 Task: Forward email as attachment with the signature Amy Taylor with the subject Question regarding a project from softage.1@softage.net to softage.2@softage.net with the message Can you please provide more information about the new HR policies?
Action: Mouse moved to (1196, 96)
Screenshot: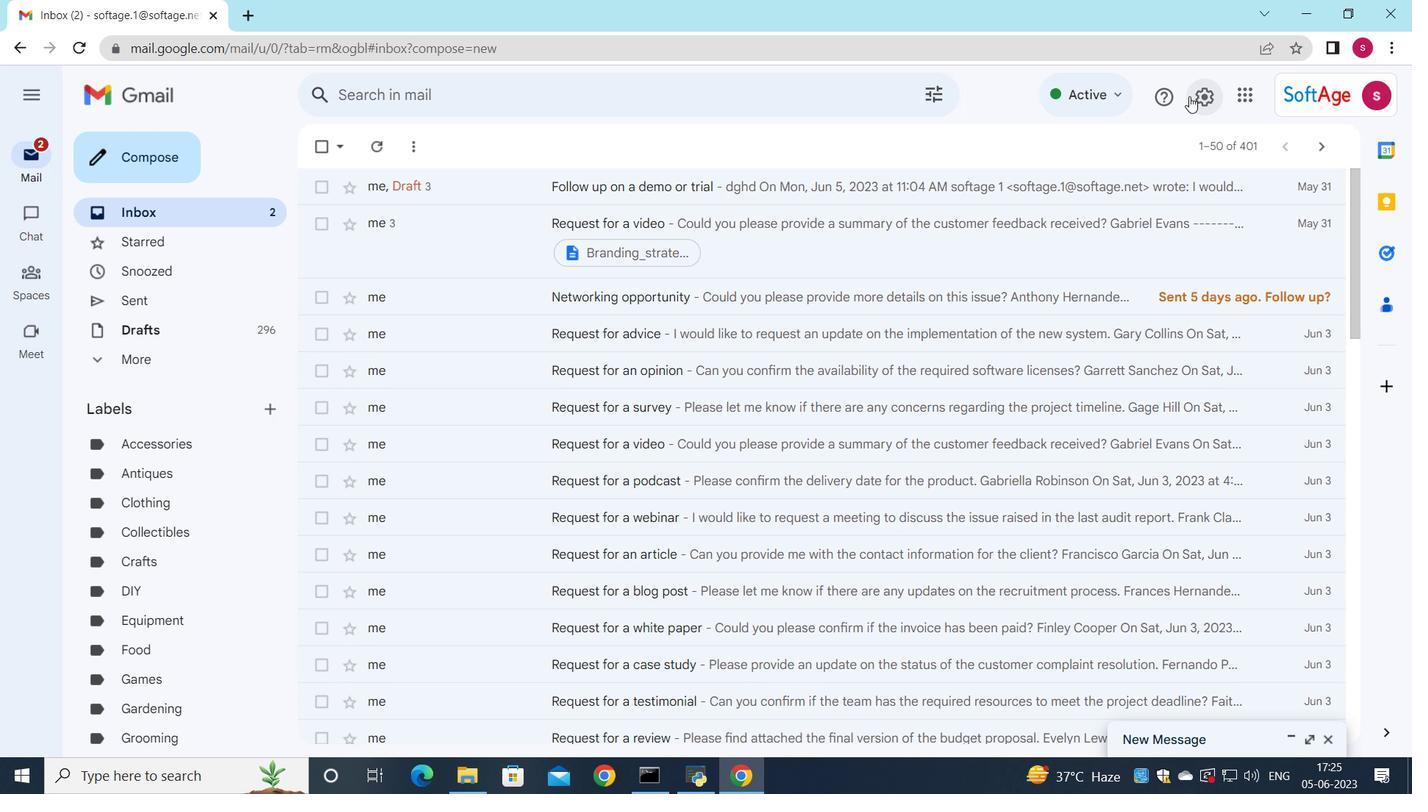 
Action: Mouse pressed left at (1196, 96)
Screenshot: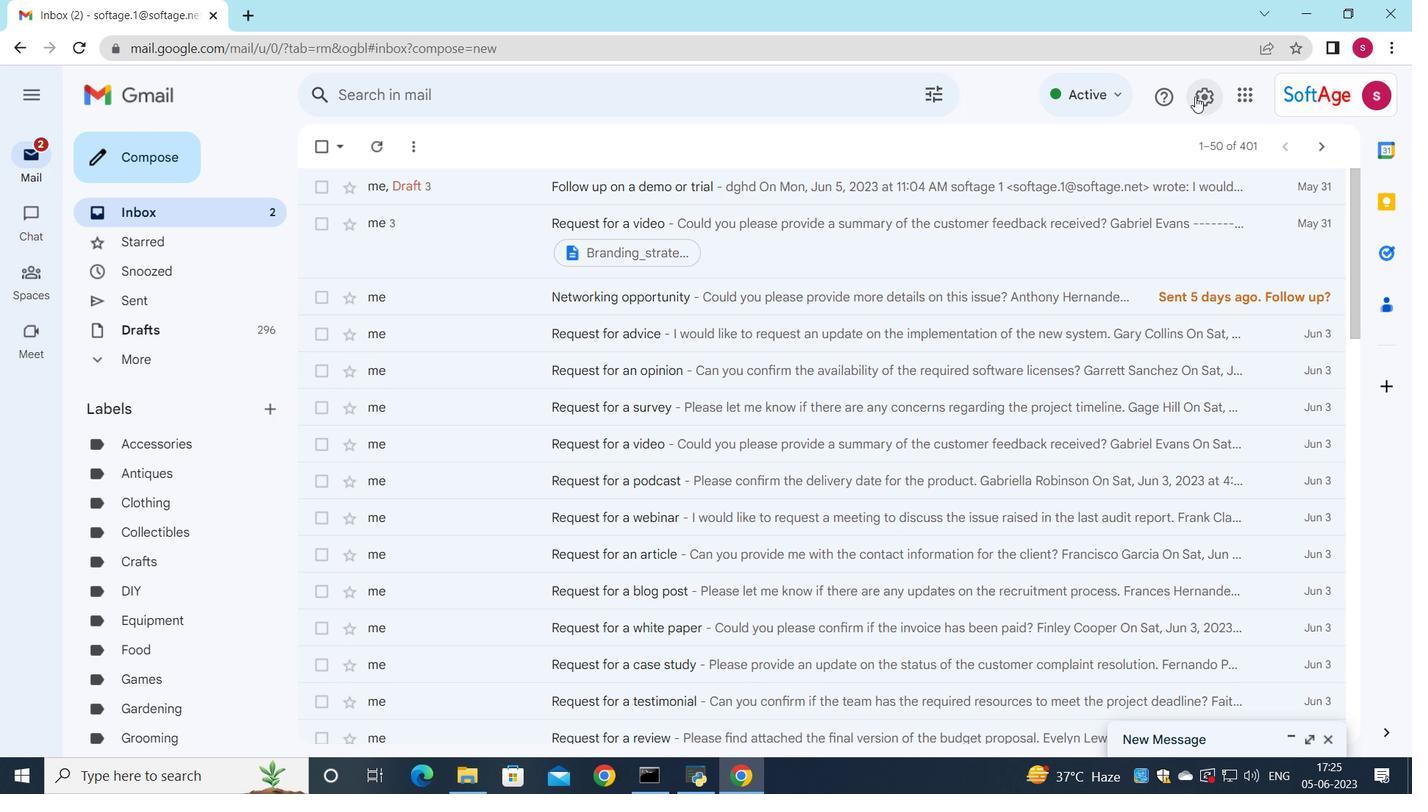 
Action: Mouse moved to (1188, 178)
Screenshot: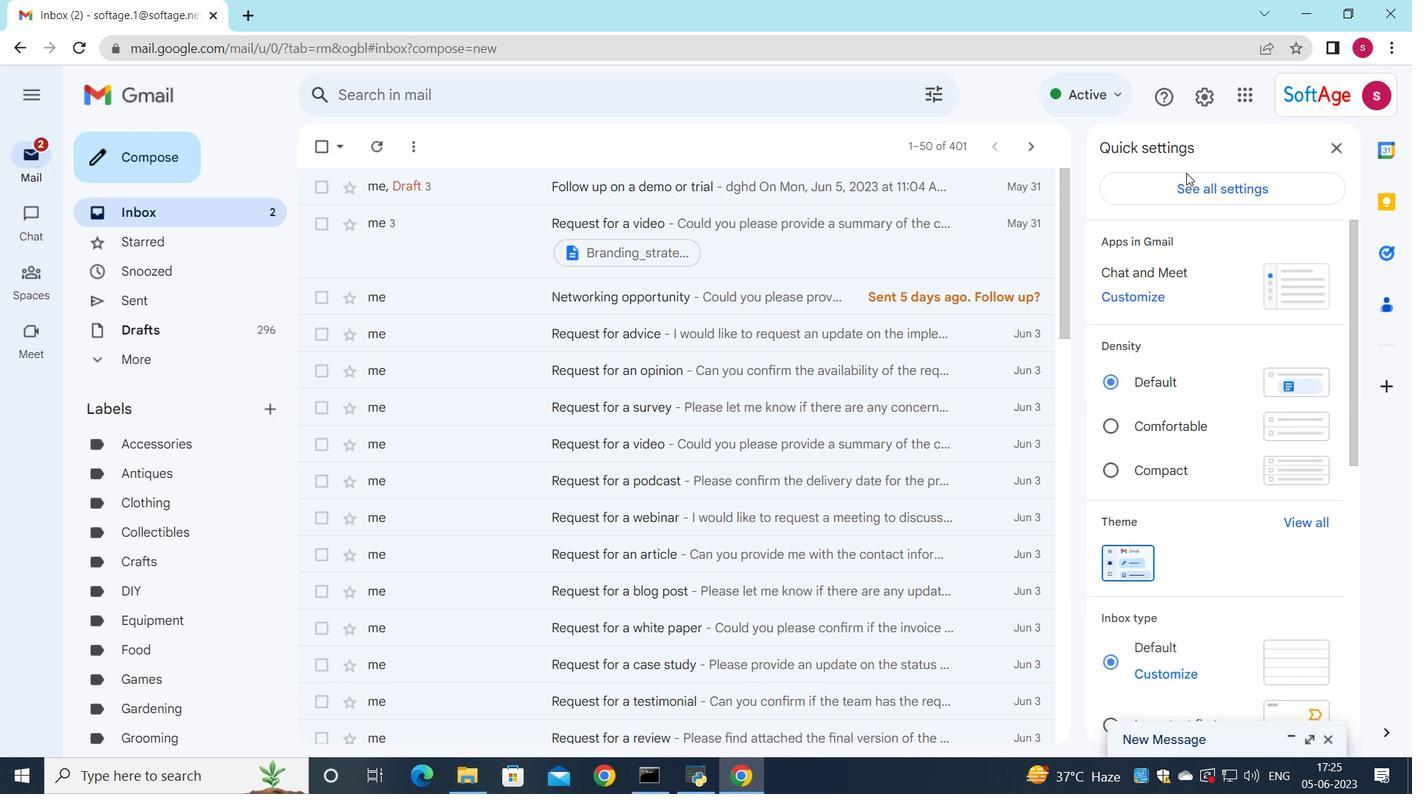 
Action: Mouse pressed left at (1188, 178)
Screenshot: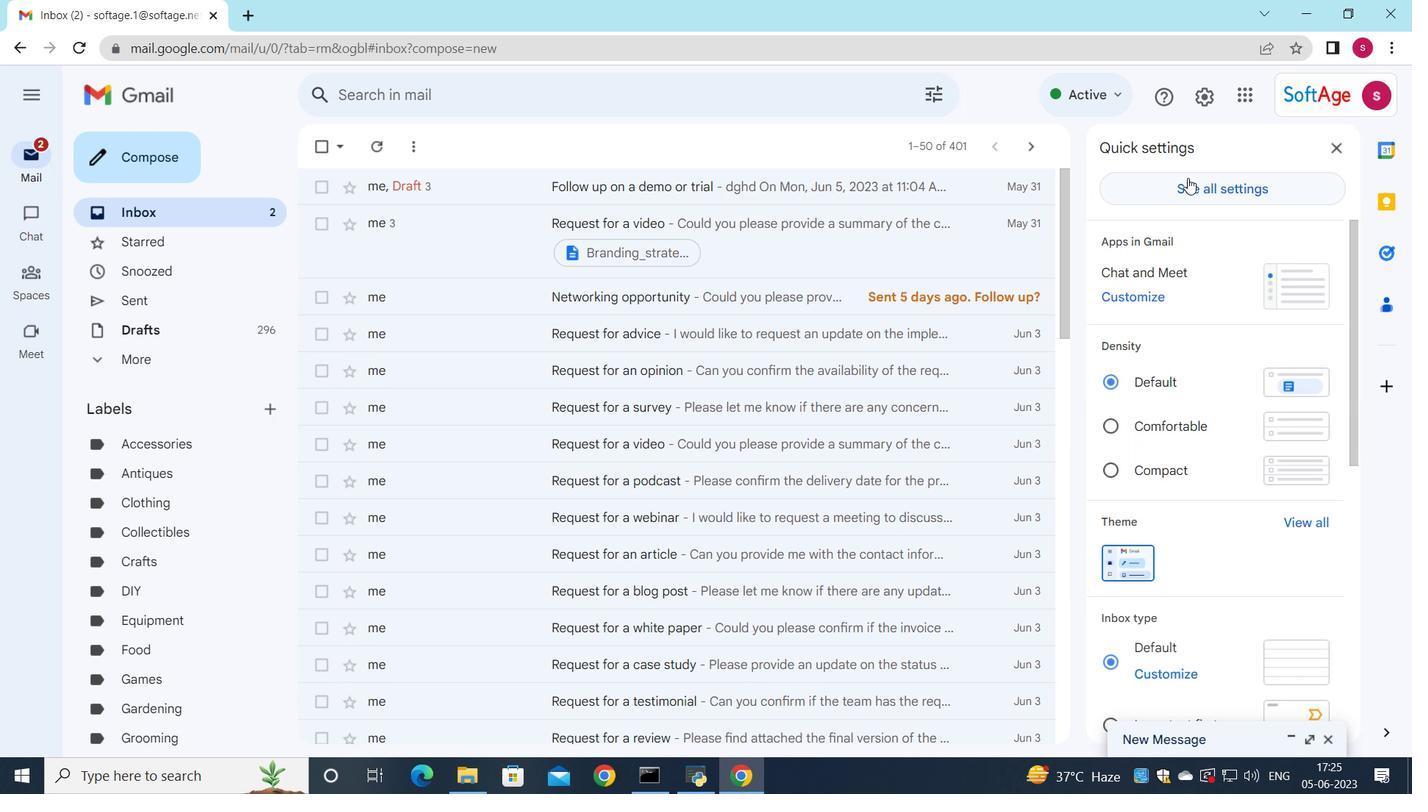 
Action: Mouse moved to (857, 362)
Screenshot: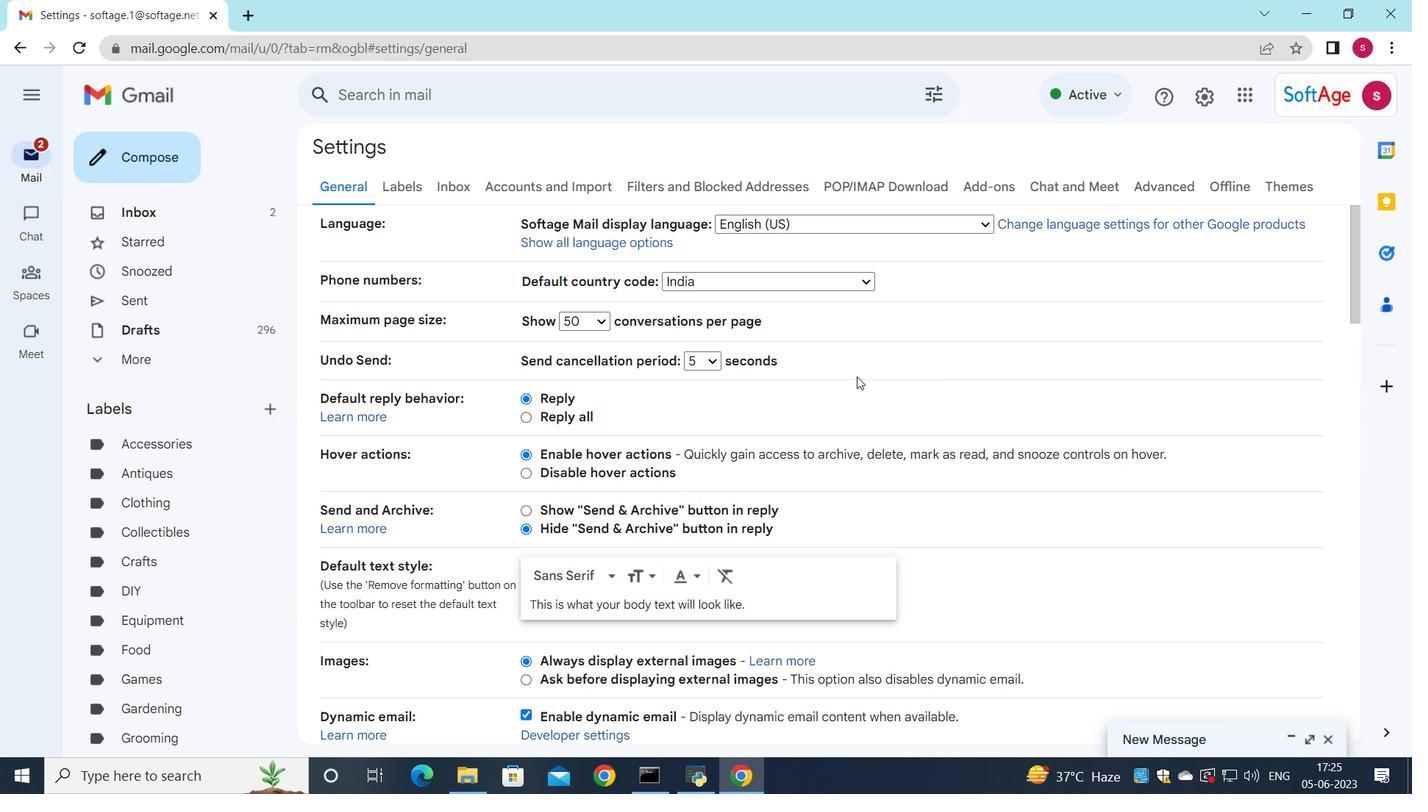 
Action: Mouse scrolled (857, 362) with delta (0, 0)
Screenshot: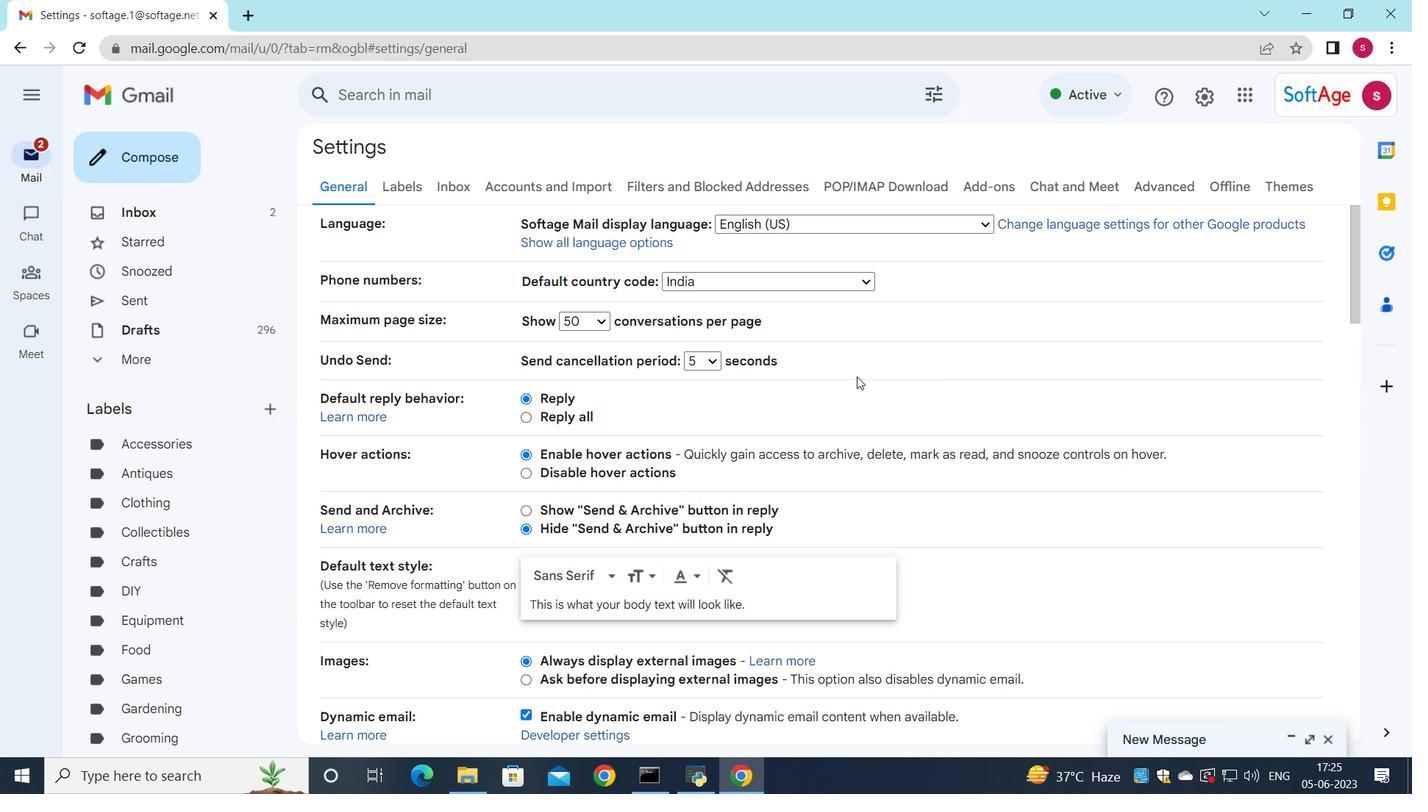 
Action: Mouse moved to (858, 362)
Screenshot: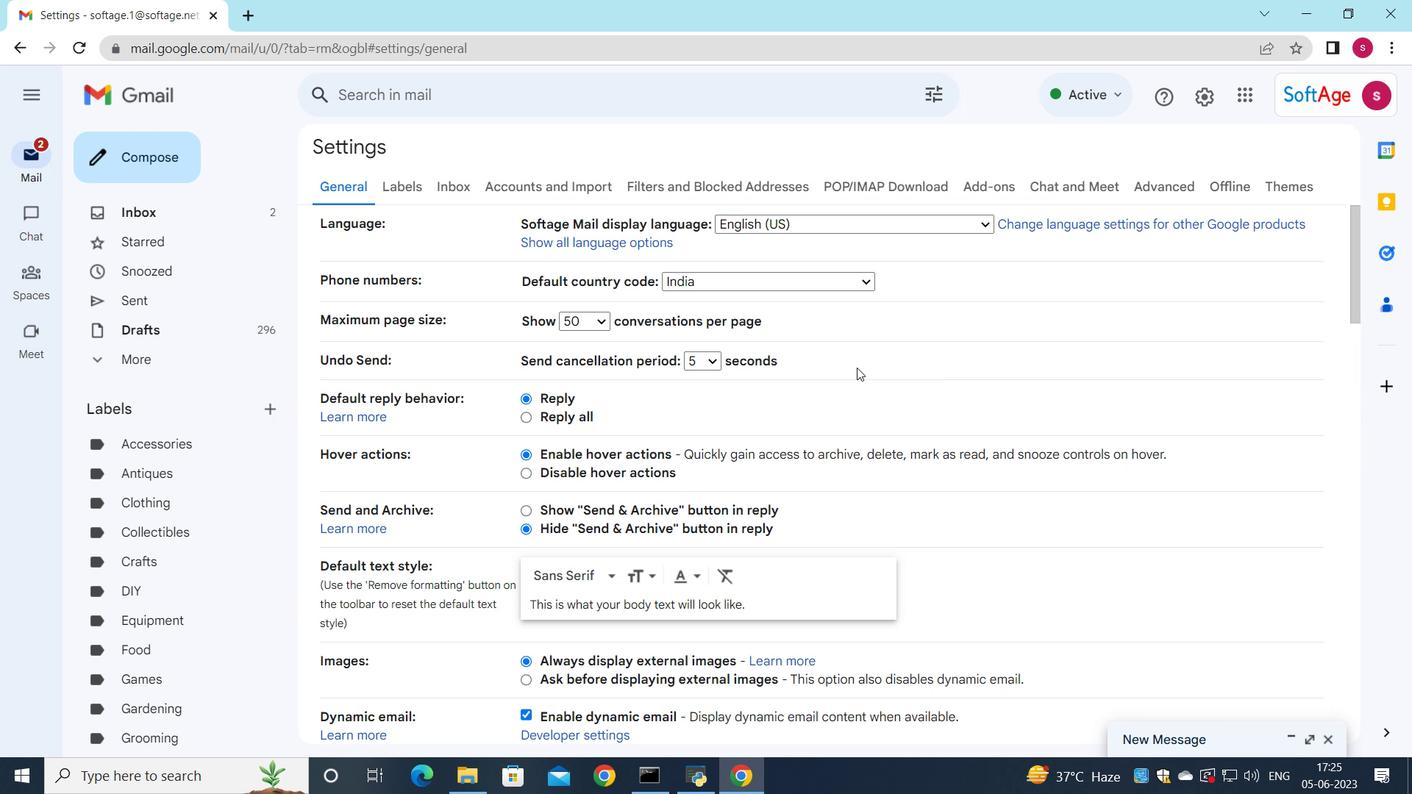 
Action: Mouse scrolled (858, 362) with delta (0, 0)
Screenshot: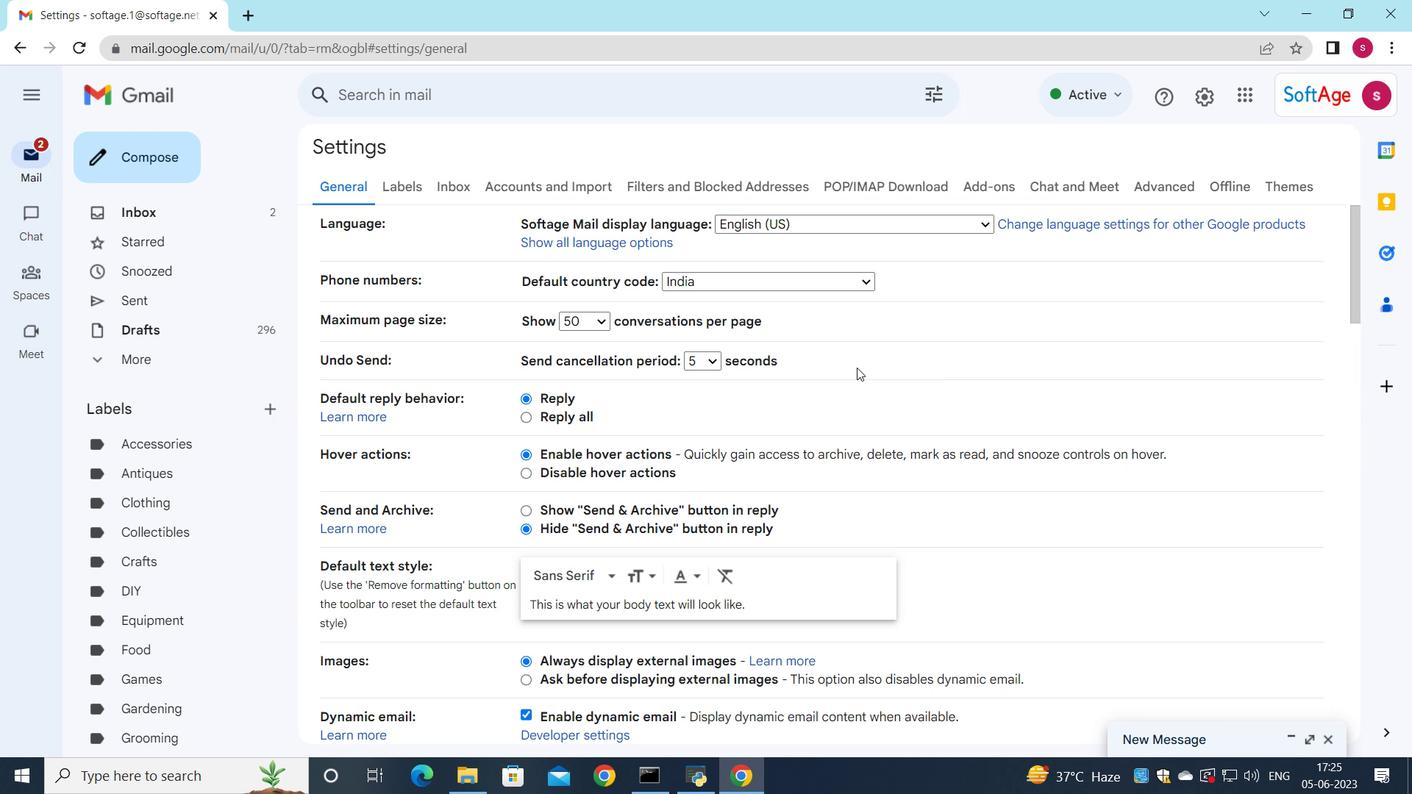 
Action: Mouse scrolled (858, 362) with delta (0, 0)
Screenshot: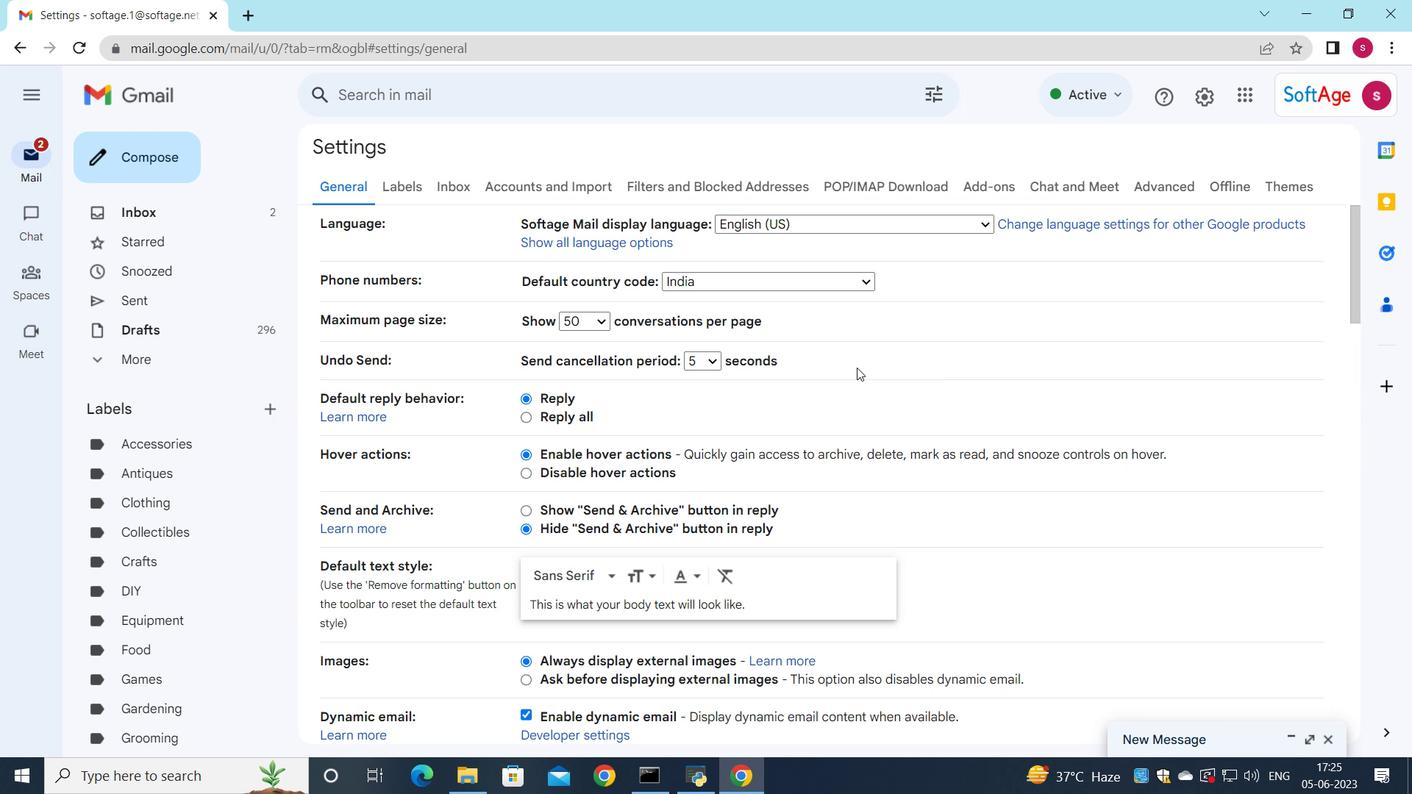 
Action: Mouse scrolled (858, 362) with delta (0, 0)
Screenshot: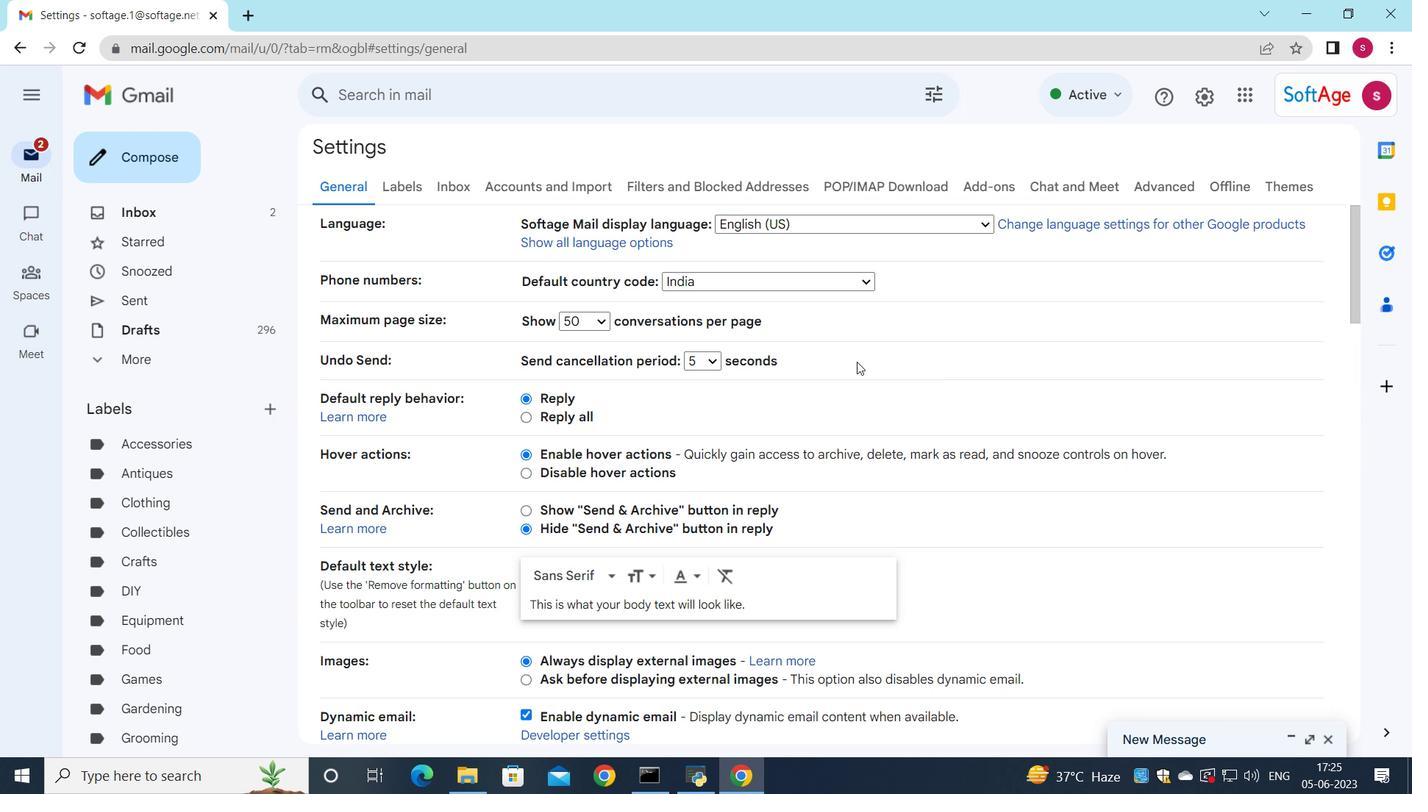 
Action: Mouse moved to (741, 397)
Screenshot: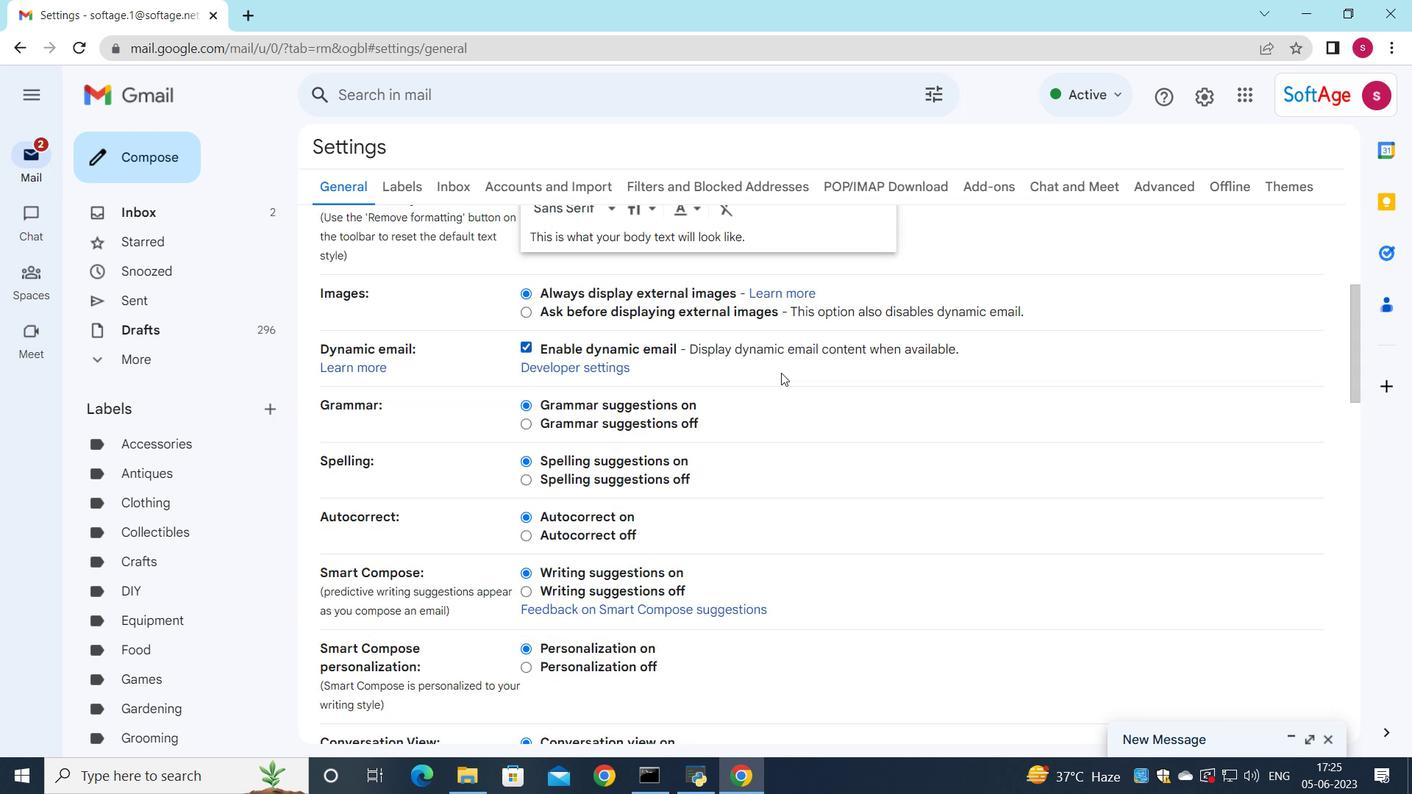 
Action: Mouse scrolled (741, 396) with delta (0, 0)
Screenshot: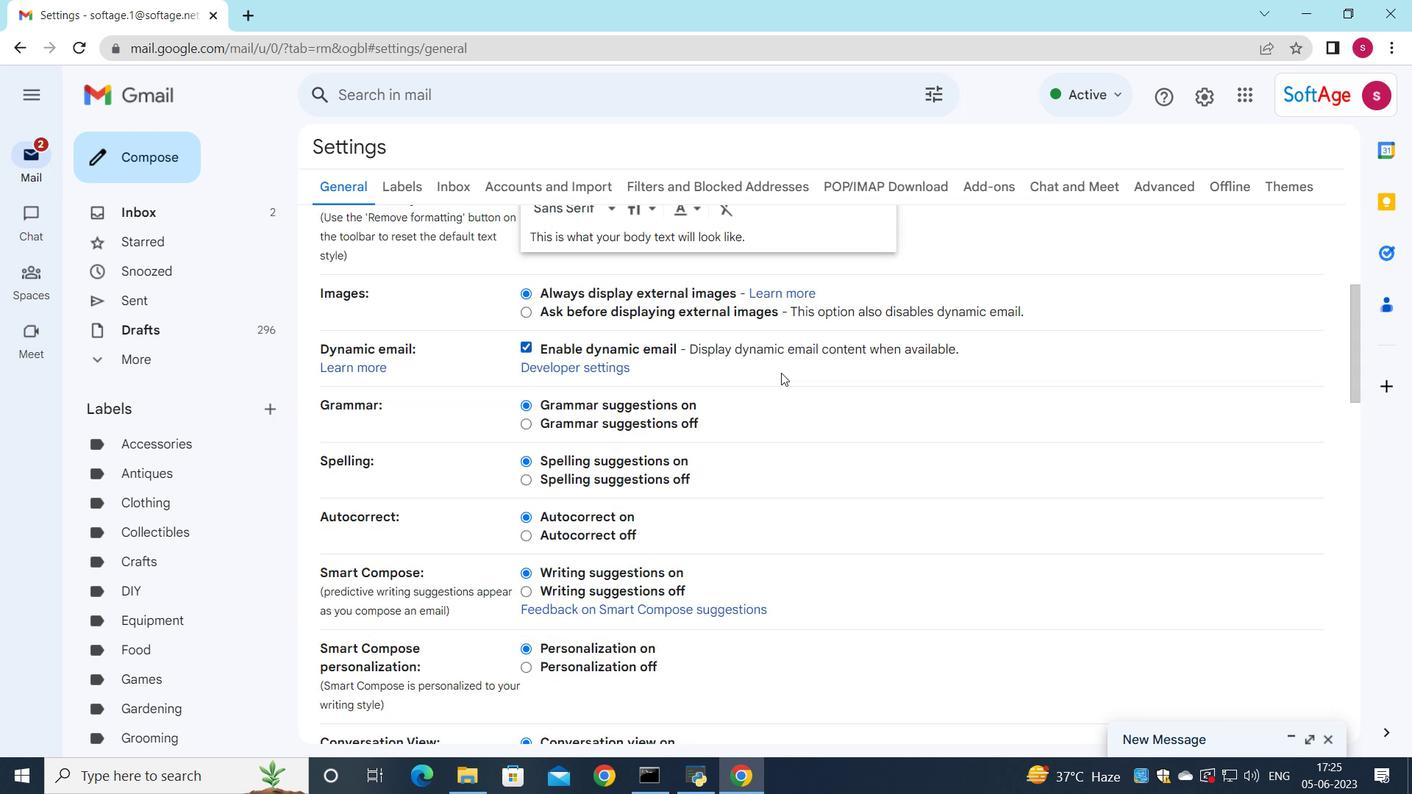 
Action: Mouse moved to (735, 402)
Screenshot: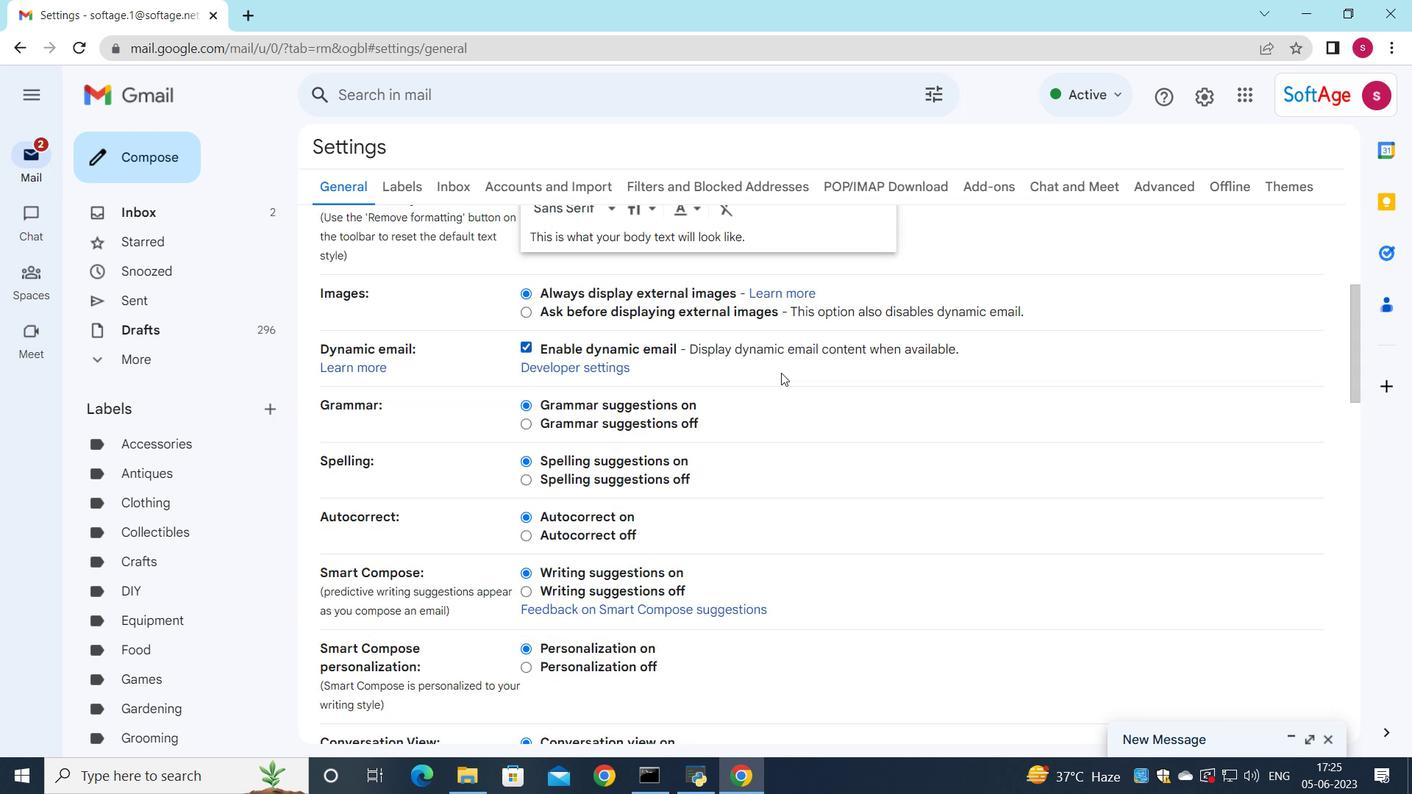 
Action: Mouse scrolled (735, 401) with delta (0, 0)
Screenshot: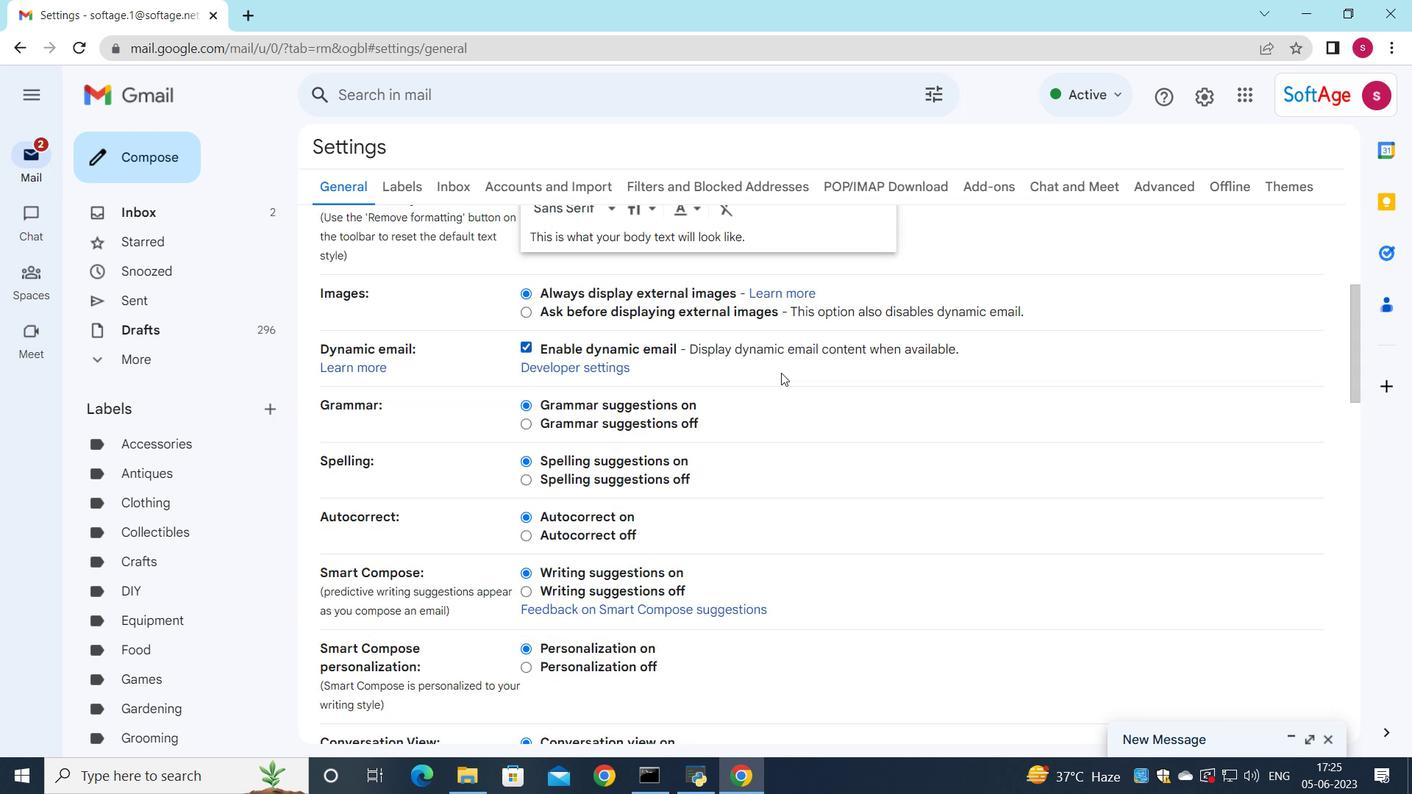 
Action: Mouse moved to (730, 409)
Screenshot: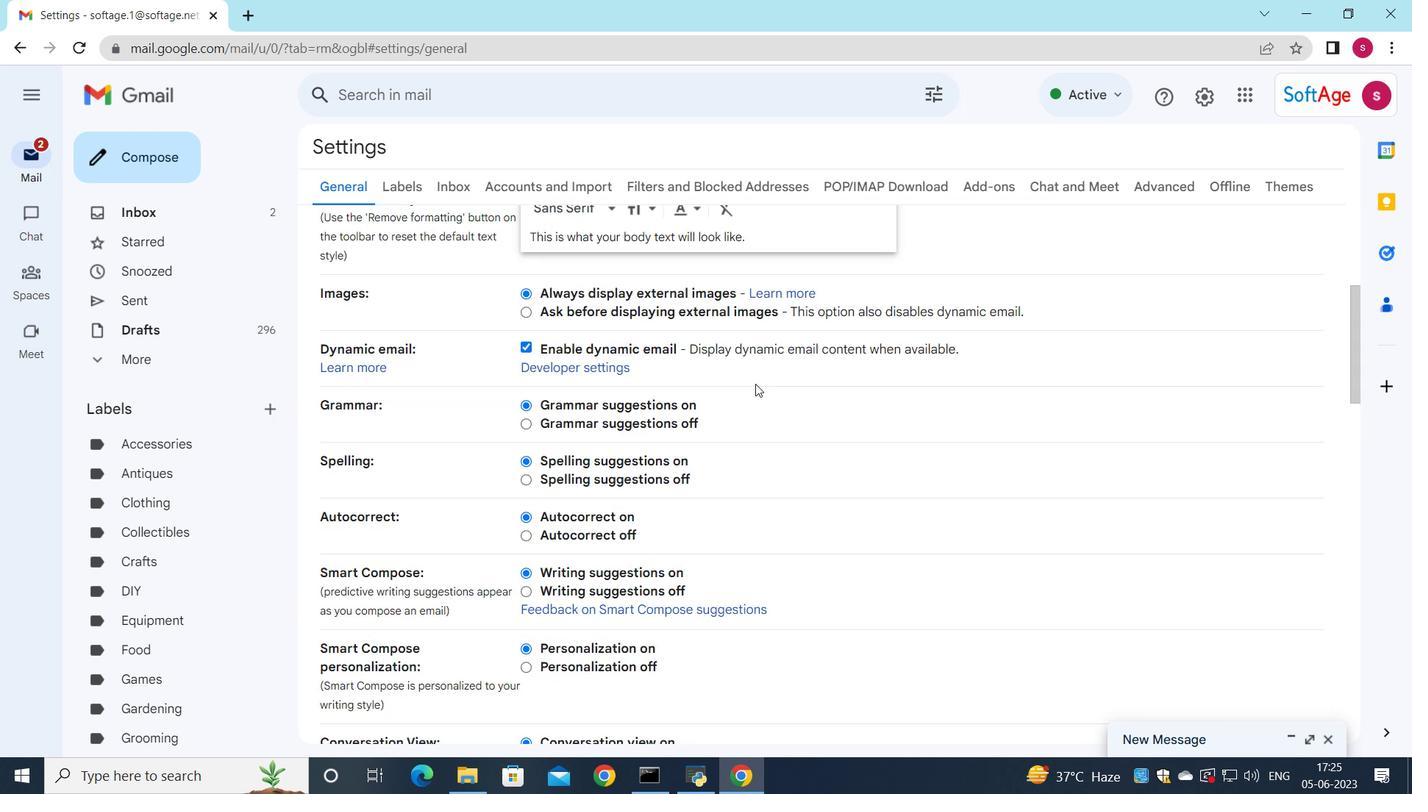 
Action: Mouse scrolled (730, 409) with delta (0, 0)
Screenshot: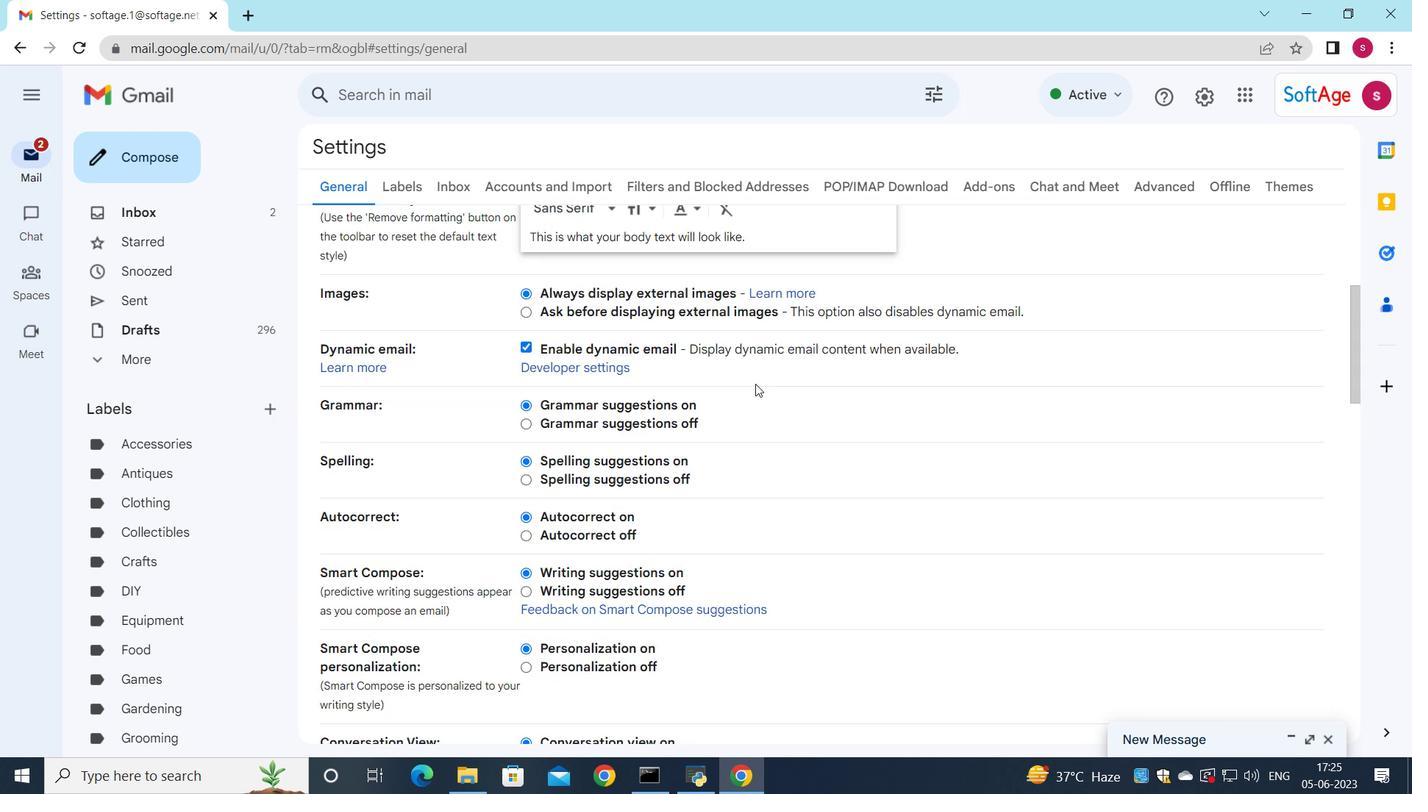 
Action: Mouse moved to (726, 418)
Screenshot: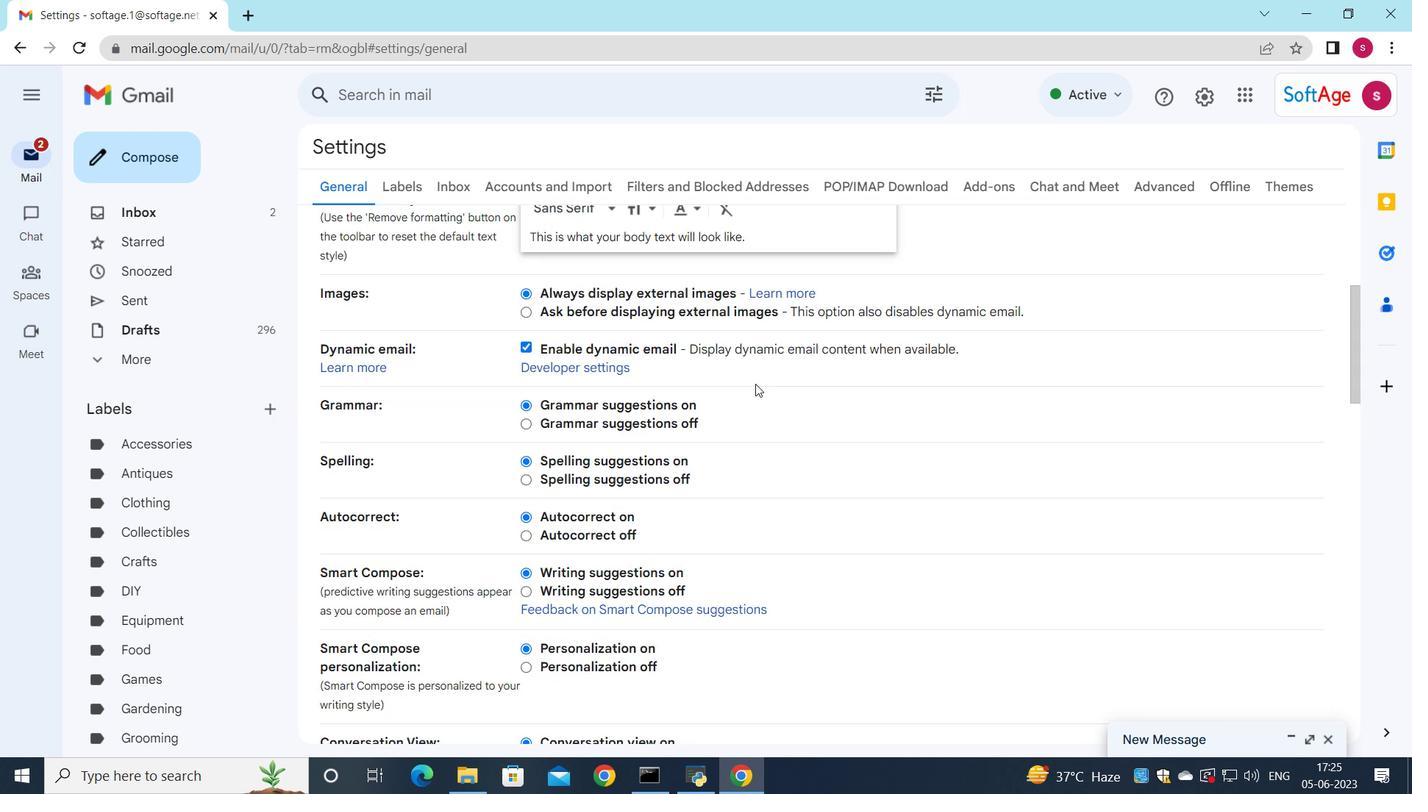 
Action: Mouse scrolled (726, 417) with delta (0, 0)
Screenshot: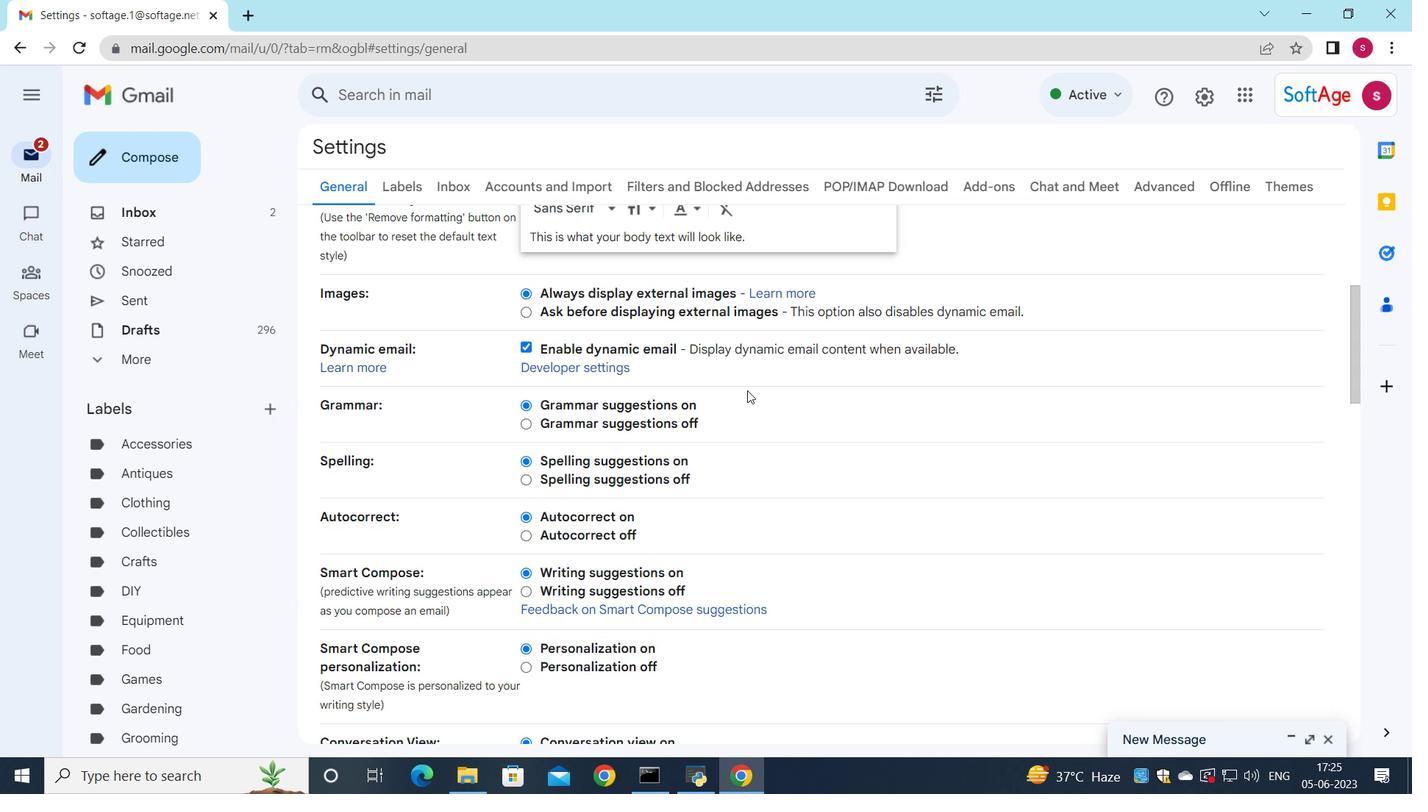 
Action: Mouse moved to (704, 449)
Screenshot: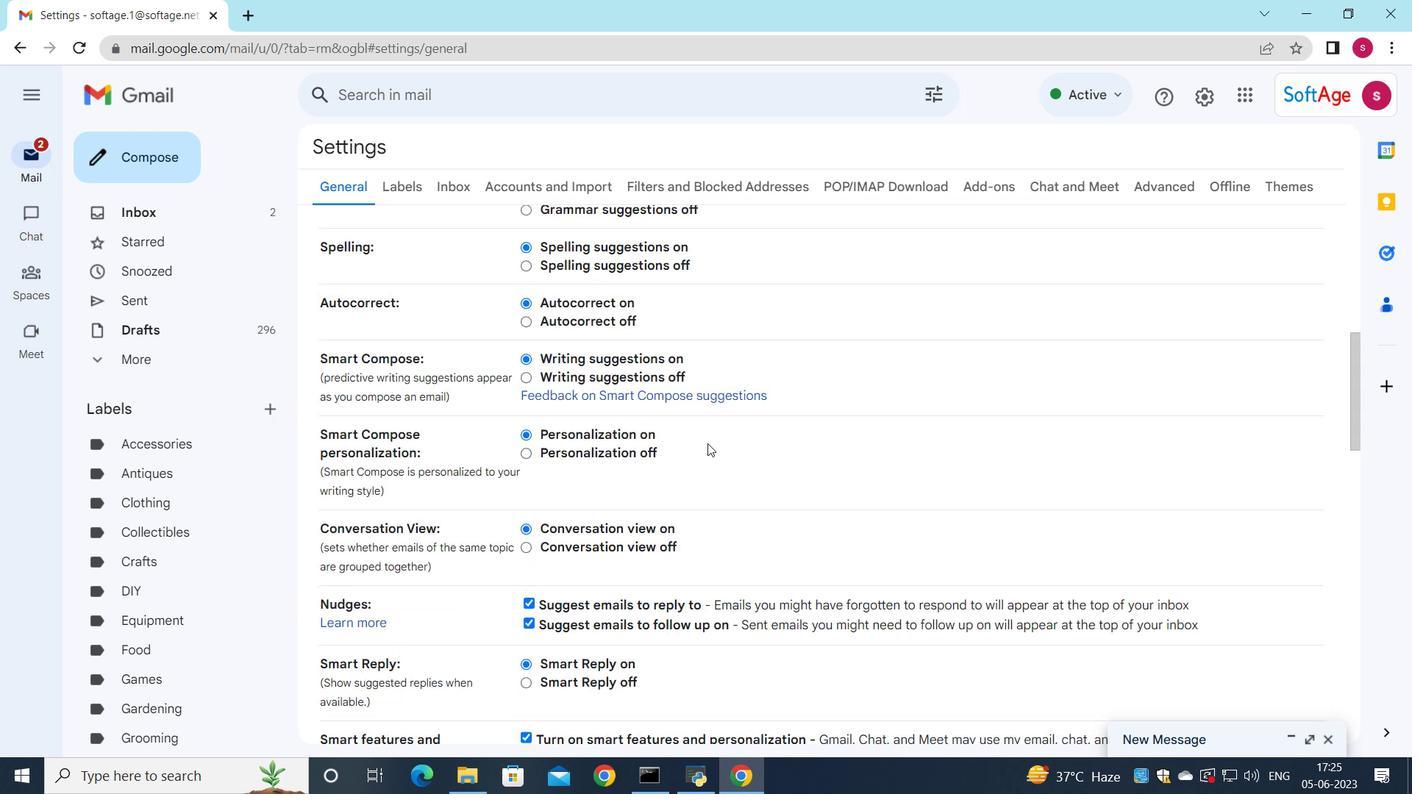 
Action: Mouse scrolled (704, 448) with delta (0, 0)
Screenshot: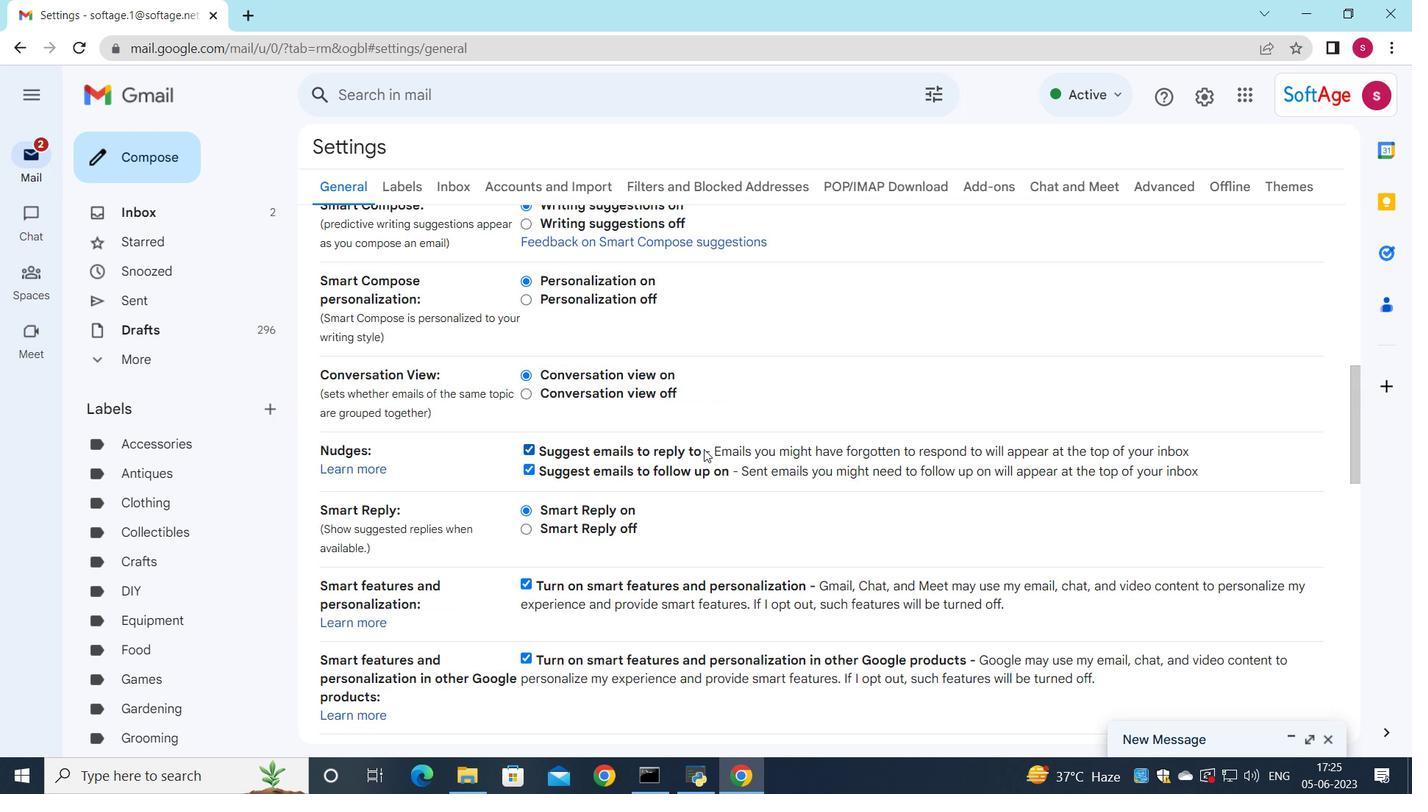 
Action: Mouse scrolled (704, 448) with delta (0, 0)
Screenshot: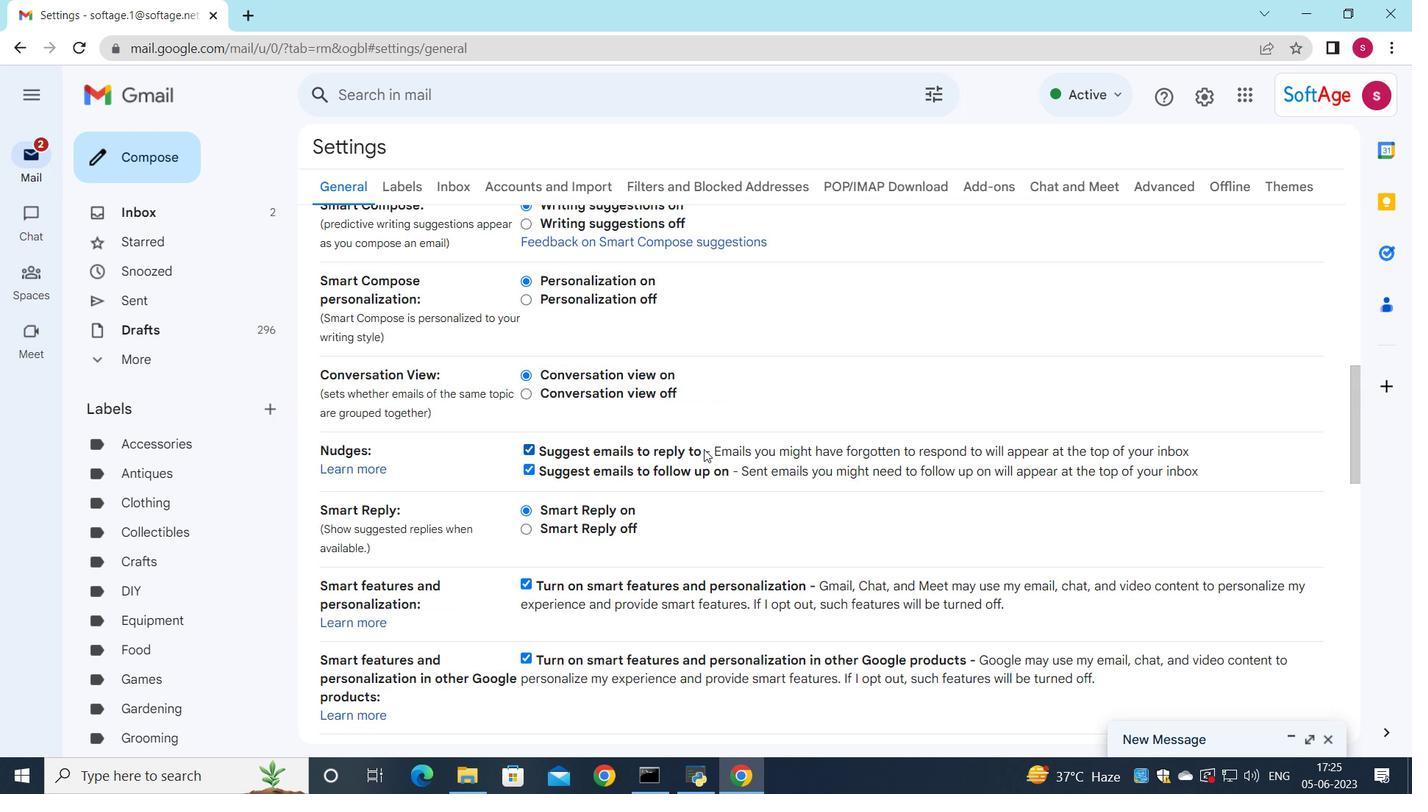
Action: Mouse scrolled (704, 448) with delta (0, 0)
Screenshot: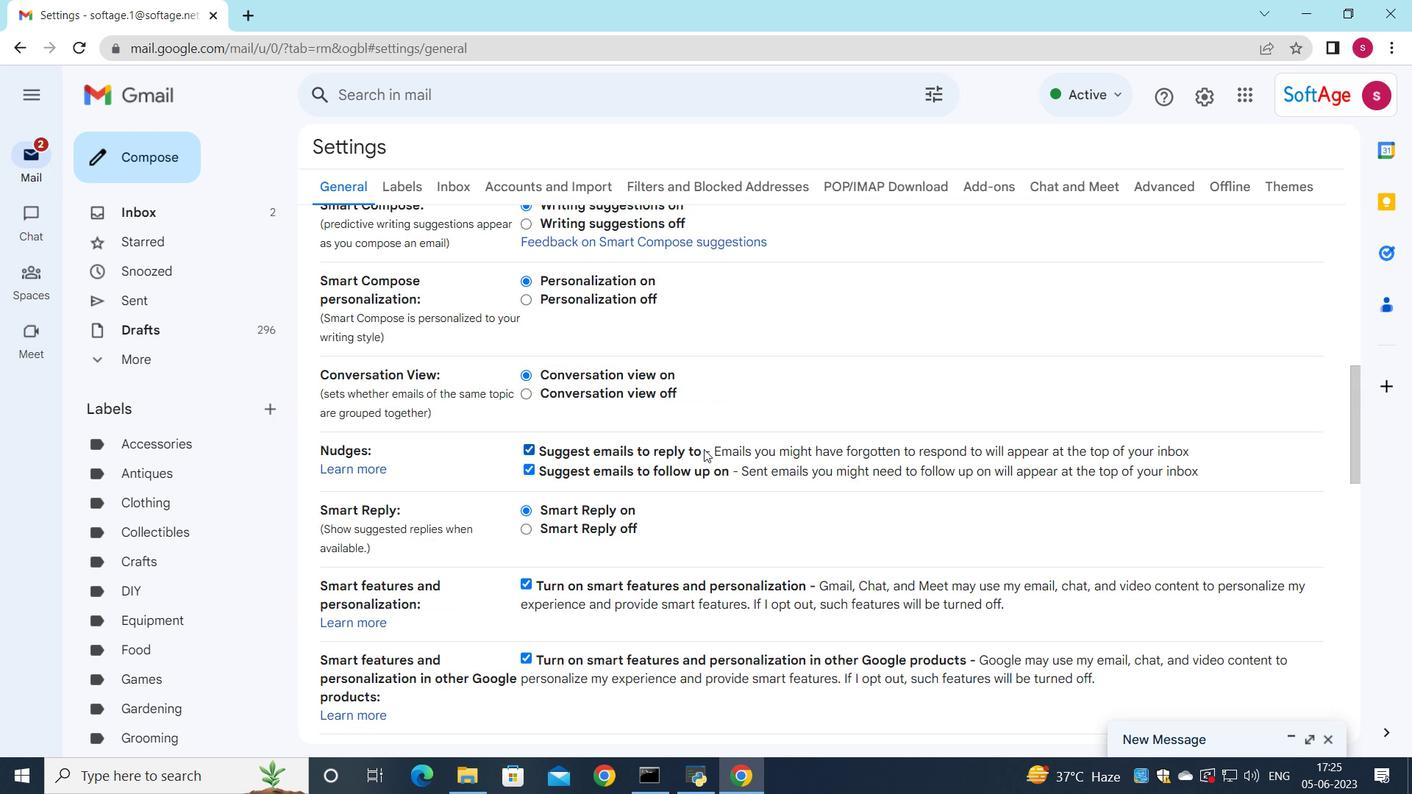 
Action: Mouse moved to (698, 456)
Screenshot: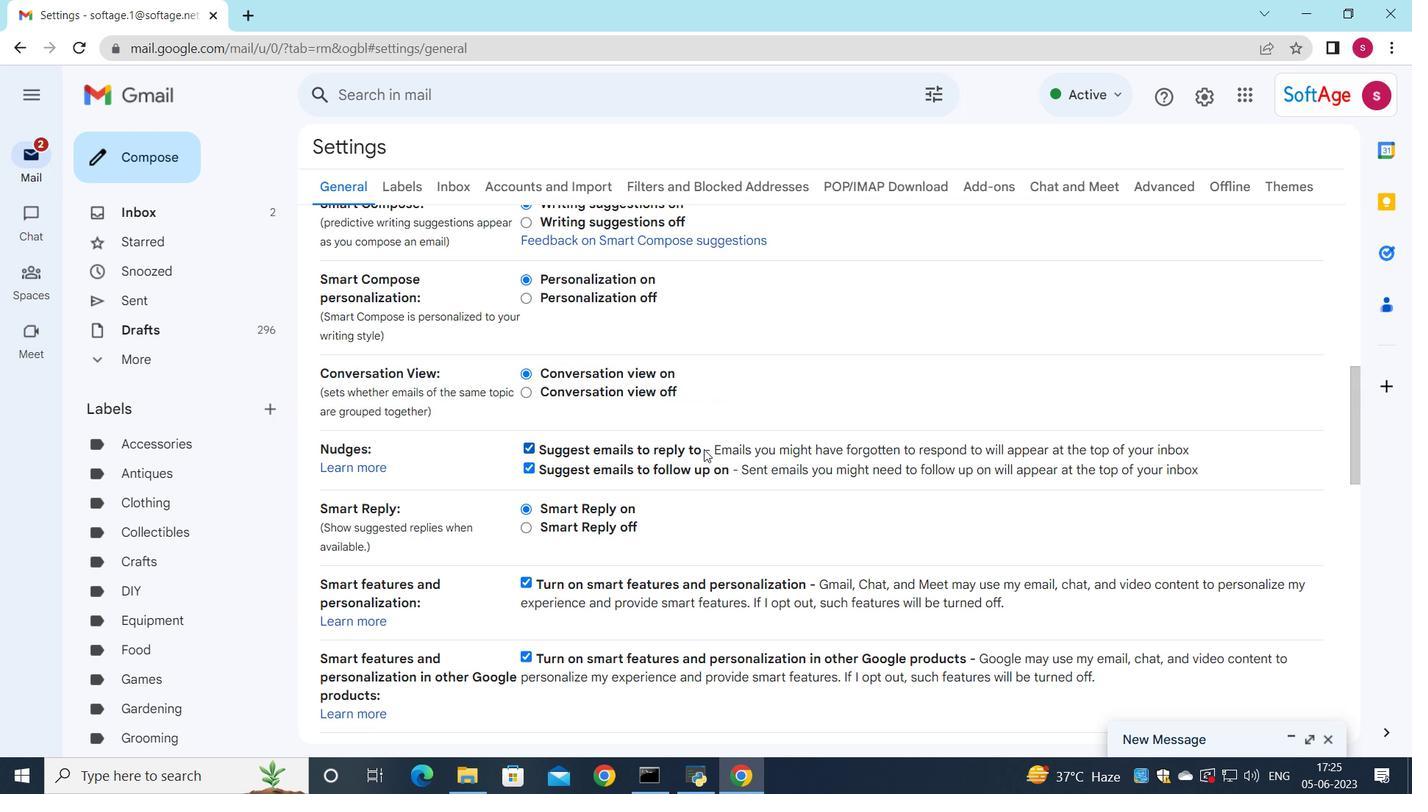 
Action: Mouse scrolled (698, 456) with delta (0, 0)
Screenshot: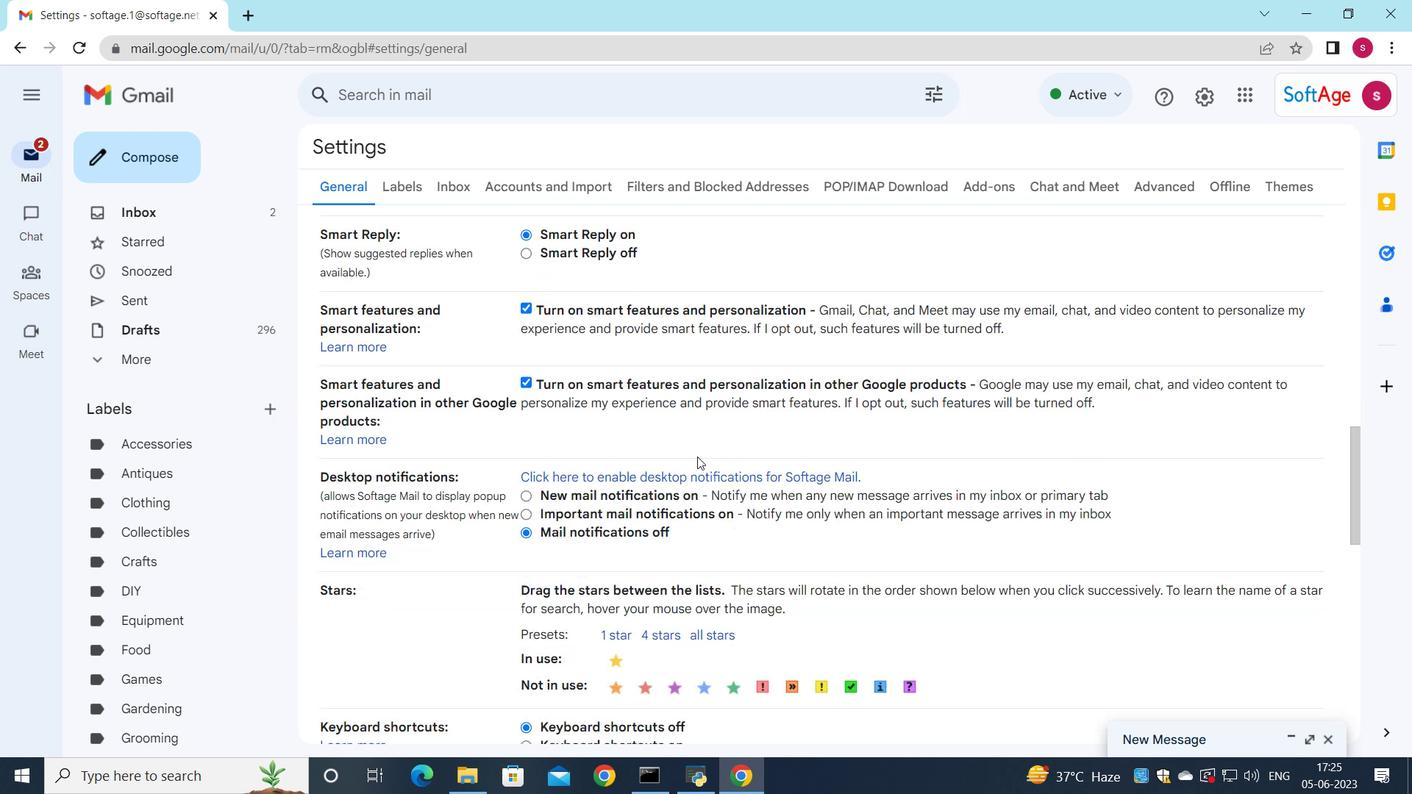 
Action: Mouse scrolled (698, 456) with delta (0, 0)
Screenshot: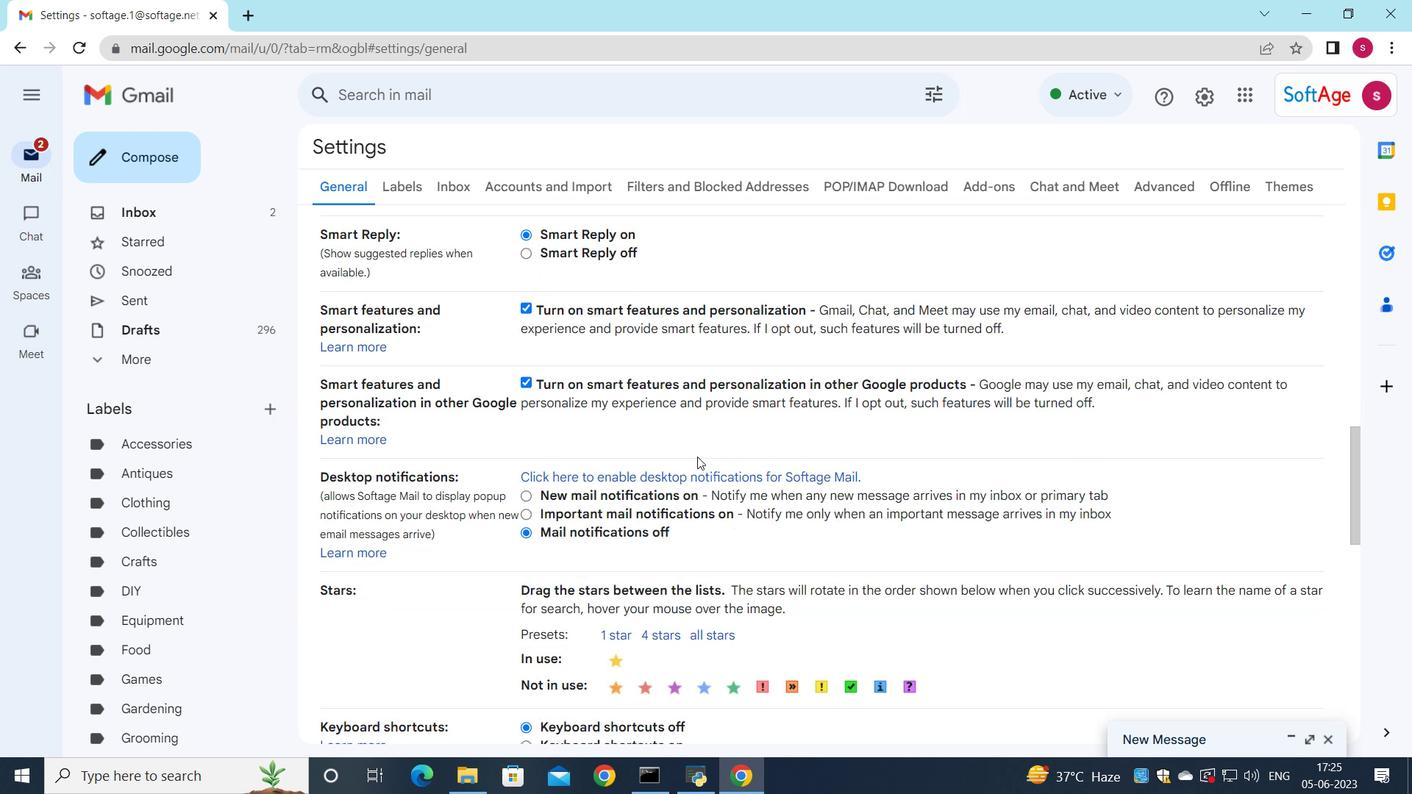 
Action: Mouse scrolled (698, 456) with delta (0, 0)
Screenshot: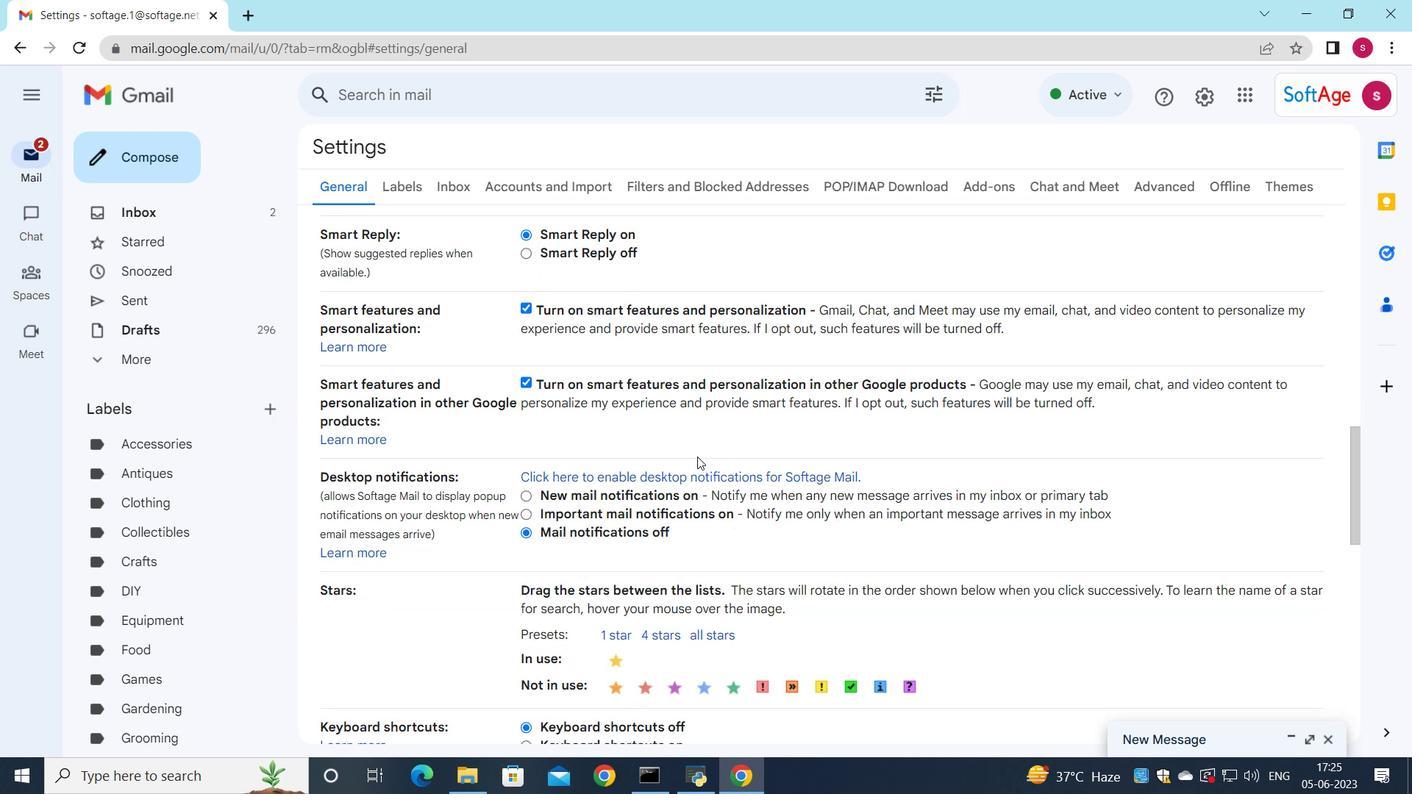 
Action: Mouse scrolled (698, 456) with delta (0, 0)
Screenshot: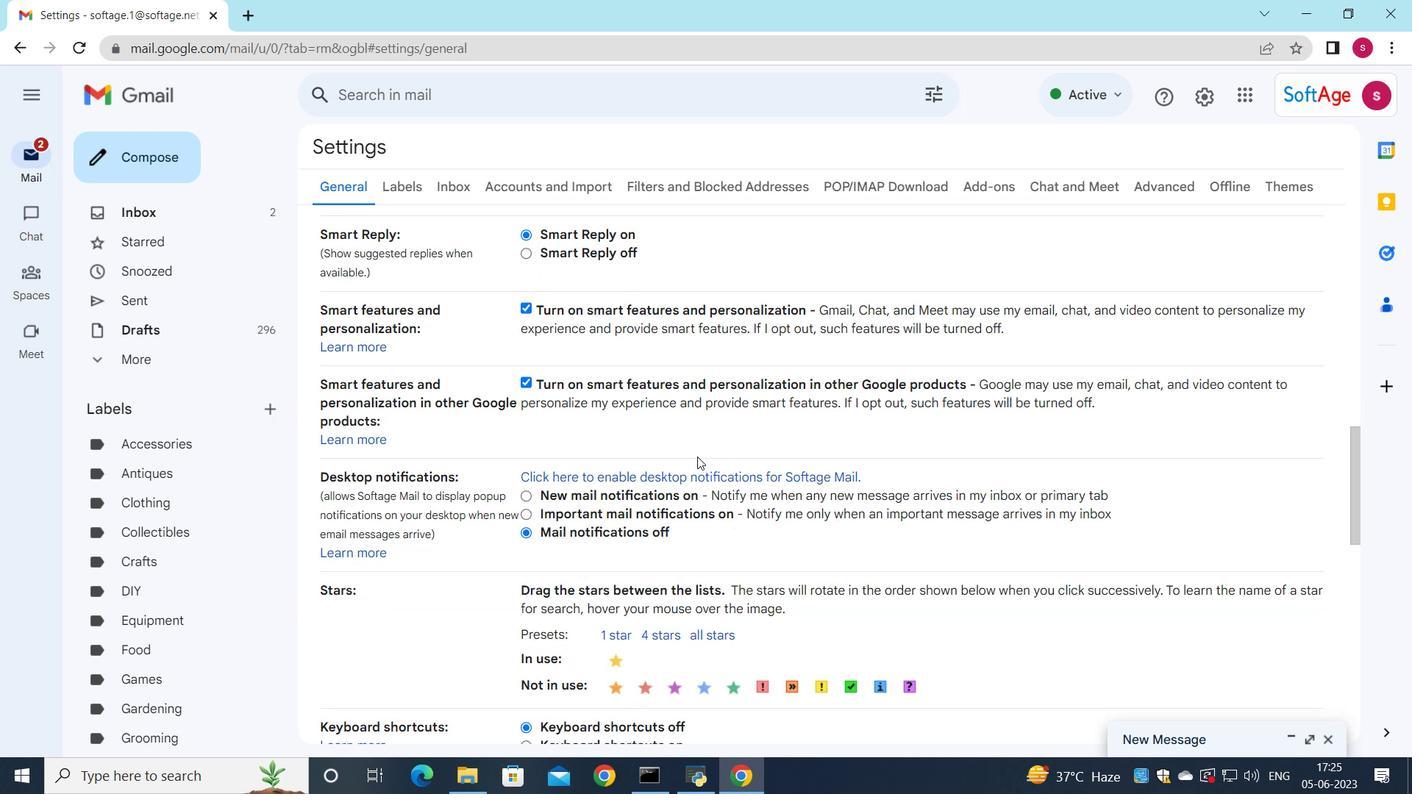 
Action: Mouse scrolled (698, 456) with delta (0, 0)
Screenshot: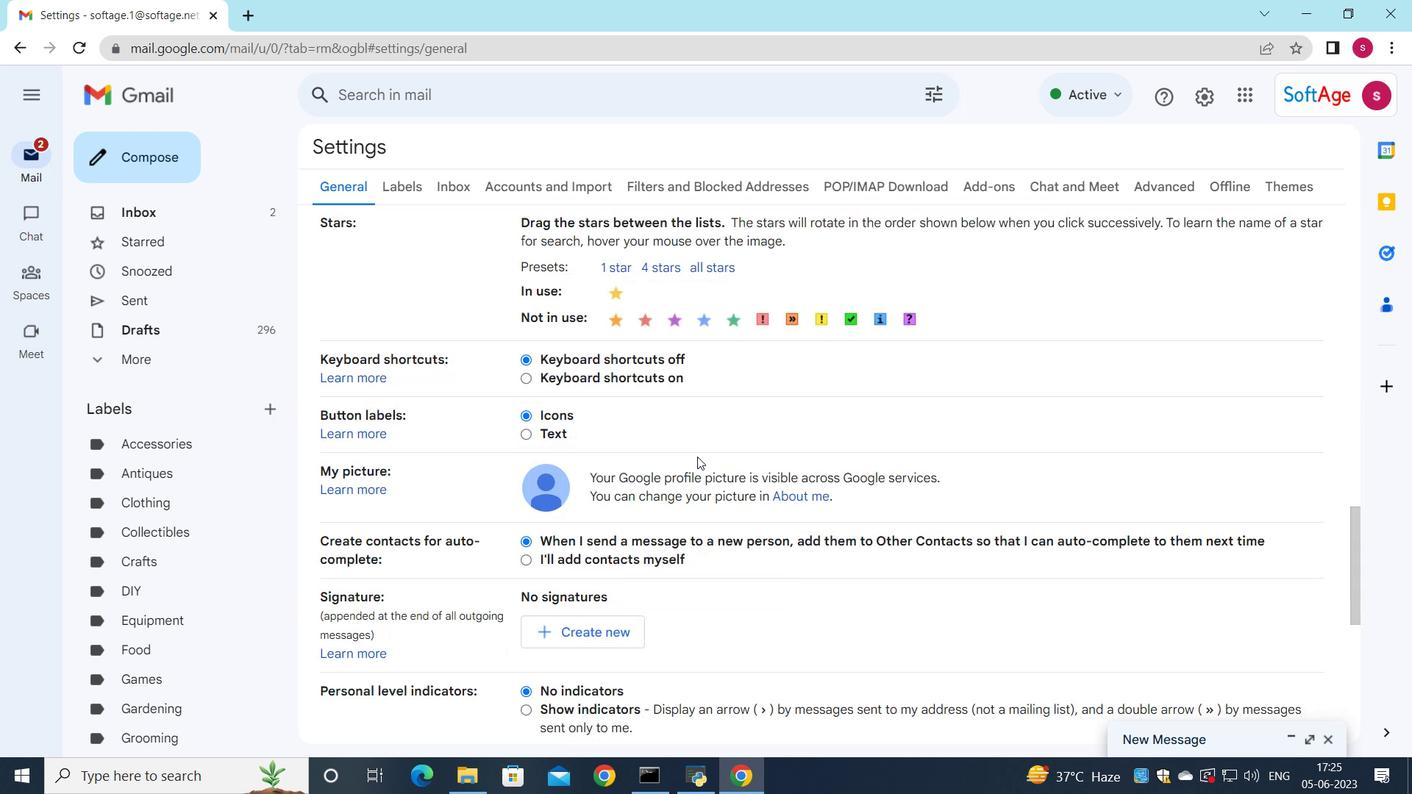 
Action: Mouse scrolled (698, 456) with delta (0, 0)
Screenshot: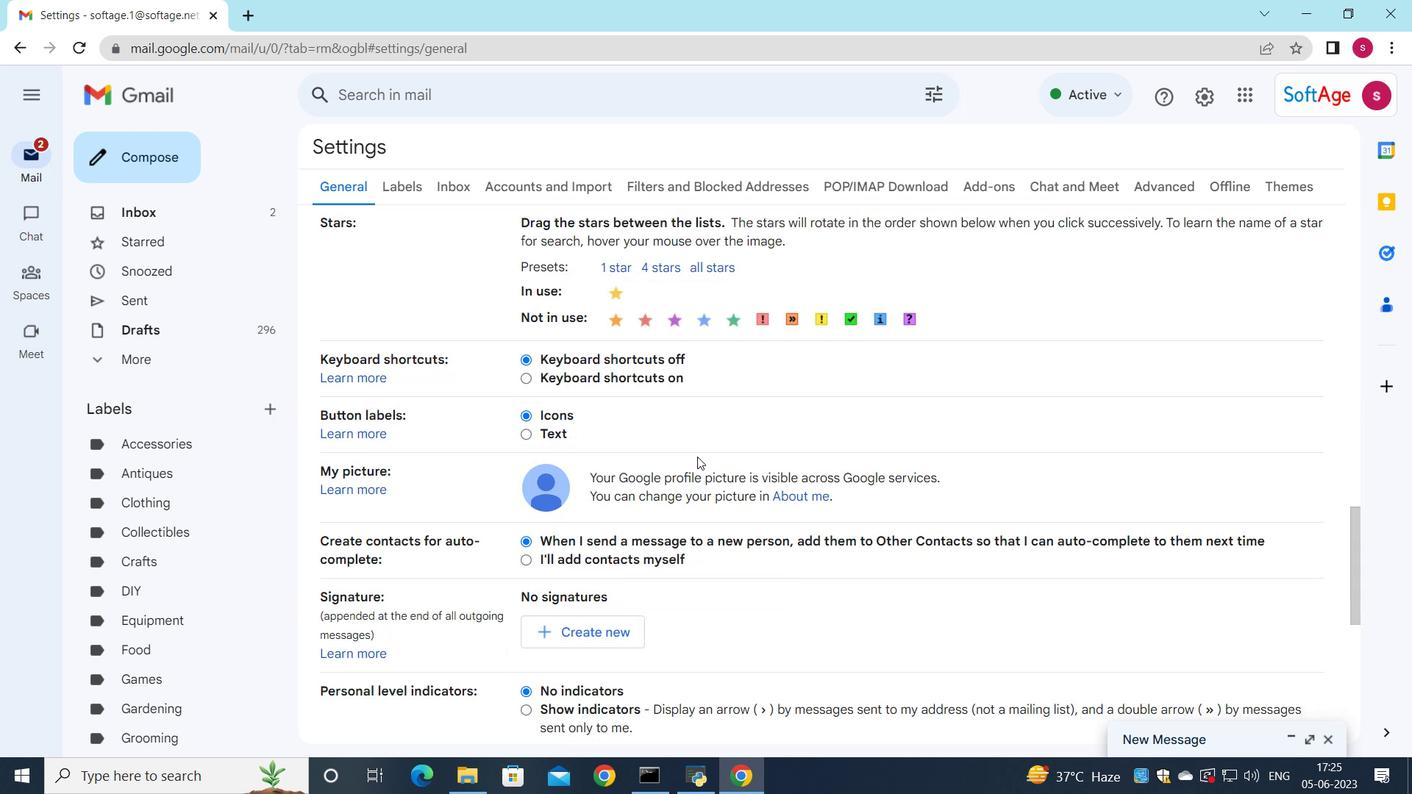 
Action: Mouse scrolled (698, 456) with delta (0, 0)
Screenshot: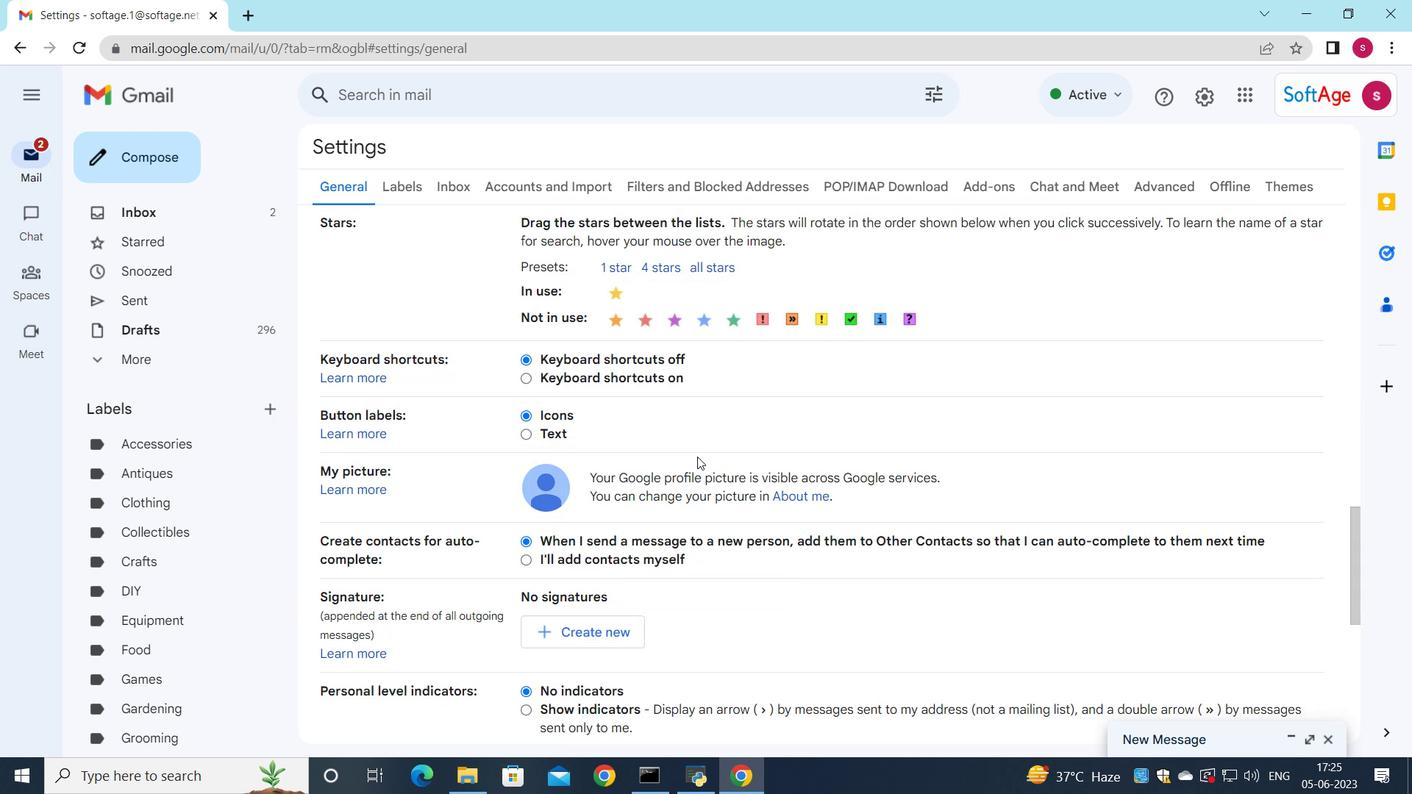 
Action: Mouse scrolled (698, 456) with delta (0, 0)
Screenshot: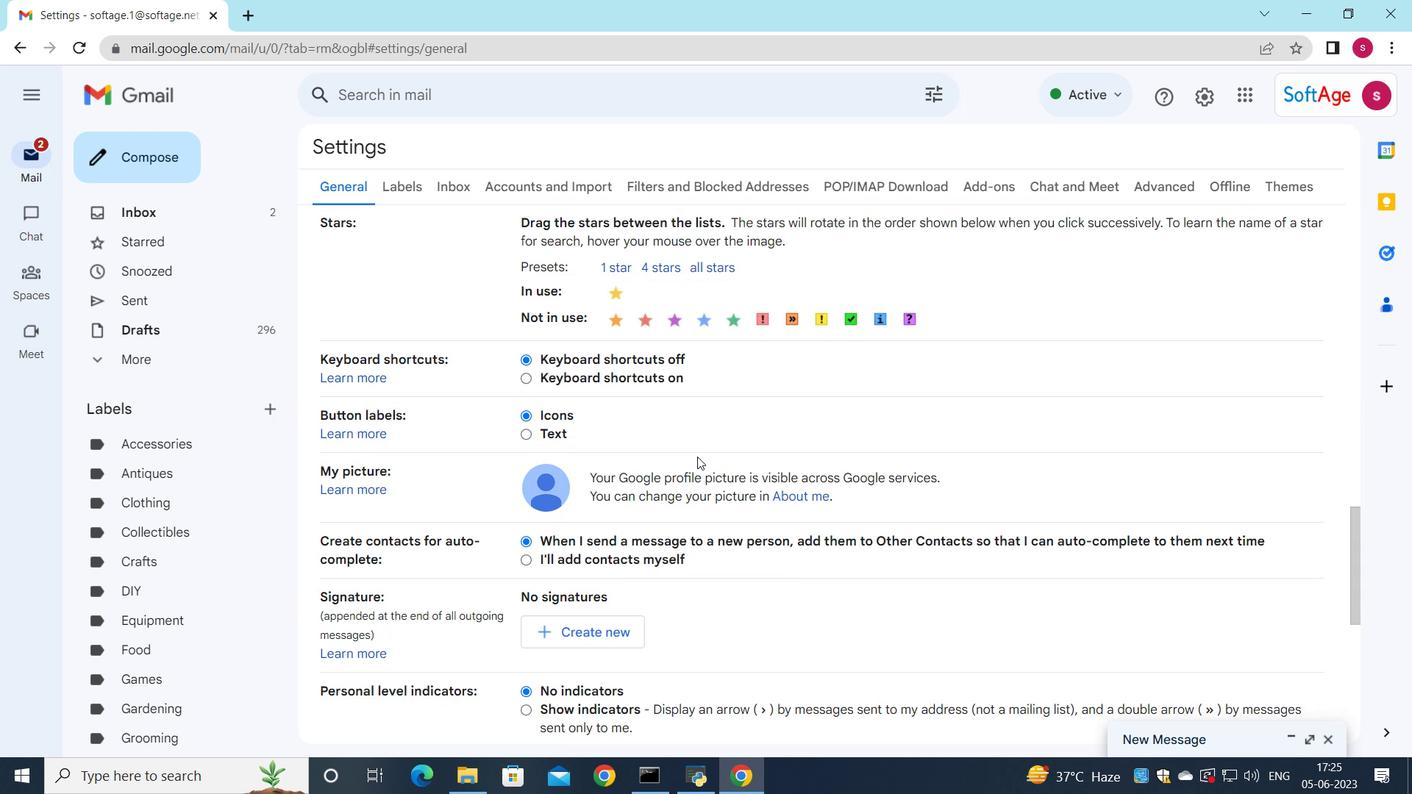 
Action: Mouse moved to (619, 260)
Screenshot: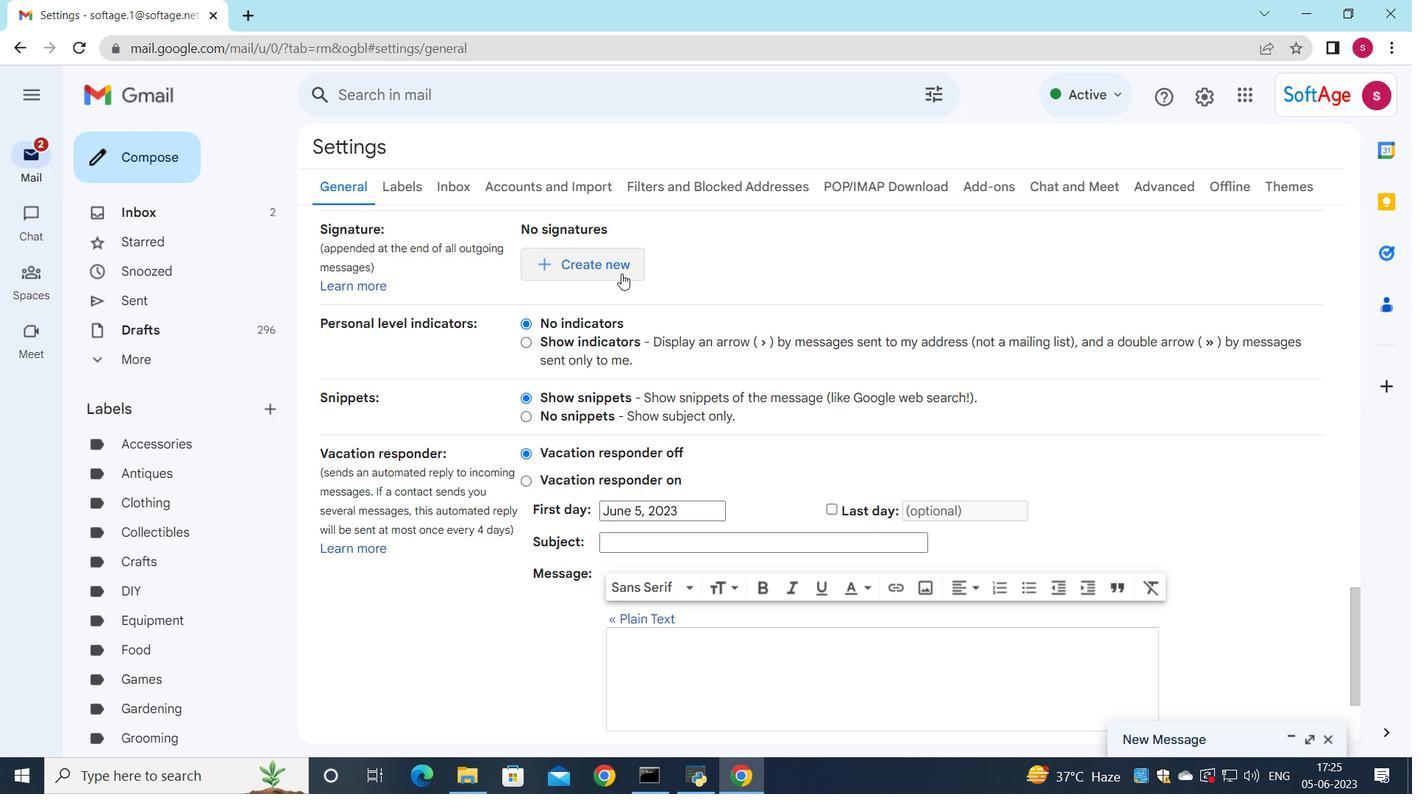 
Action: Mouse pressed left at (619, 260)
Screenshot: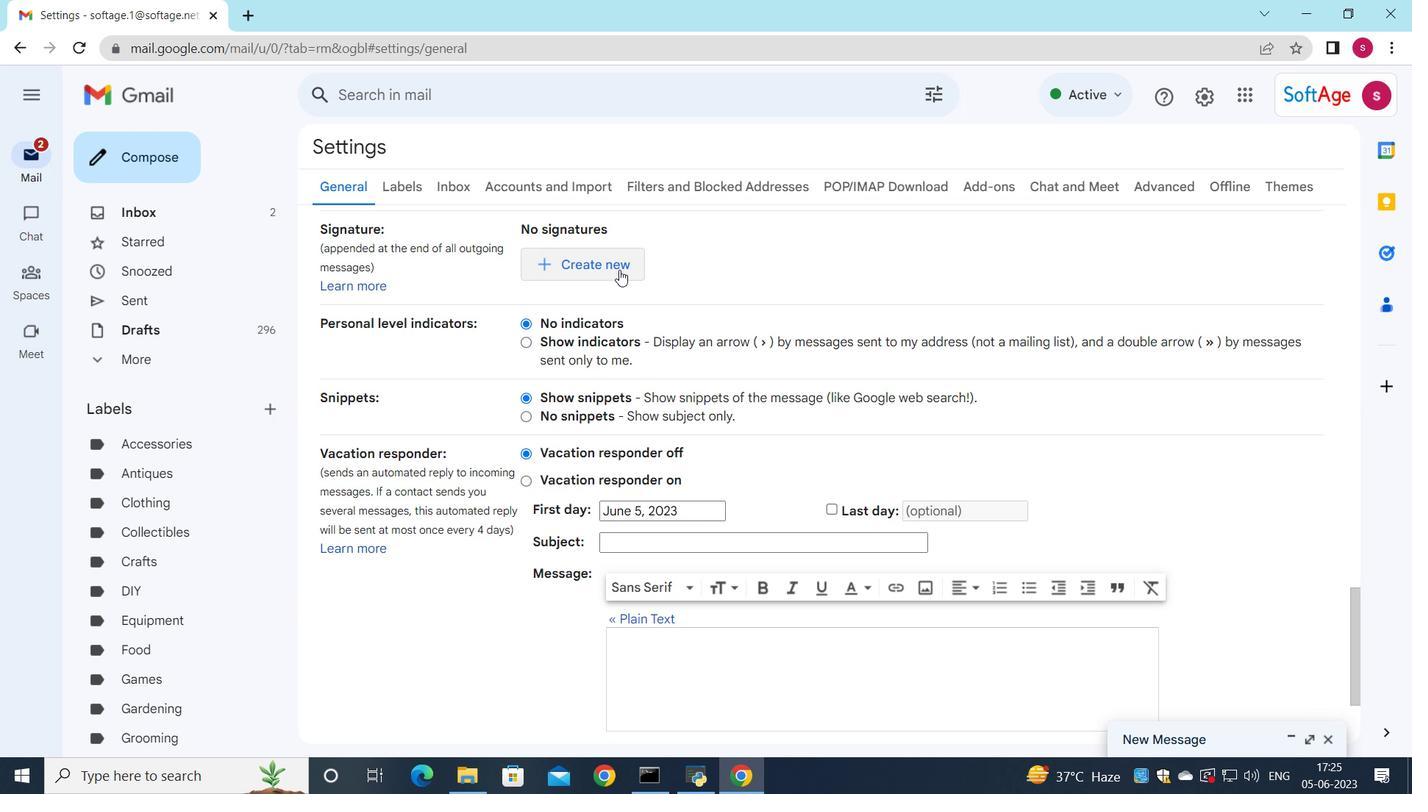
Action: Mouse moved to (825, 331)
Screenshot: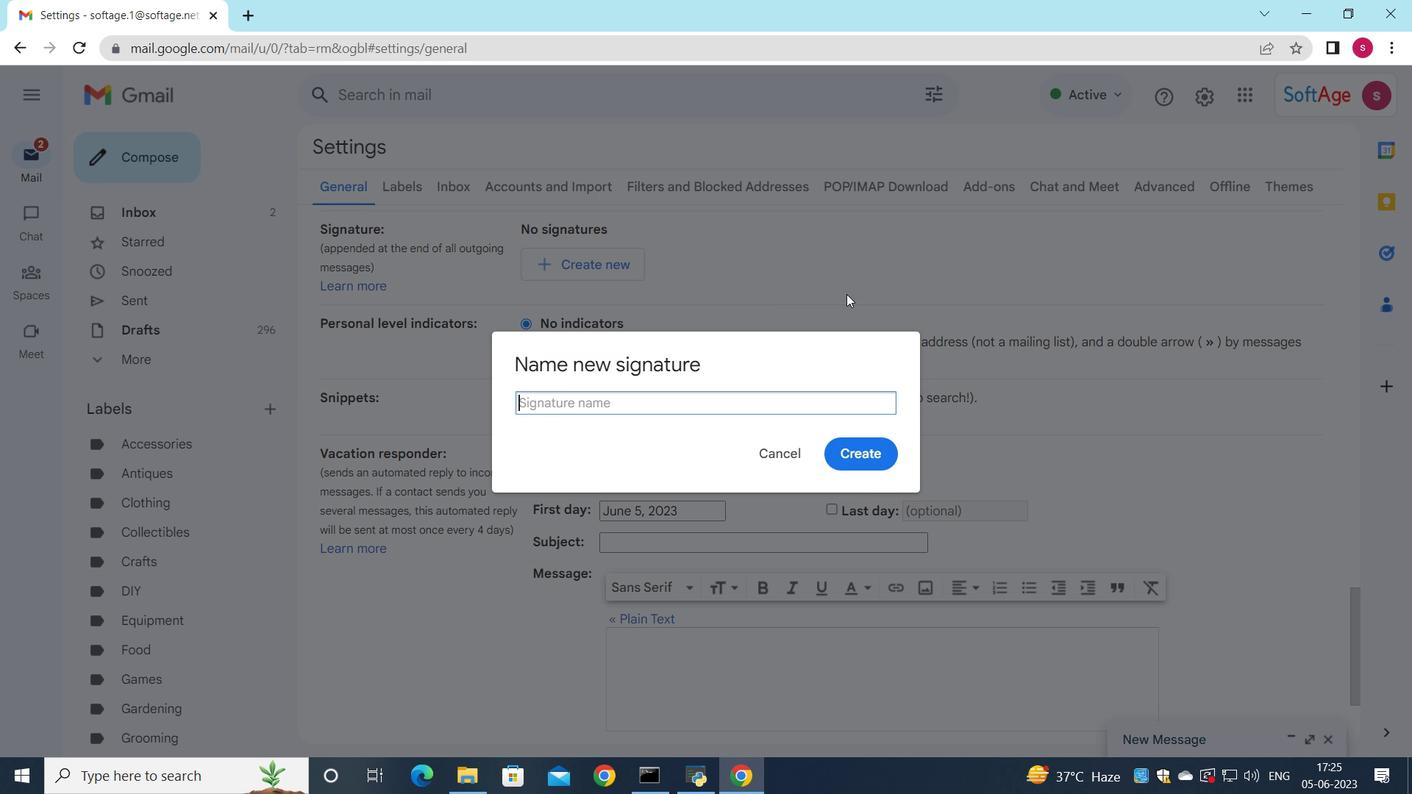 
Action: Key pressed <Key.shift>Amy<Key.space><Key.shift>Taylor
Screenshot: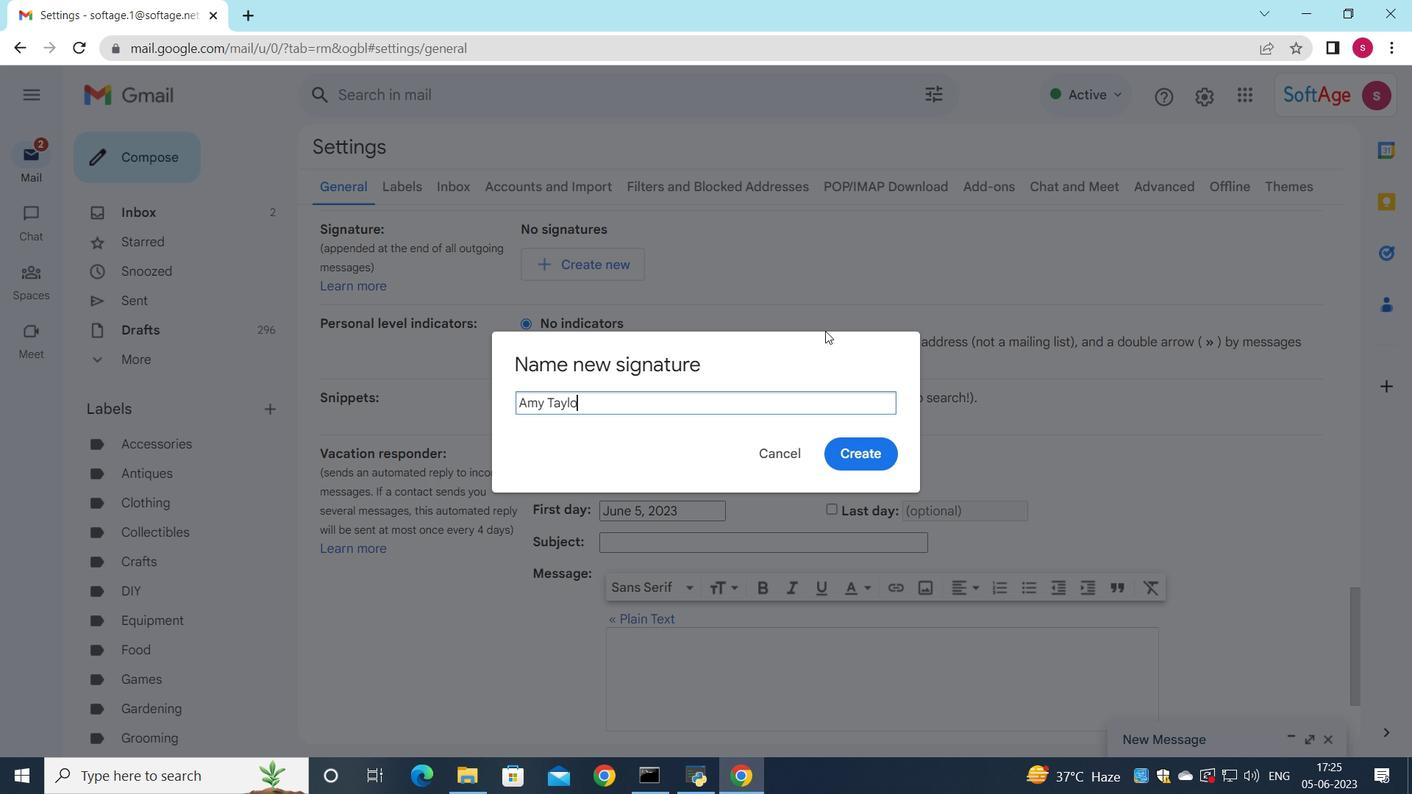 
Action: Mouse scrolled (825, 331) with delta (0, 0)
Screenshot: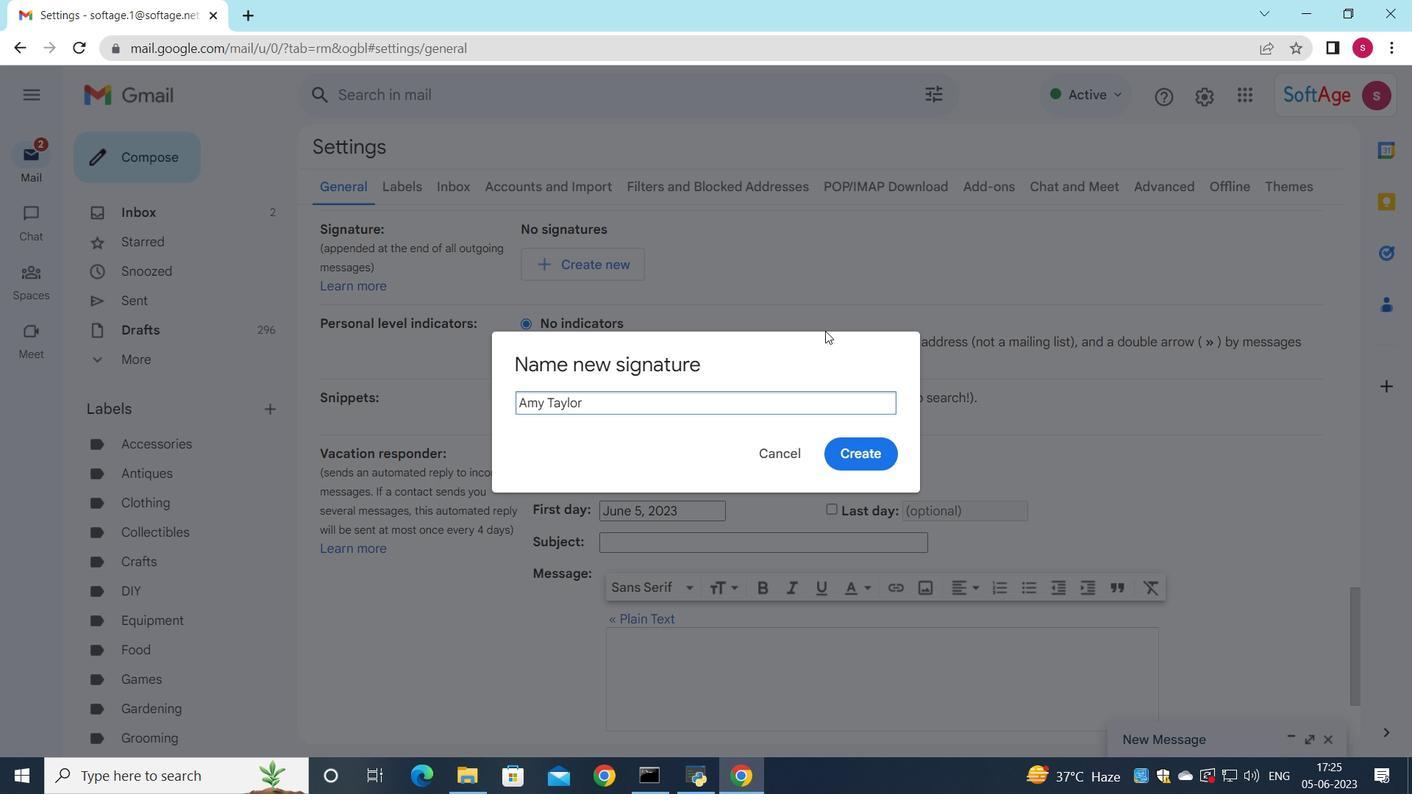 
Action: Mouse moved to (882, 440)
Screenshot: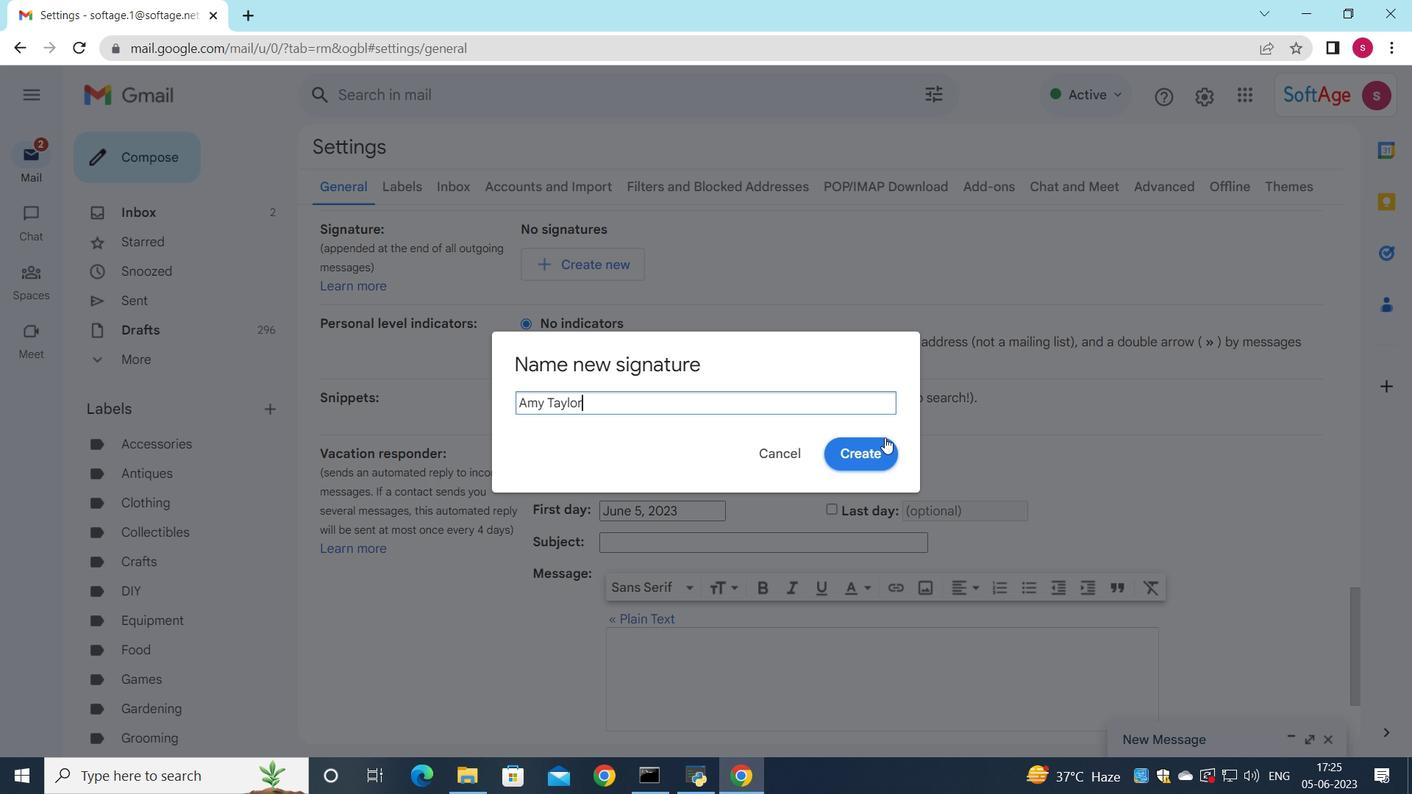 
Action: Mouse pressed left at (882, 440)
Screenshot: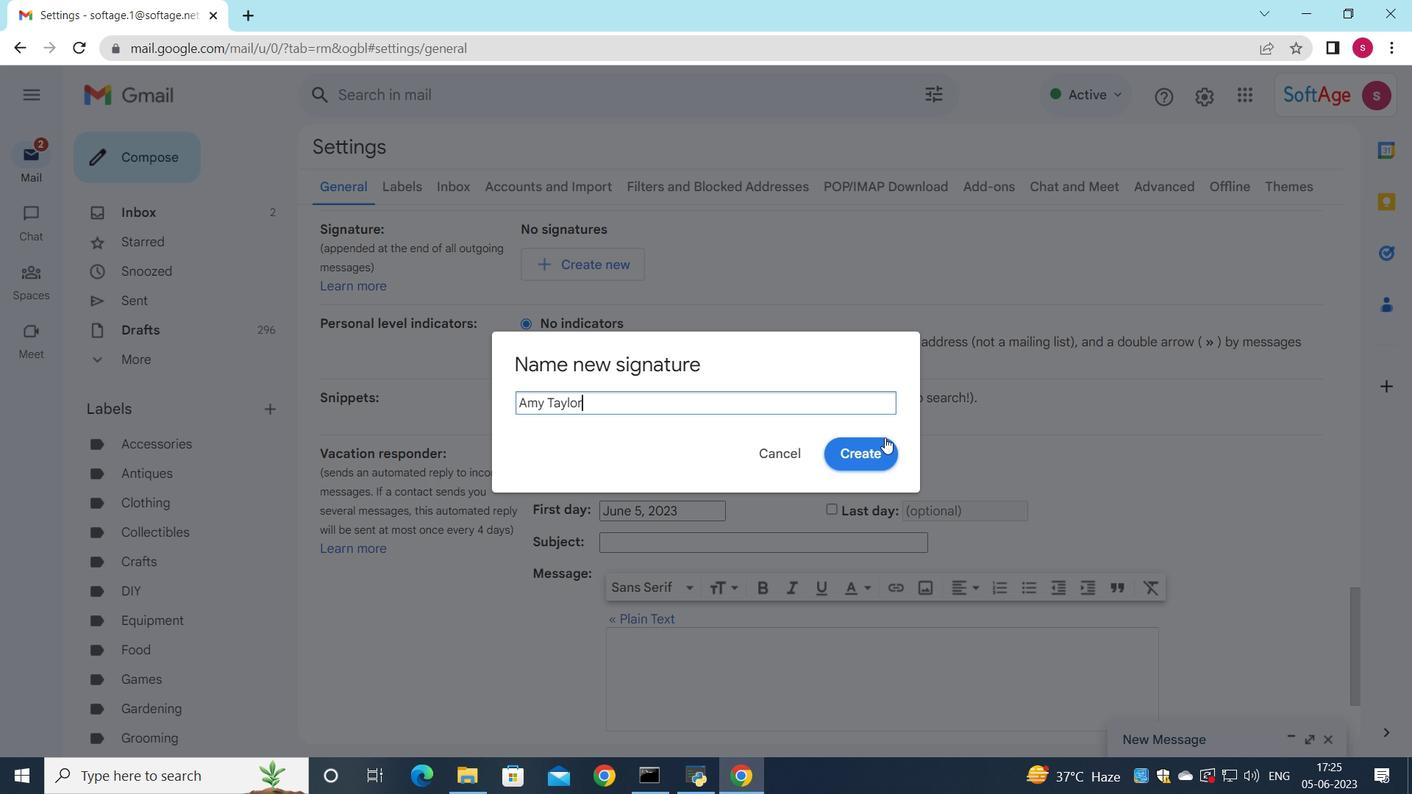 
Action: Mouse moved to (916, 309)
Screenshot: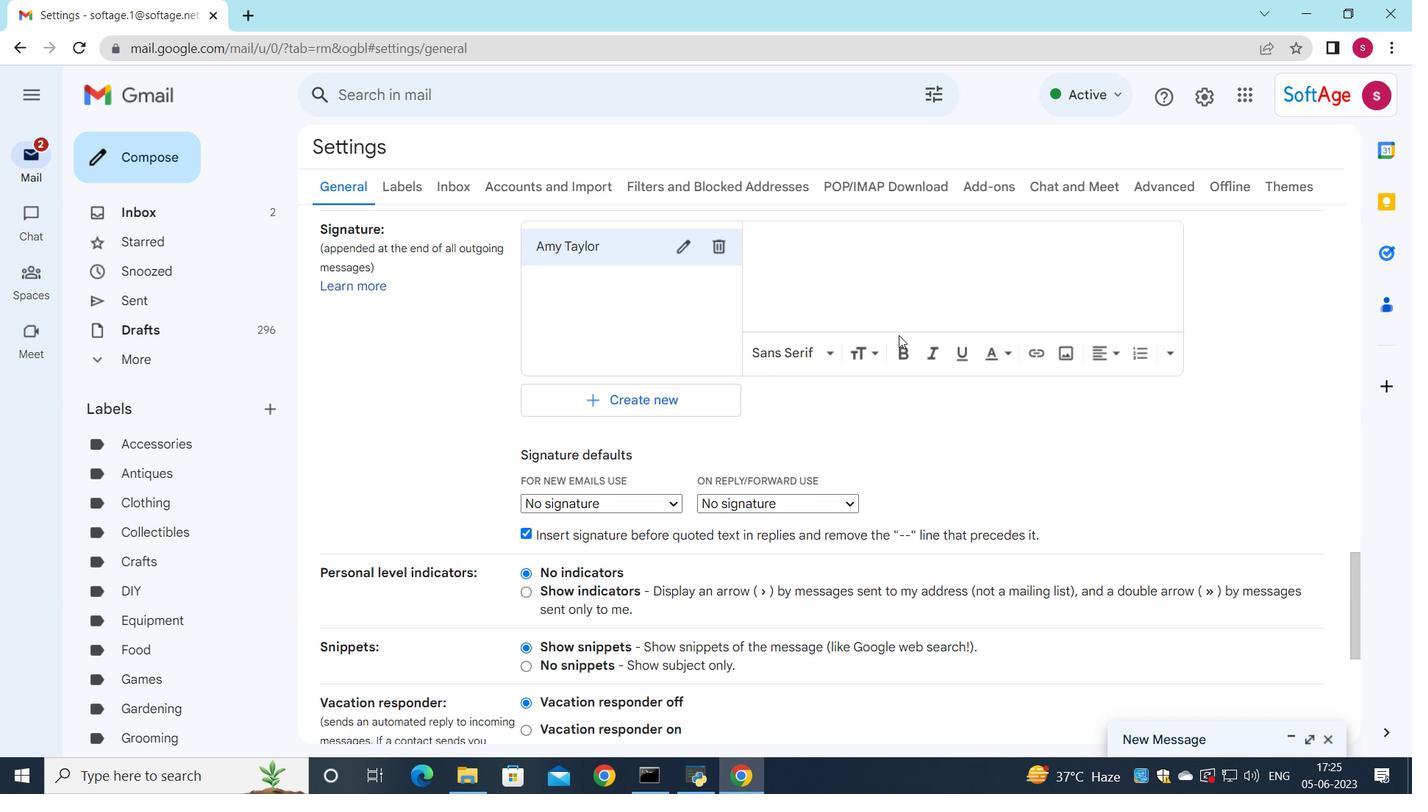 
Action: Mouse pressed left at (916, 309)
Screenshot: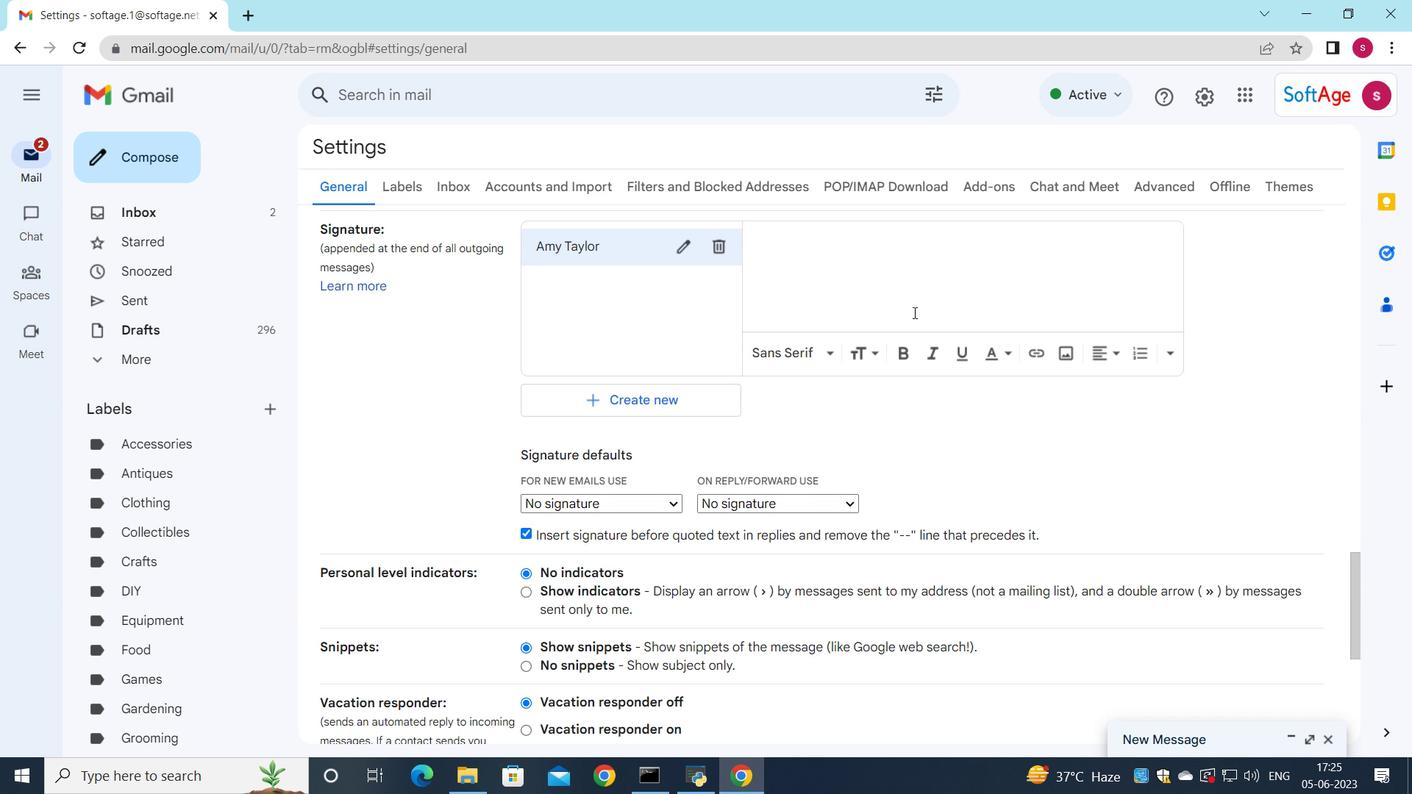 
Action: Mouse moved to (916, 309)
Screenshot: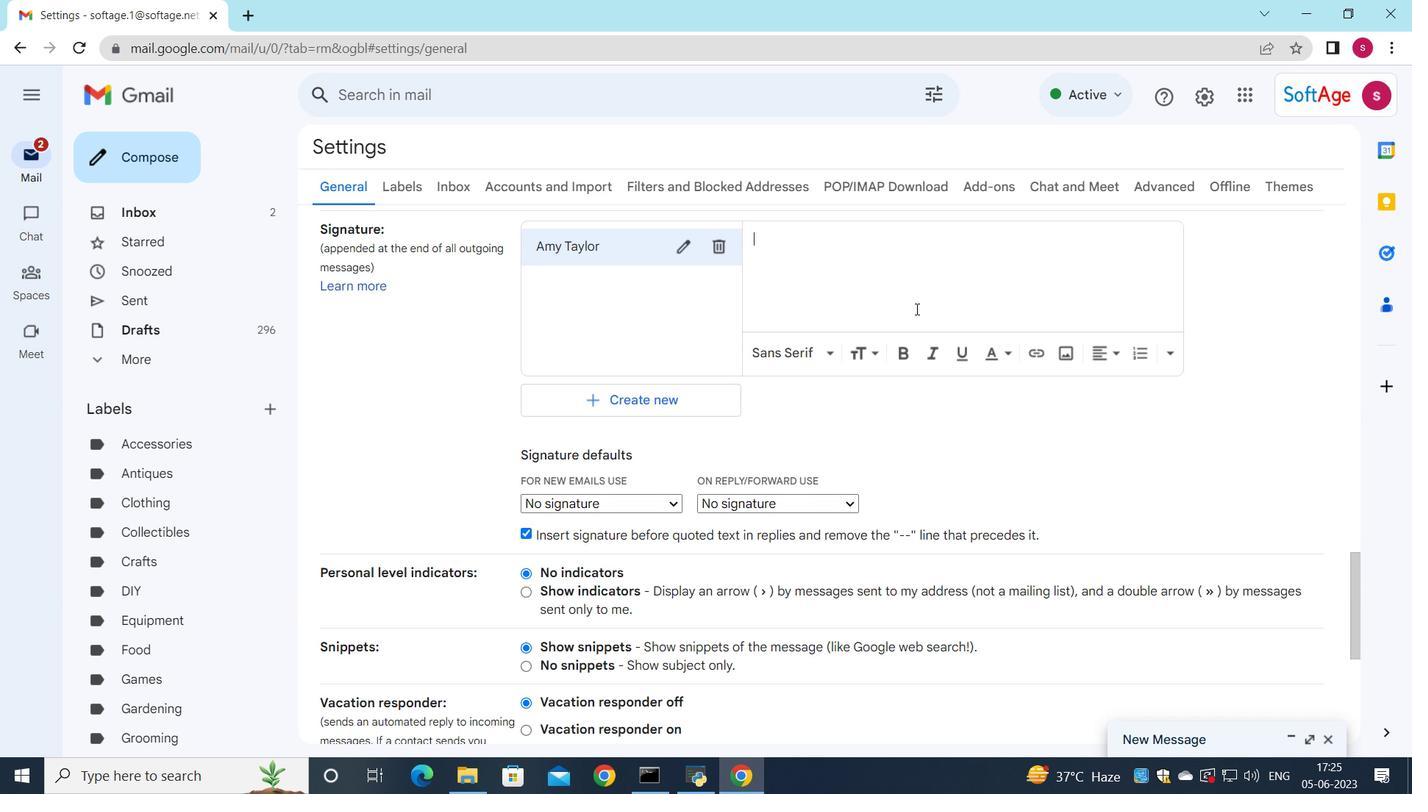 
Action: Key pressed <Key.shift><Key.shift><Key.shift>Amy<Key.space><Key.shift><Key.shift><Key.shift><Key.shift><Key.shift><Key.shift><Key.shift><Key.shift>Taylor
Screenshot: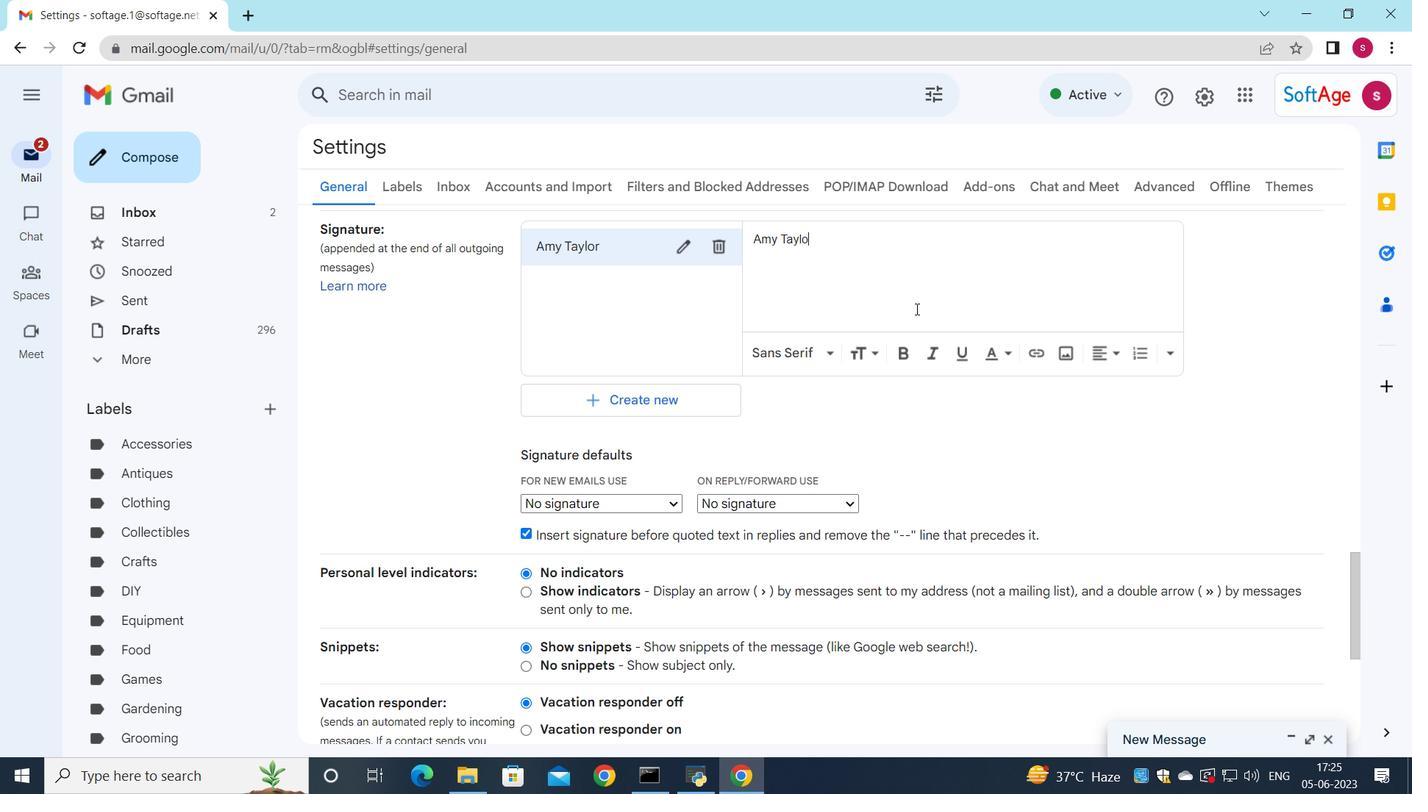 
Action: Mouse moved to (738, 284)
Screenshot: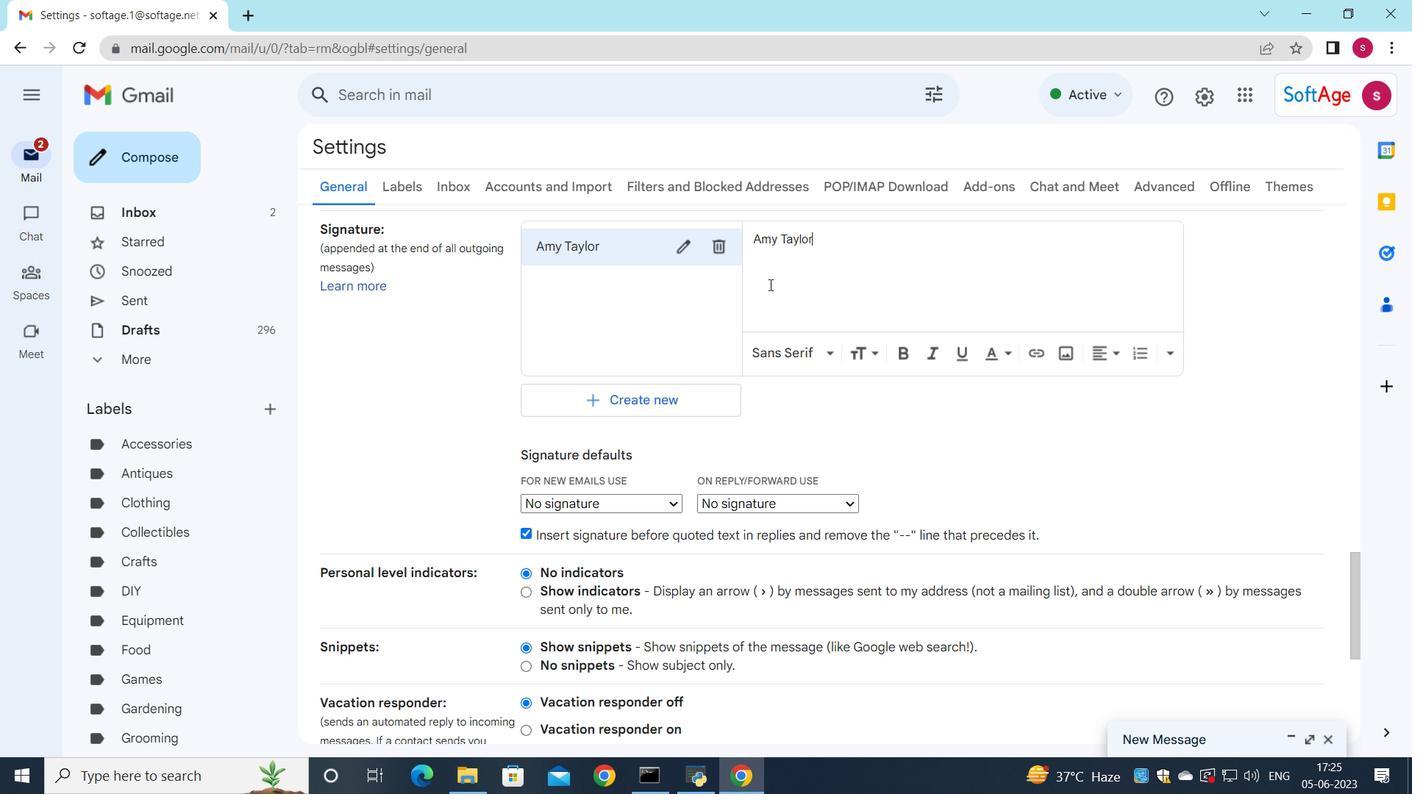 
Action: Mouse scrolled (738, 284) with delta (0, 0)
Screenshot: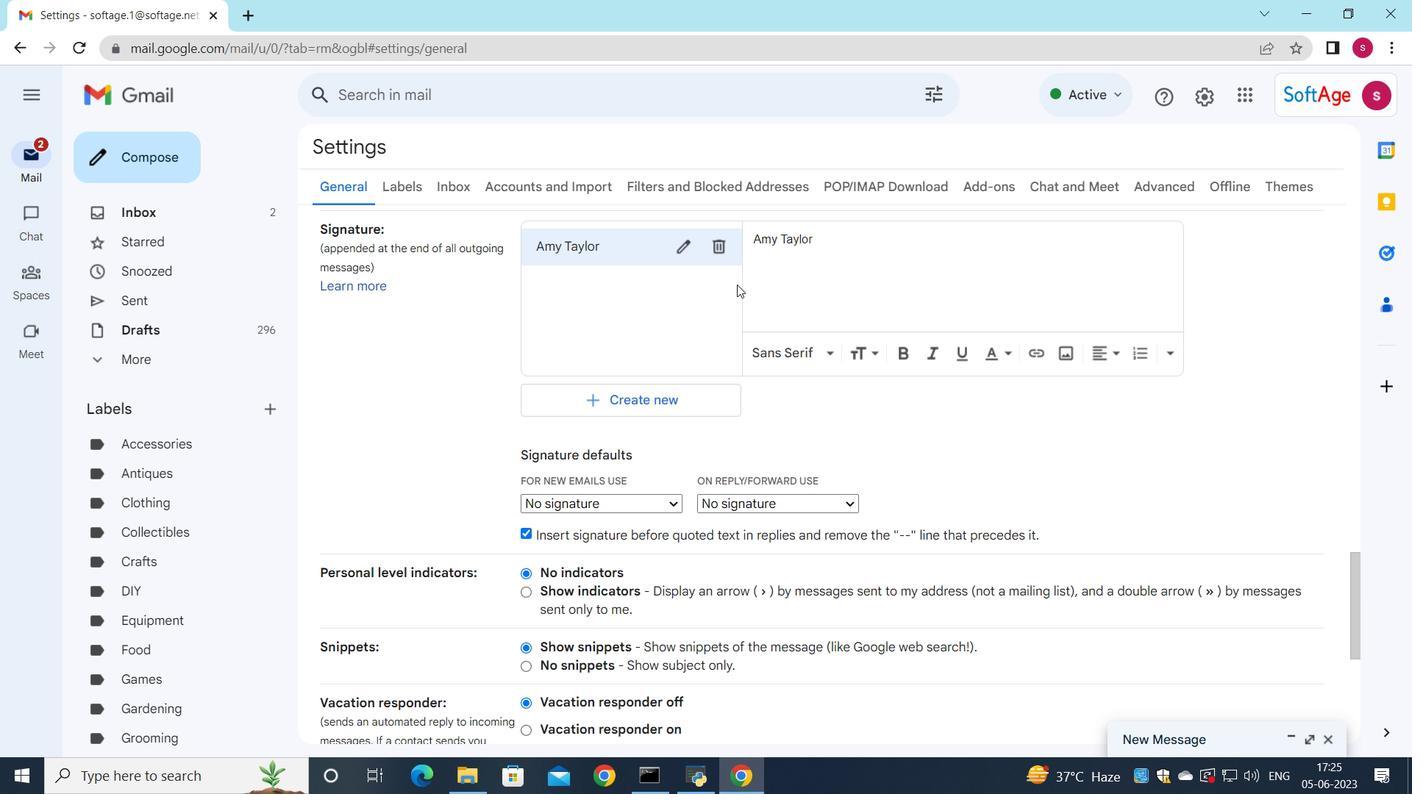 
Action: Mouse scrolled (738, 284) with delta (0, 0)
Screenshot: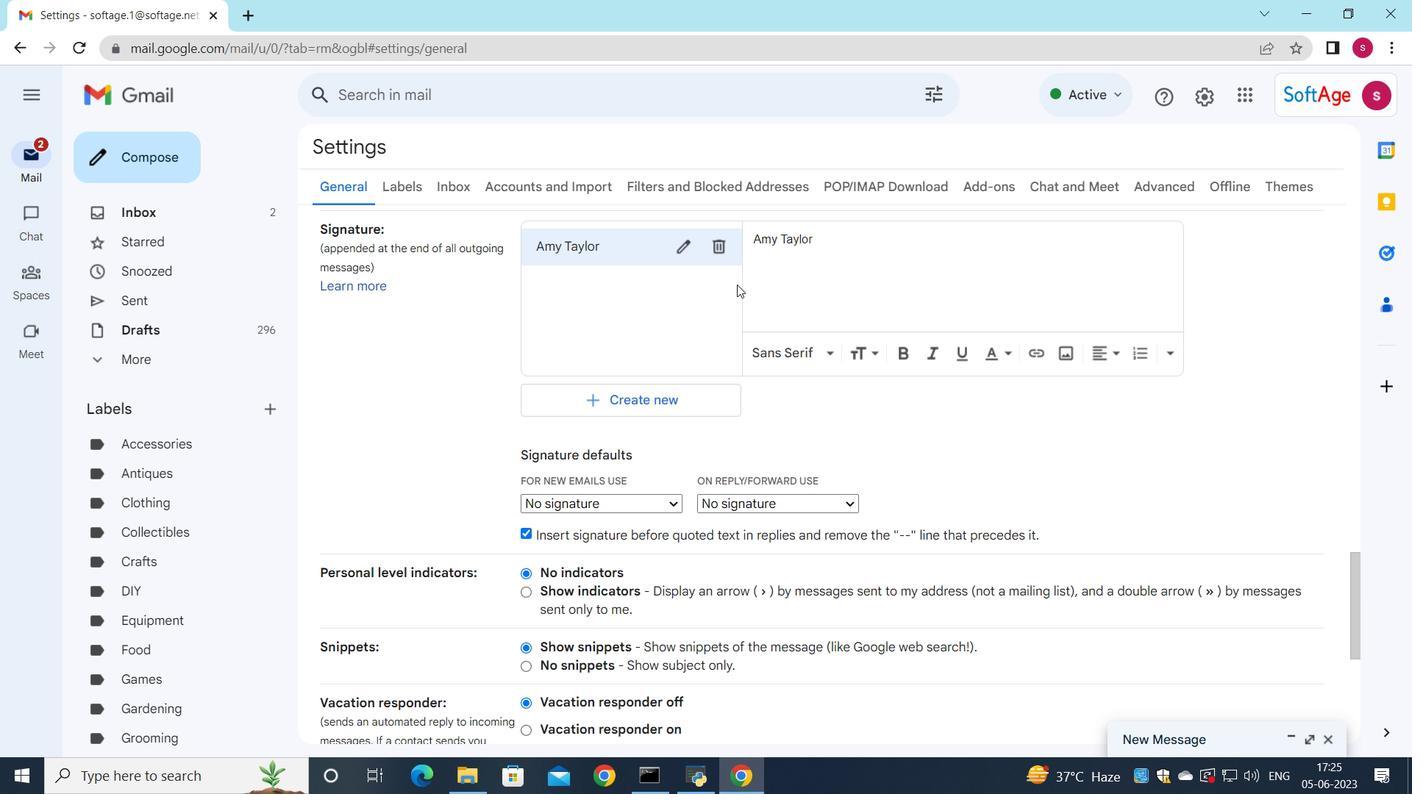 
Action: Mouse scrolled (738, 284) with delta (0, 0)
Screenshot: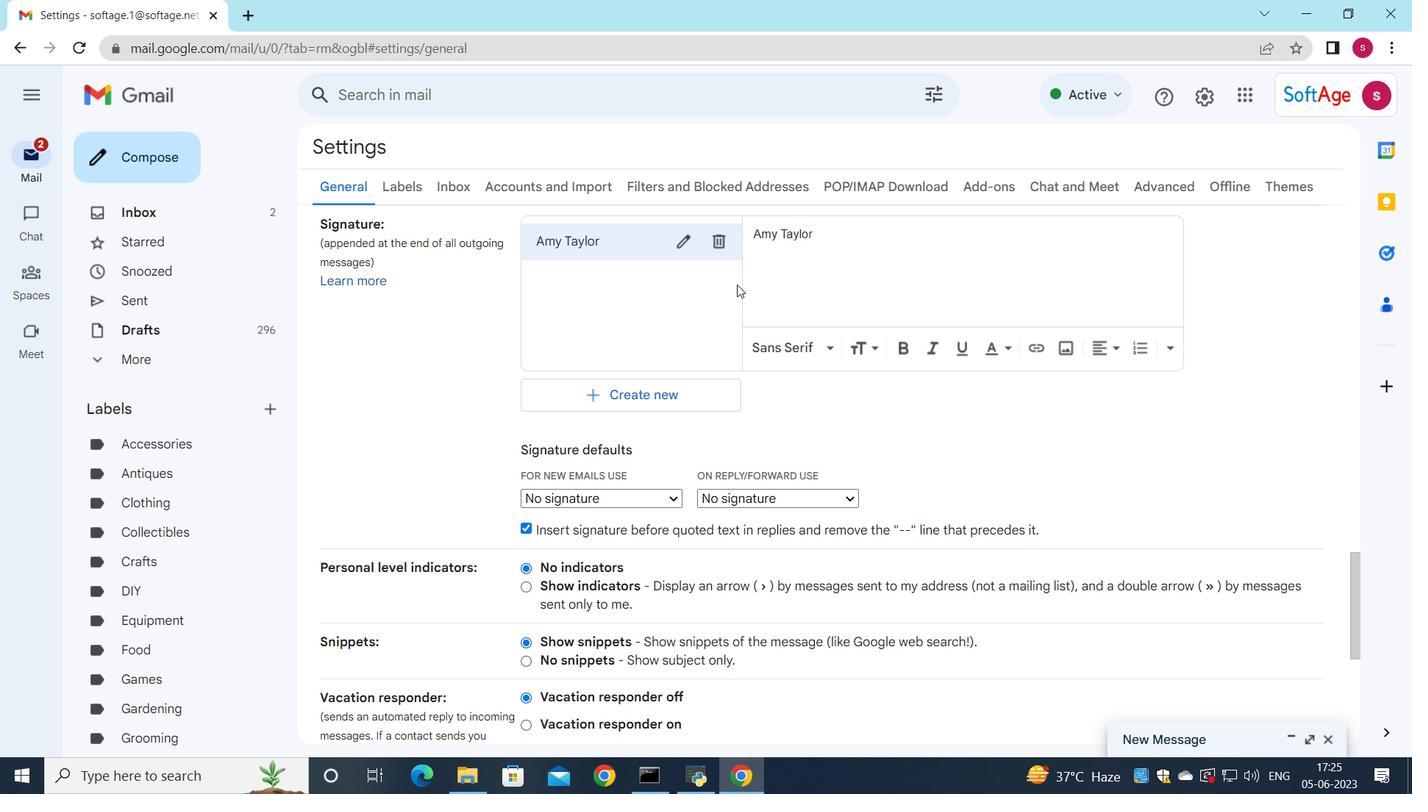 
Action: Mouse scrolled (738, 285) with delta (0, 0)
Screenshot: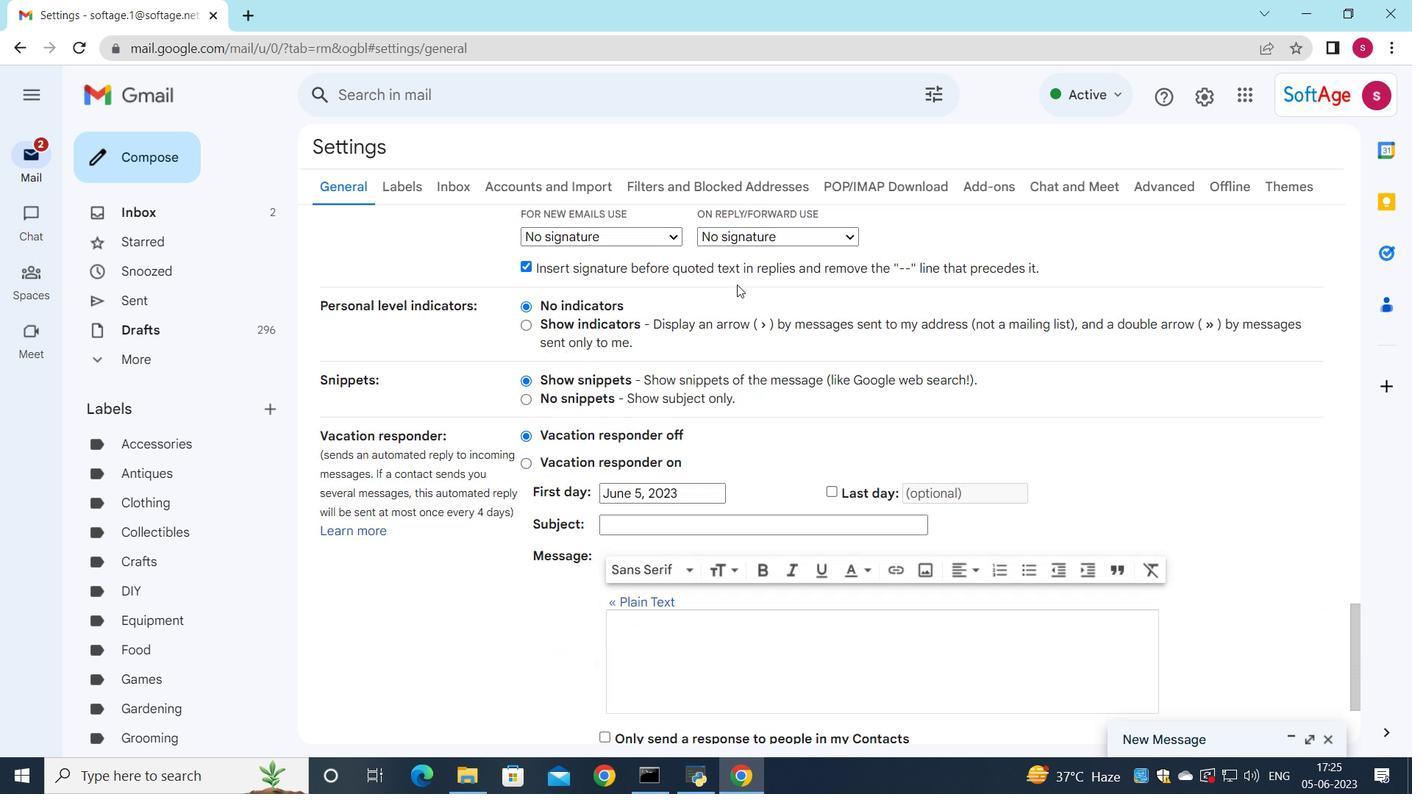 
Action: Mouse scrolled (738, 285) with delta (0, 0)
Screenshot: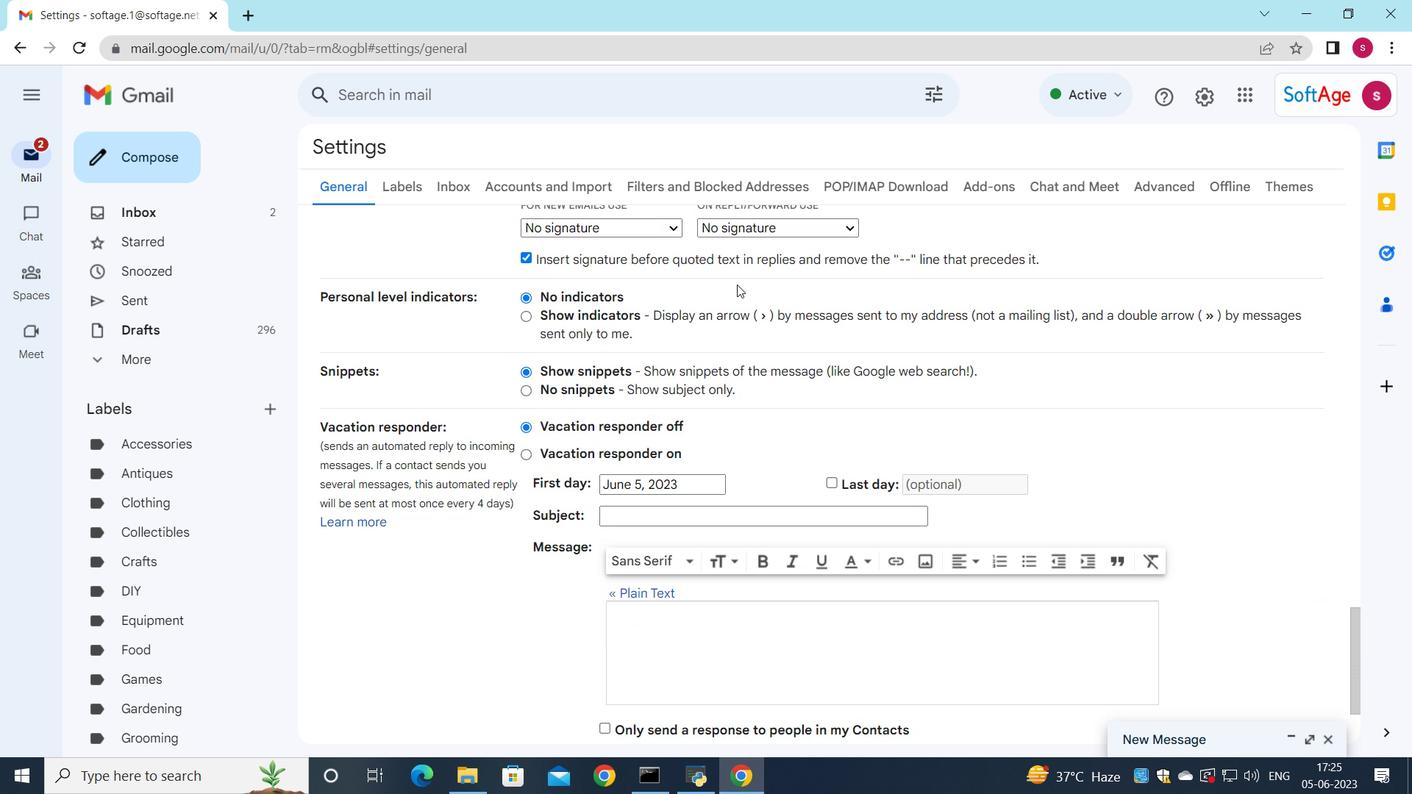 
Action: Mouse scrolled (738, 285) with delta (0, 0)
Screenshot: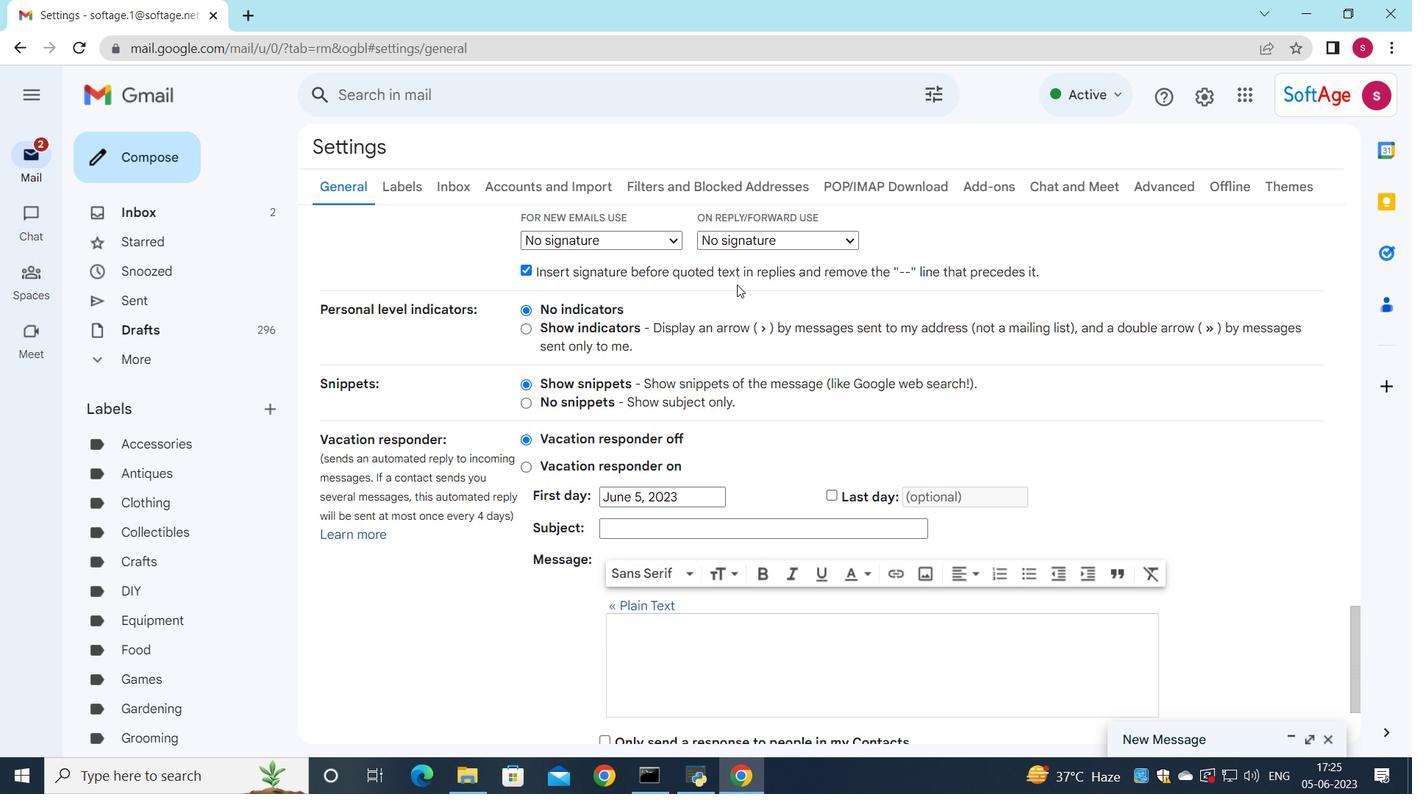 
Action: Mouse moved to (652, 503)
Screenshot: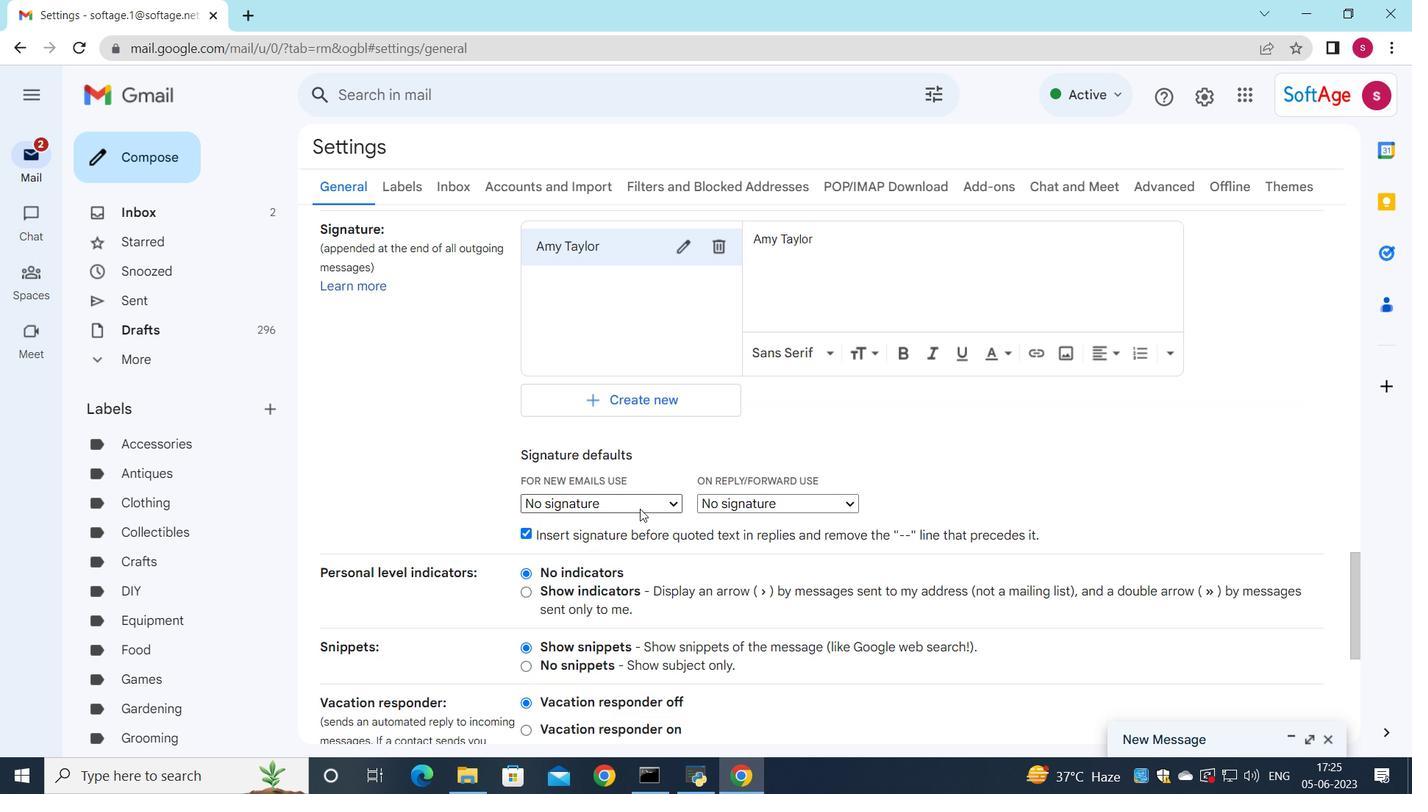 
Action: Mouse pressed left at (652, 503)
Screenshot: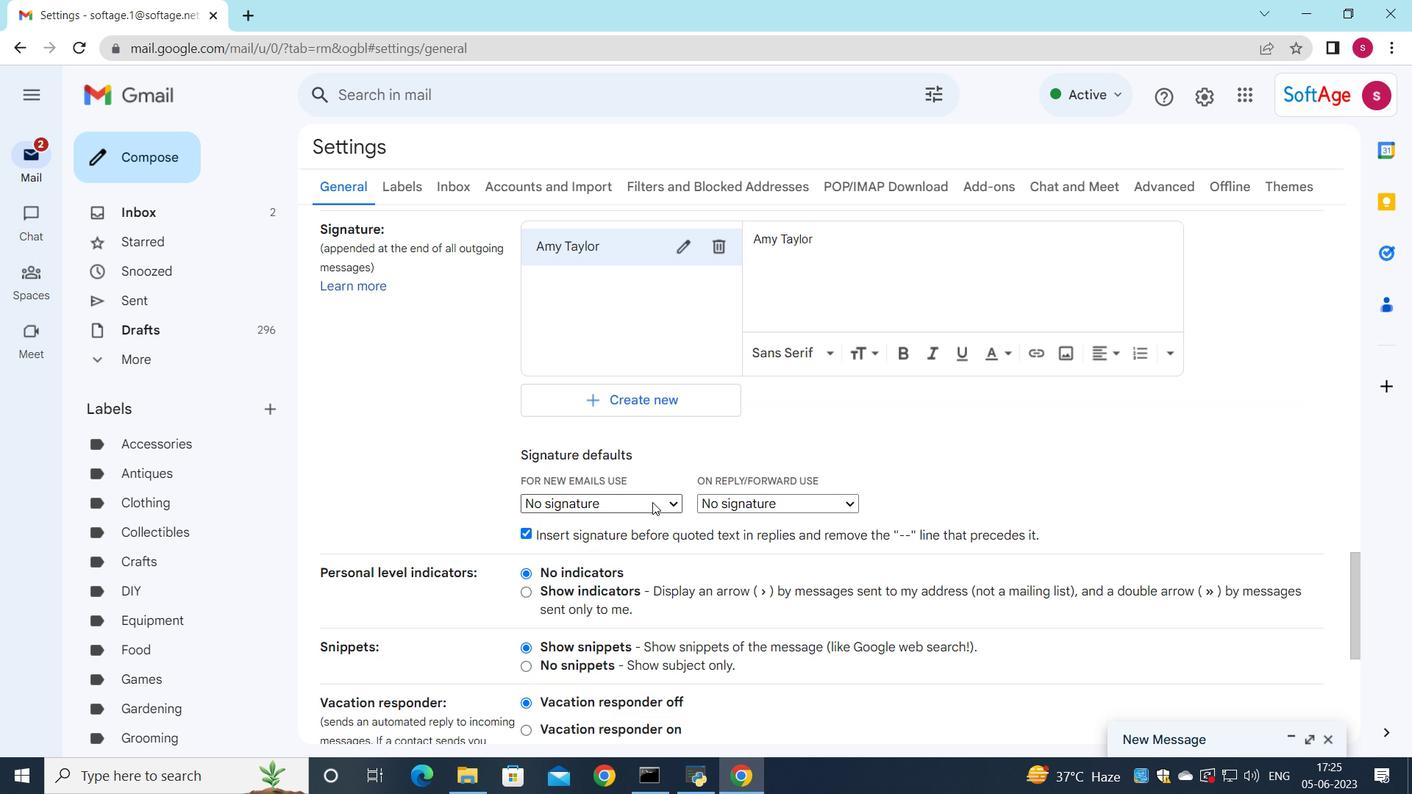 
Action: Mouse moved to (624, 533)
Screenshot: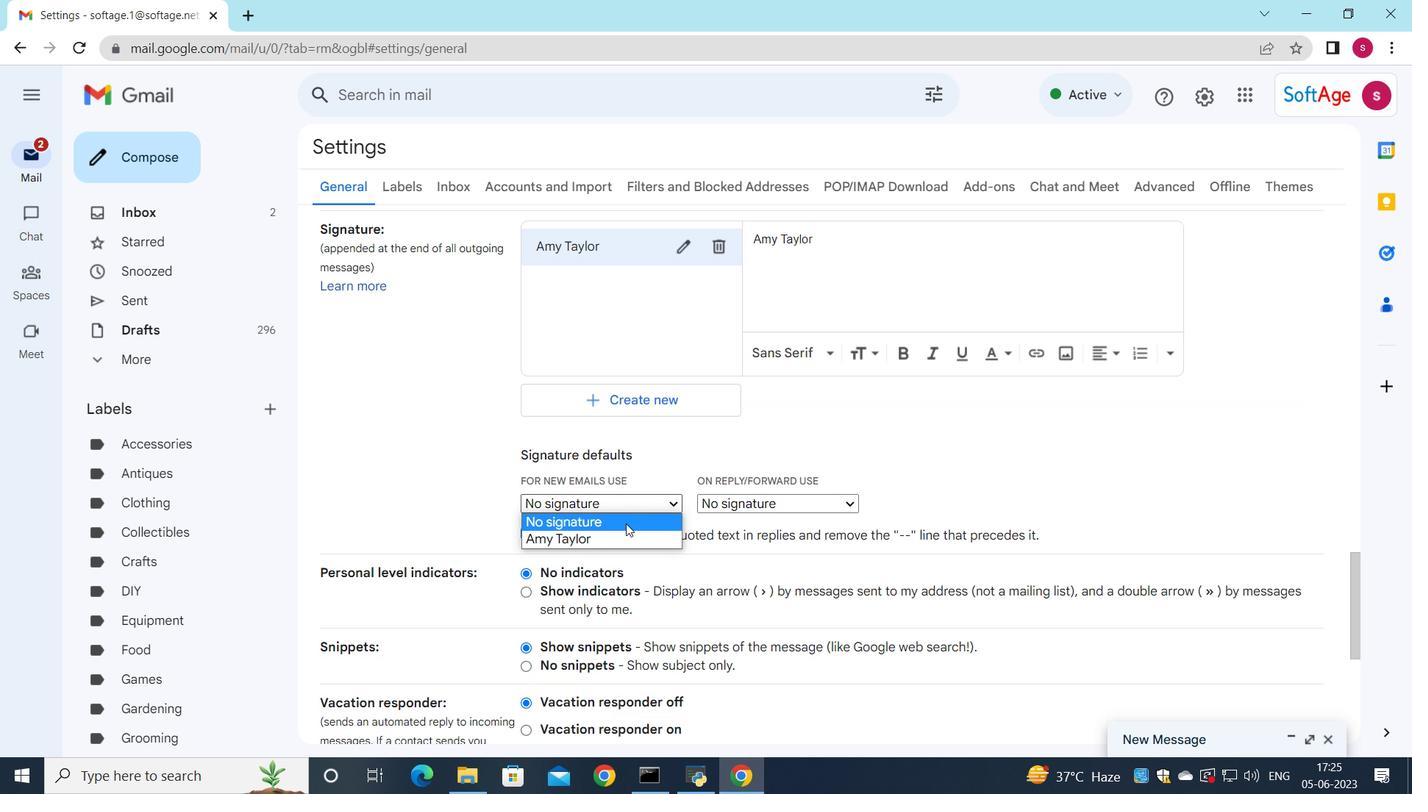
Action: Mouse pressed left at (624, 533)
Screenshot: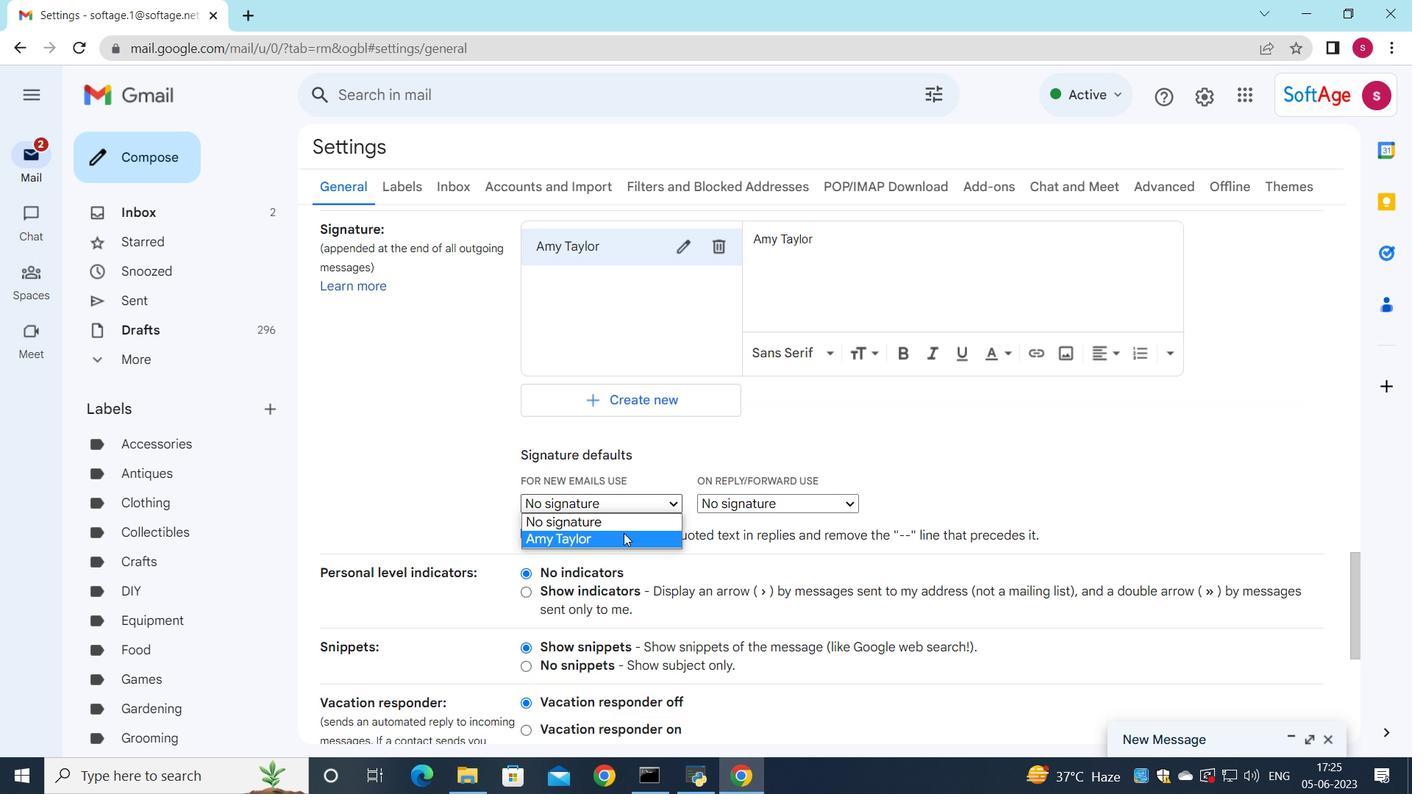 
Action: Mouse moved to (735, 503)
Screenshot: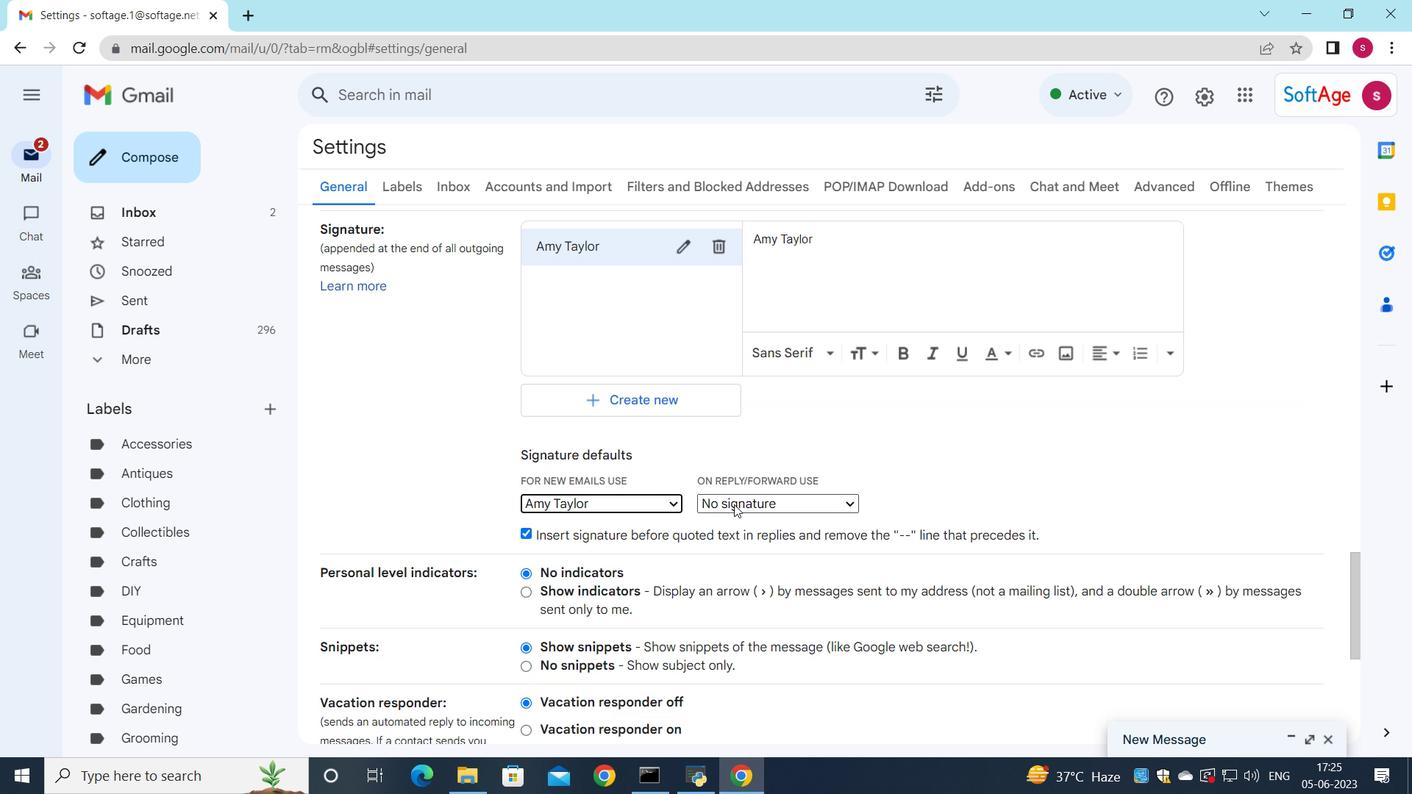 
Action: Mouse pressed left at (735, 503)
Screenshot: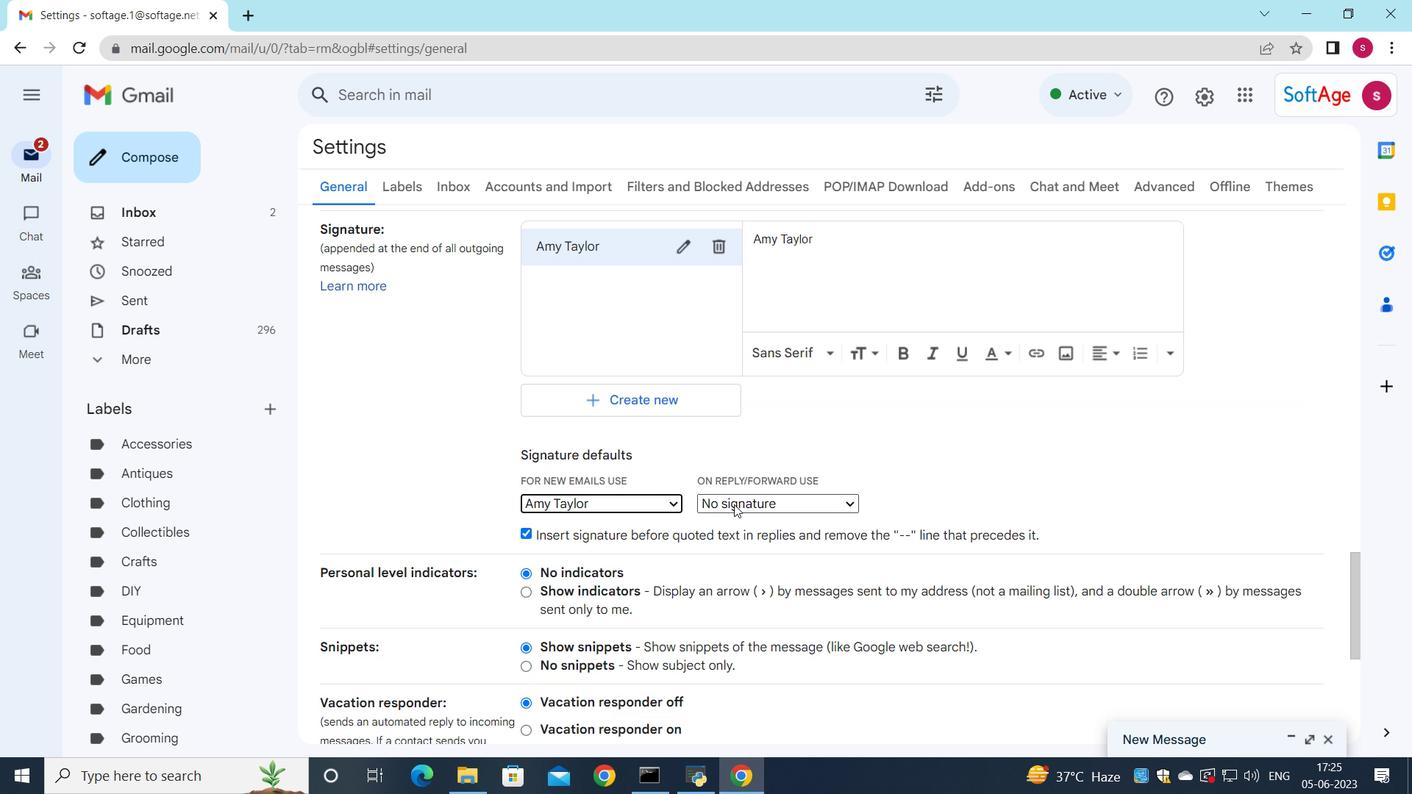 
Action: Mouse moved to (730, 534)
Screenshot: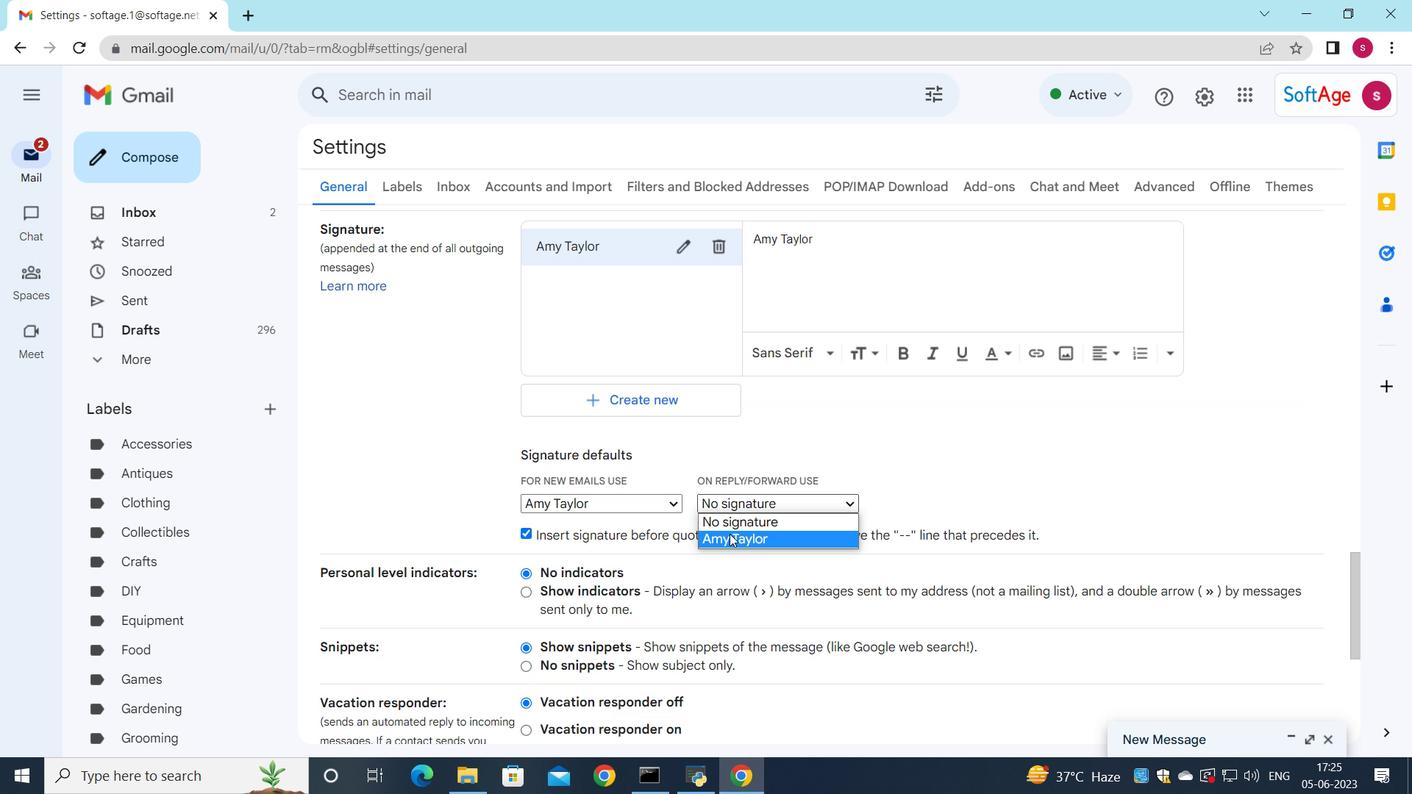 
Action: Mouse pressed left at (730, 534)
Screenshot: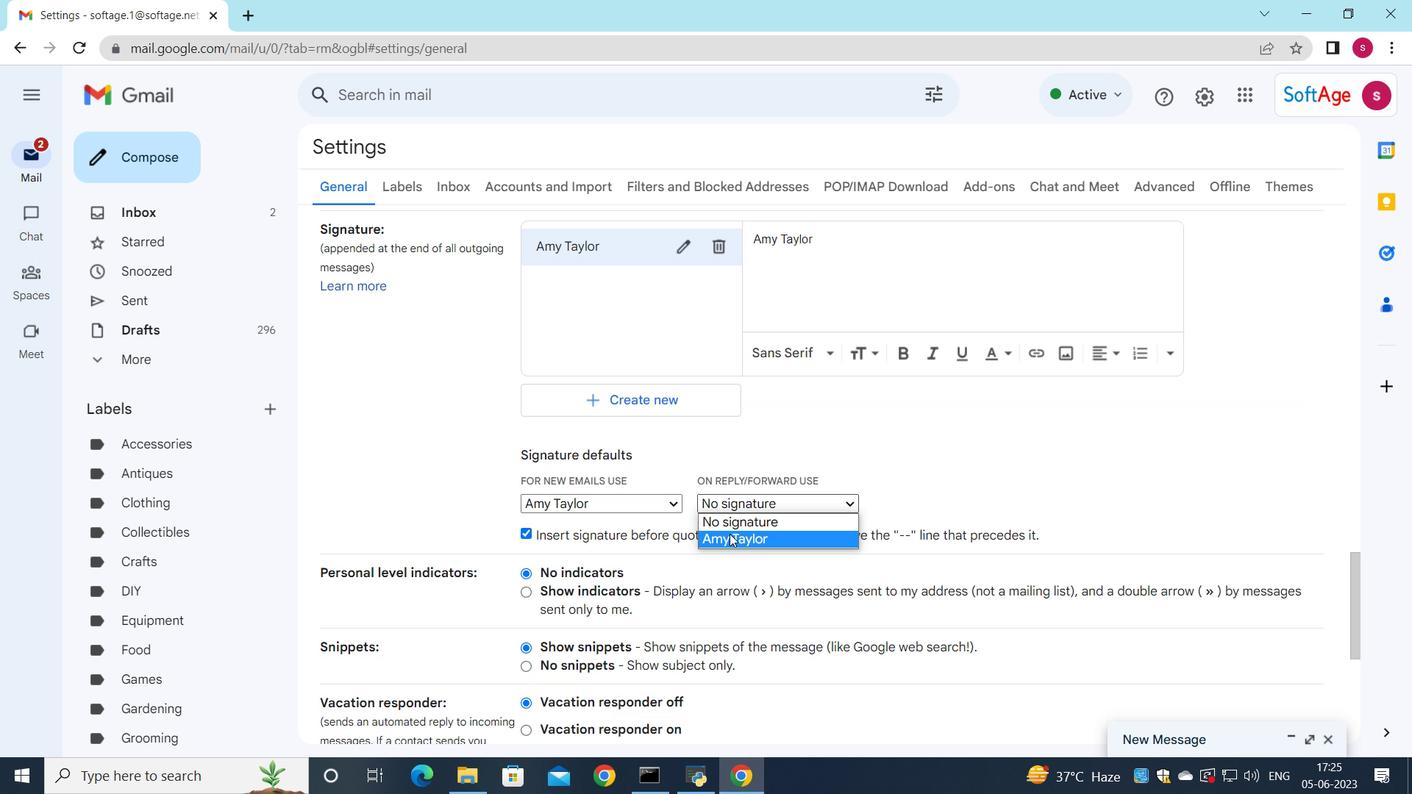 
Action: Mouse moved to (721, 507)
Screenshot: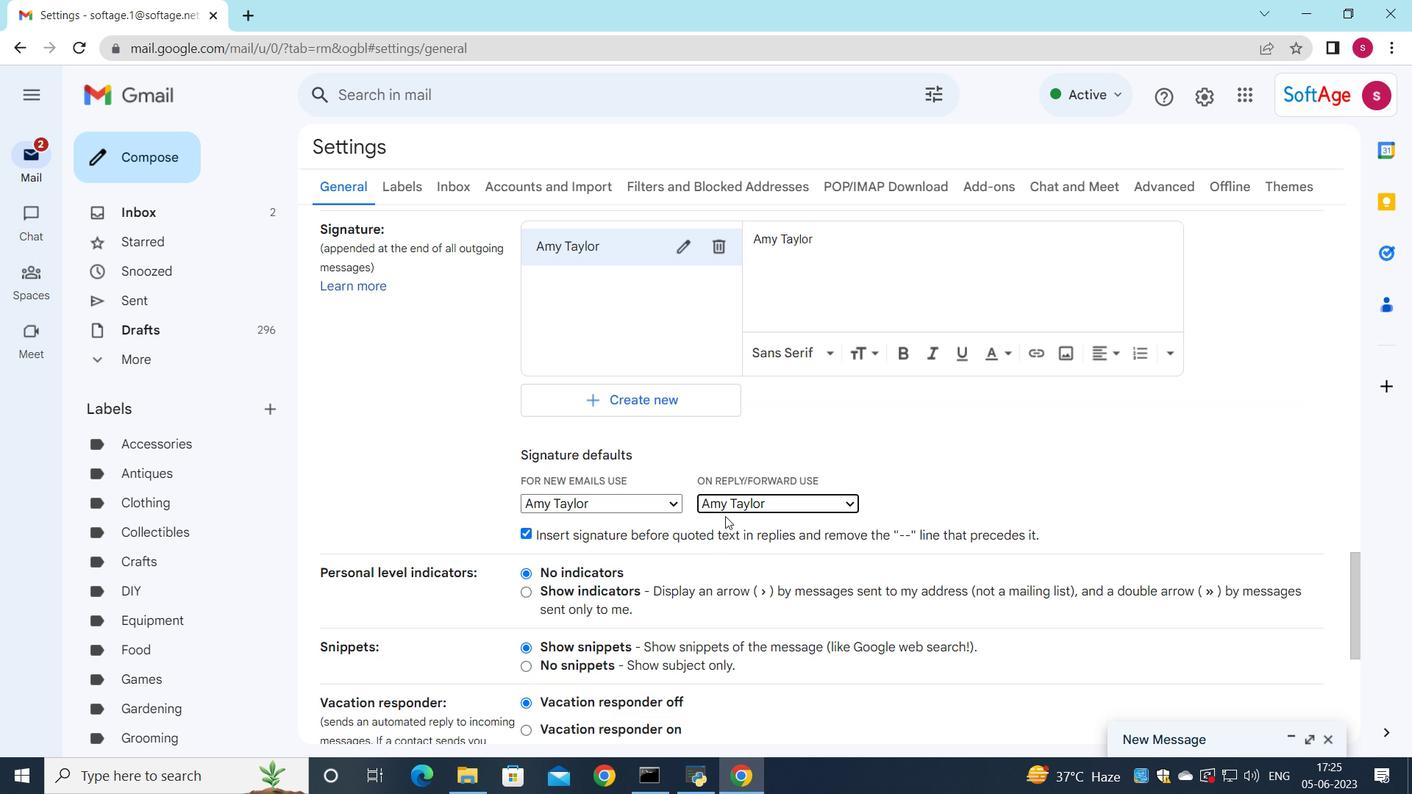 
Action: Mouse scrolled (721, 506) with delta (0, 0)
Screenshot: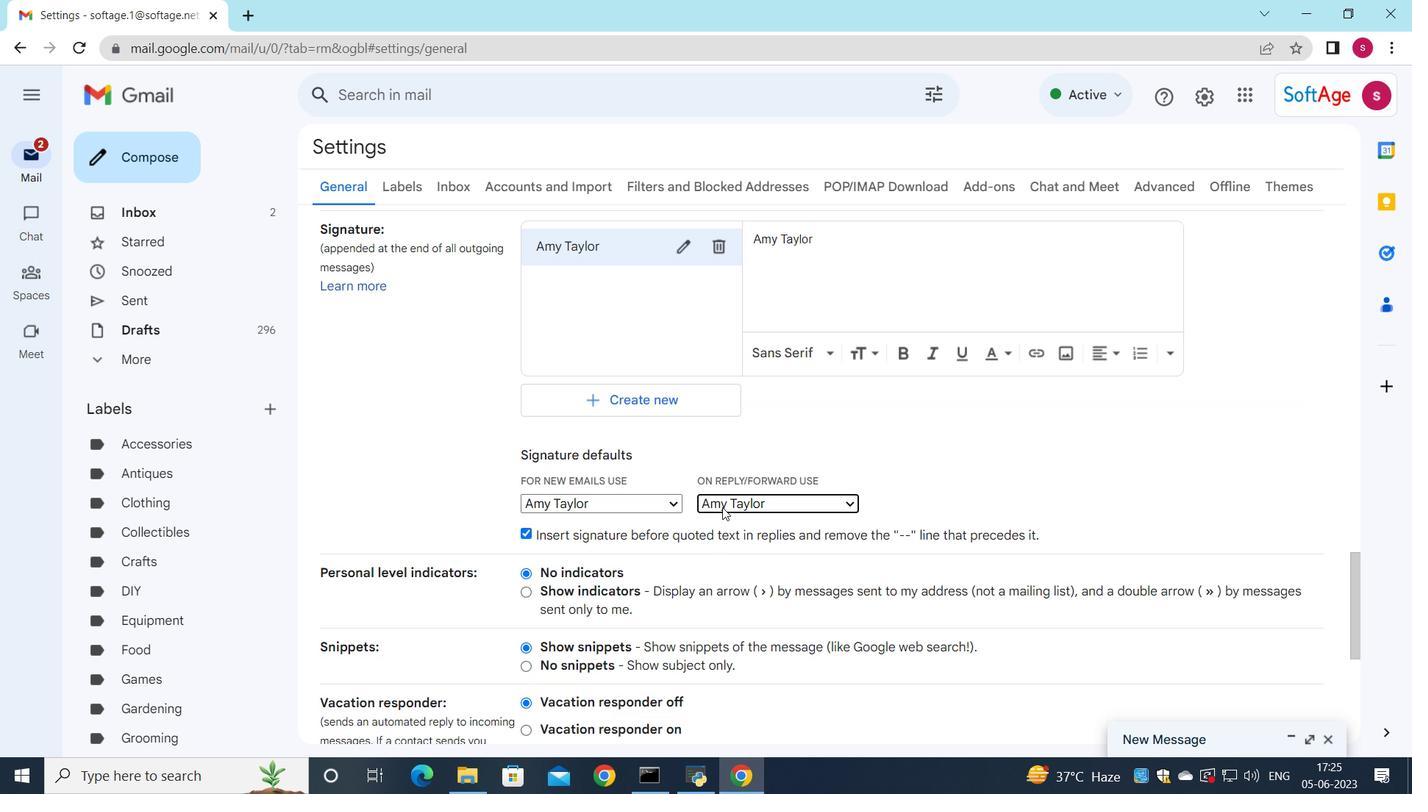 
Action: Mouse scrolled (721, 506) with delta (0, 0)
Screenshot: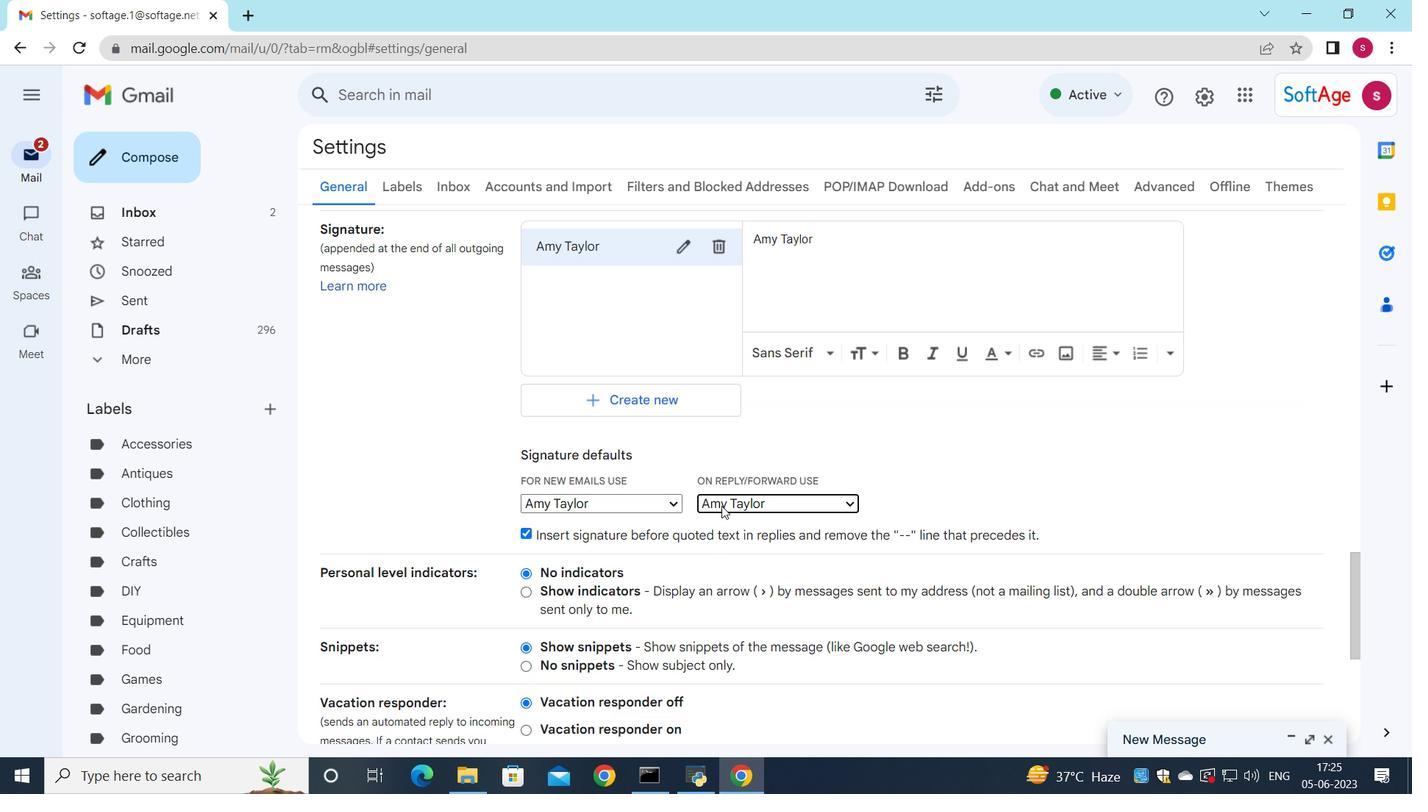 
Action: Mouse moved to (721, 502)
Screenshot: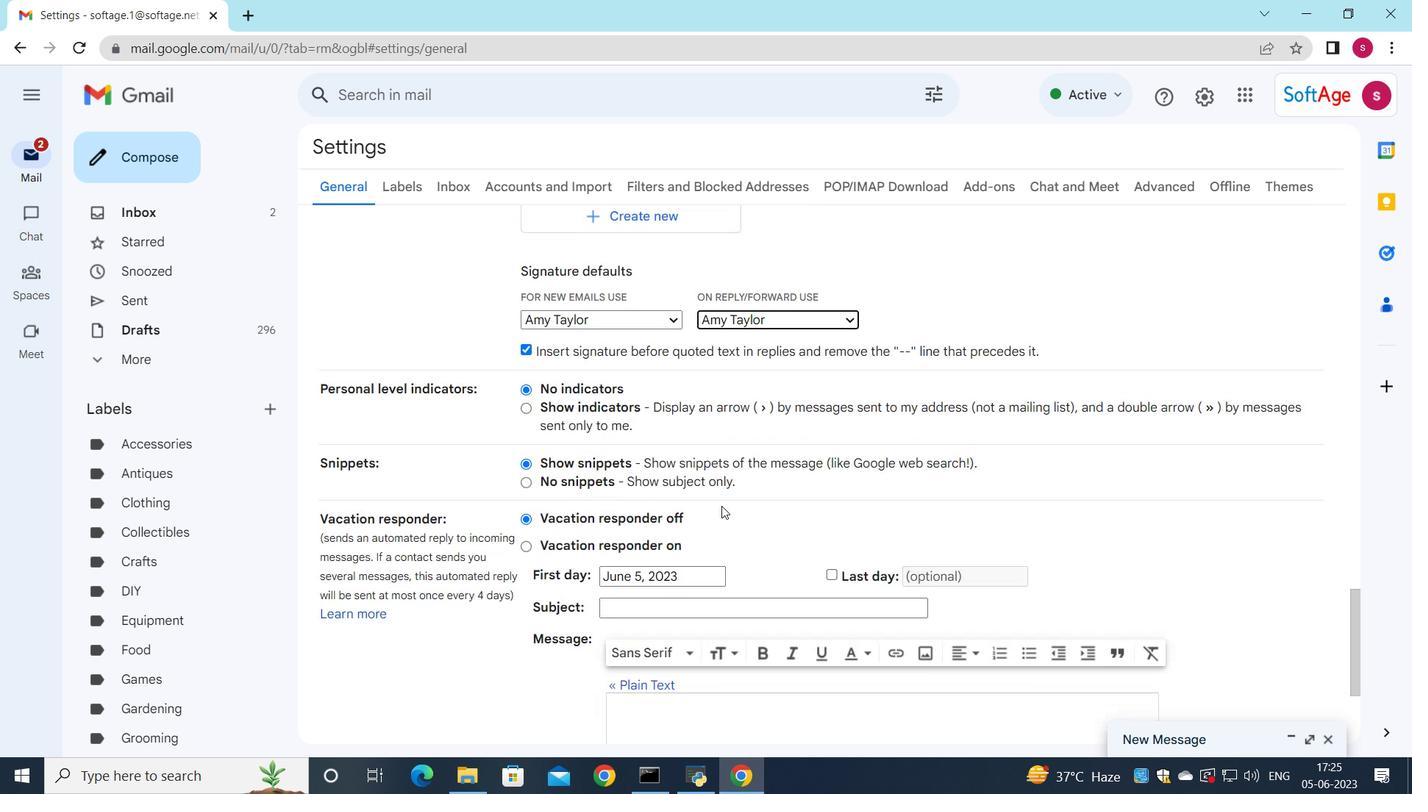 
Action: Mouse scrolled (721, 501) with delta (0, 0)
Screenshot: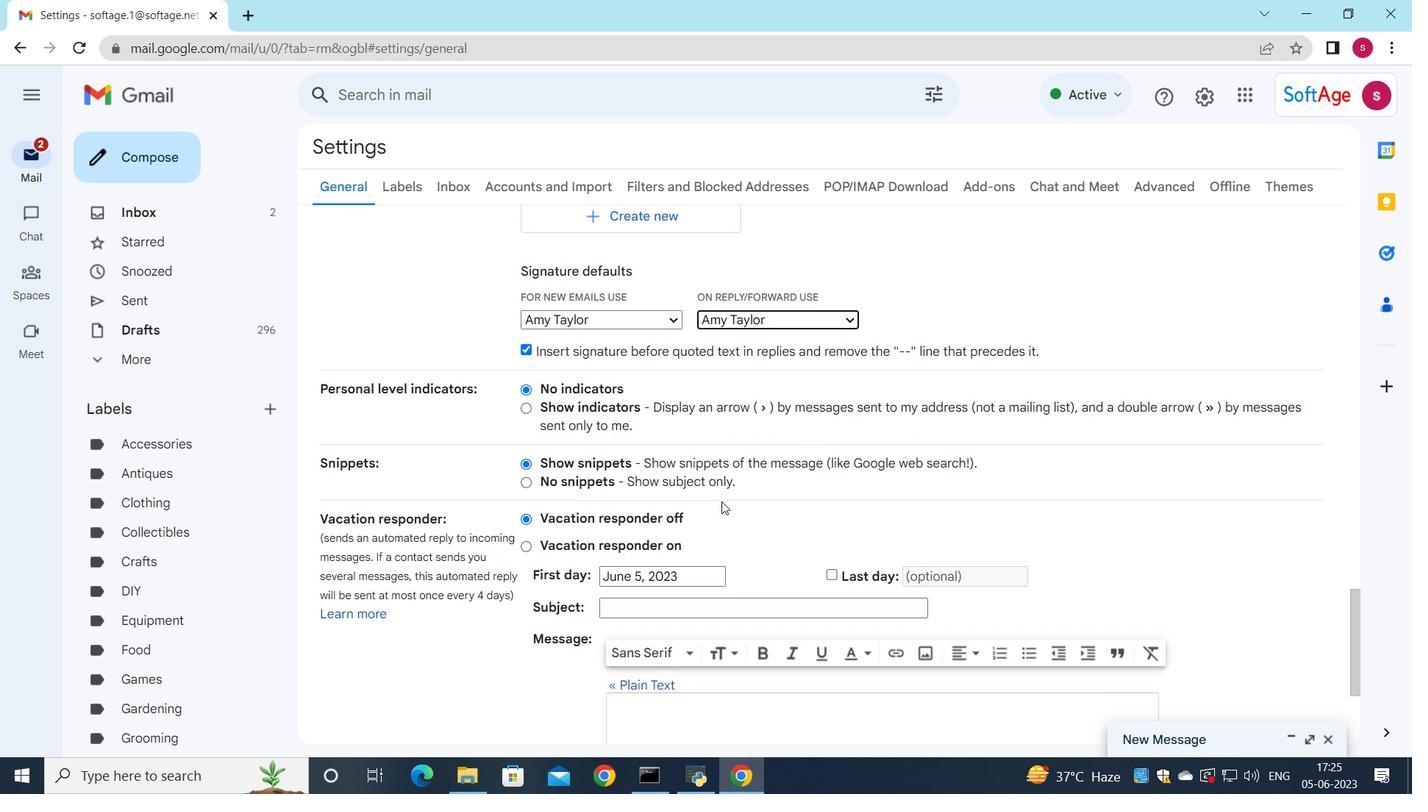 
Action: Mouse scrolled (721, 501) with delta (0, 0)
Screenshot: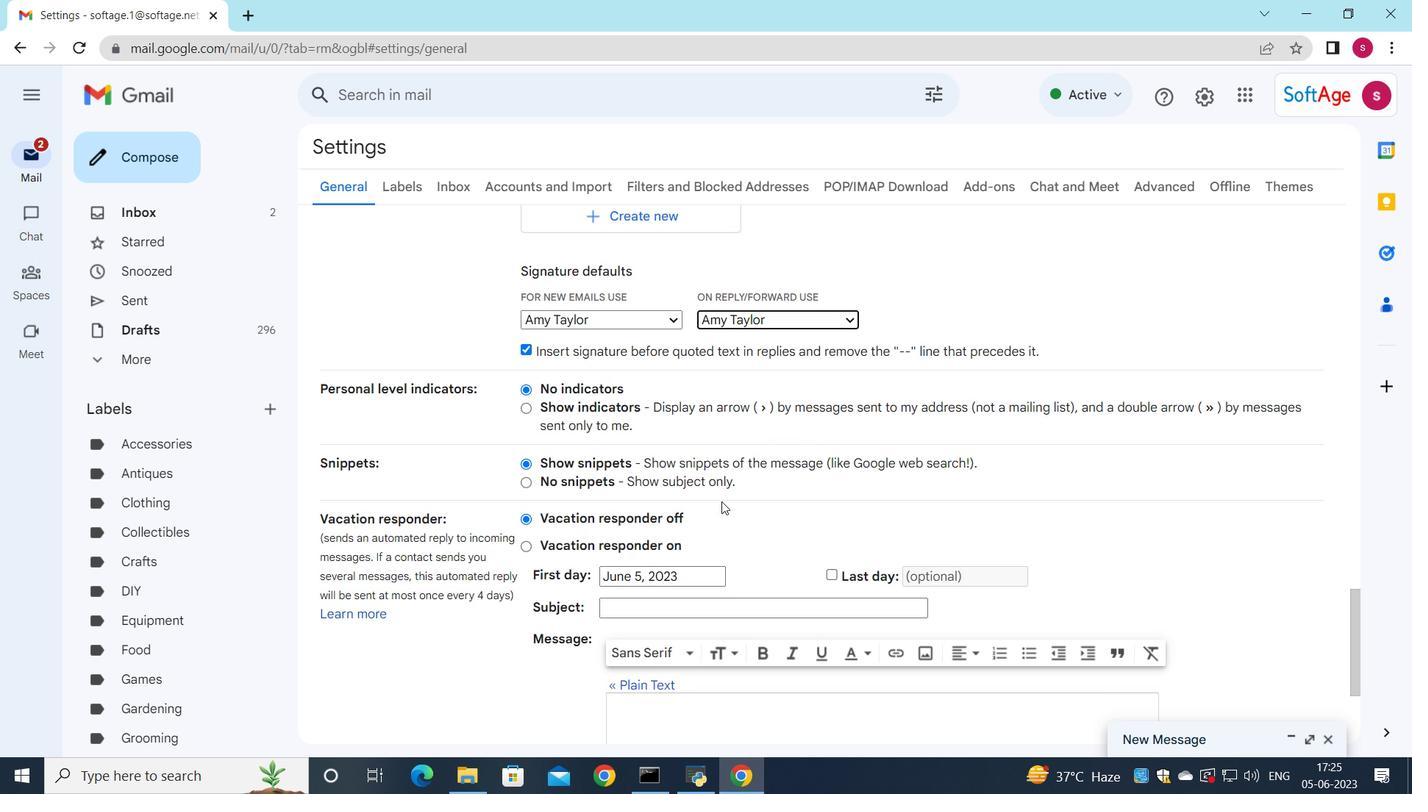 
Action: Mouse moved to (718, 525)
Screenshot: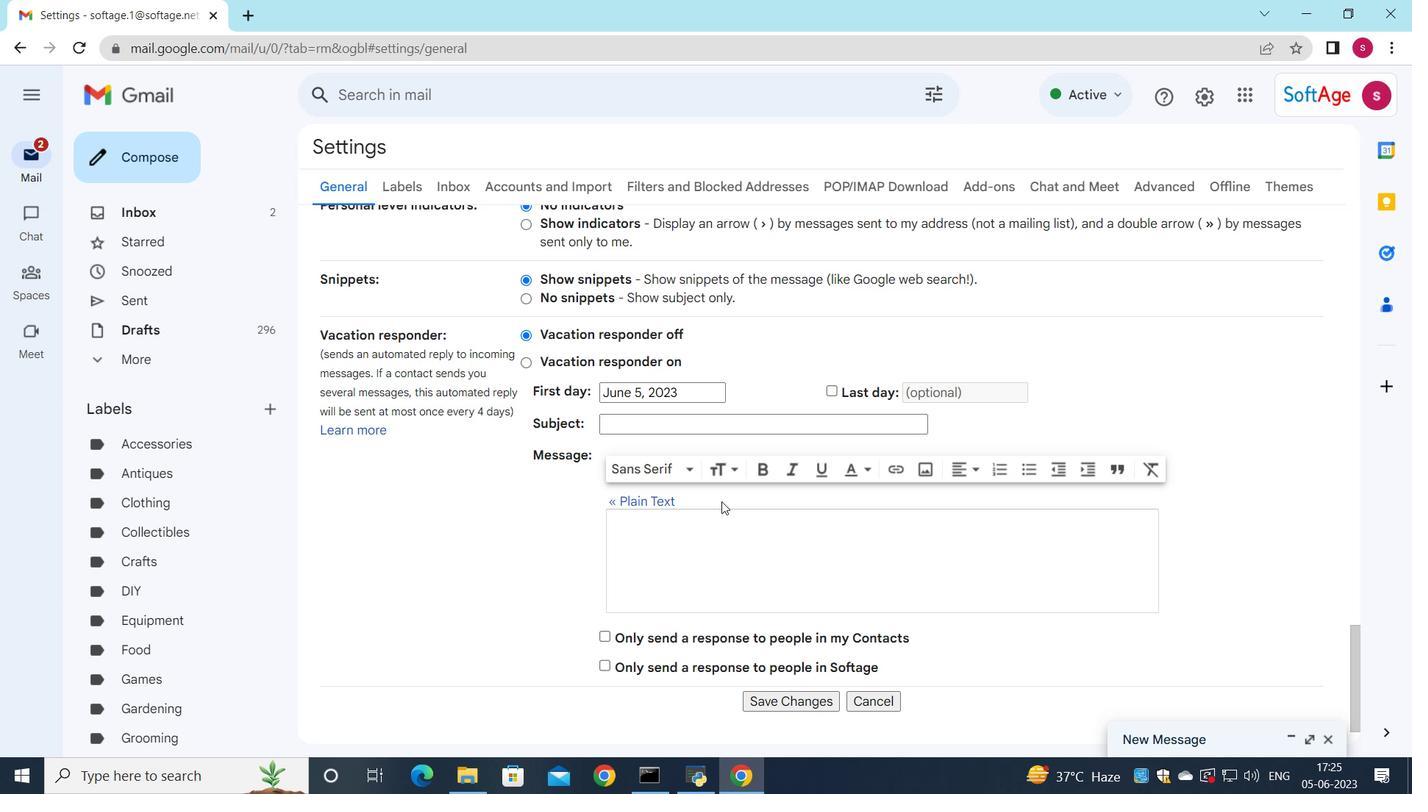 
Action: Mouse scrolled (718, 524) with delta (0, 0)
Screenshot: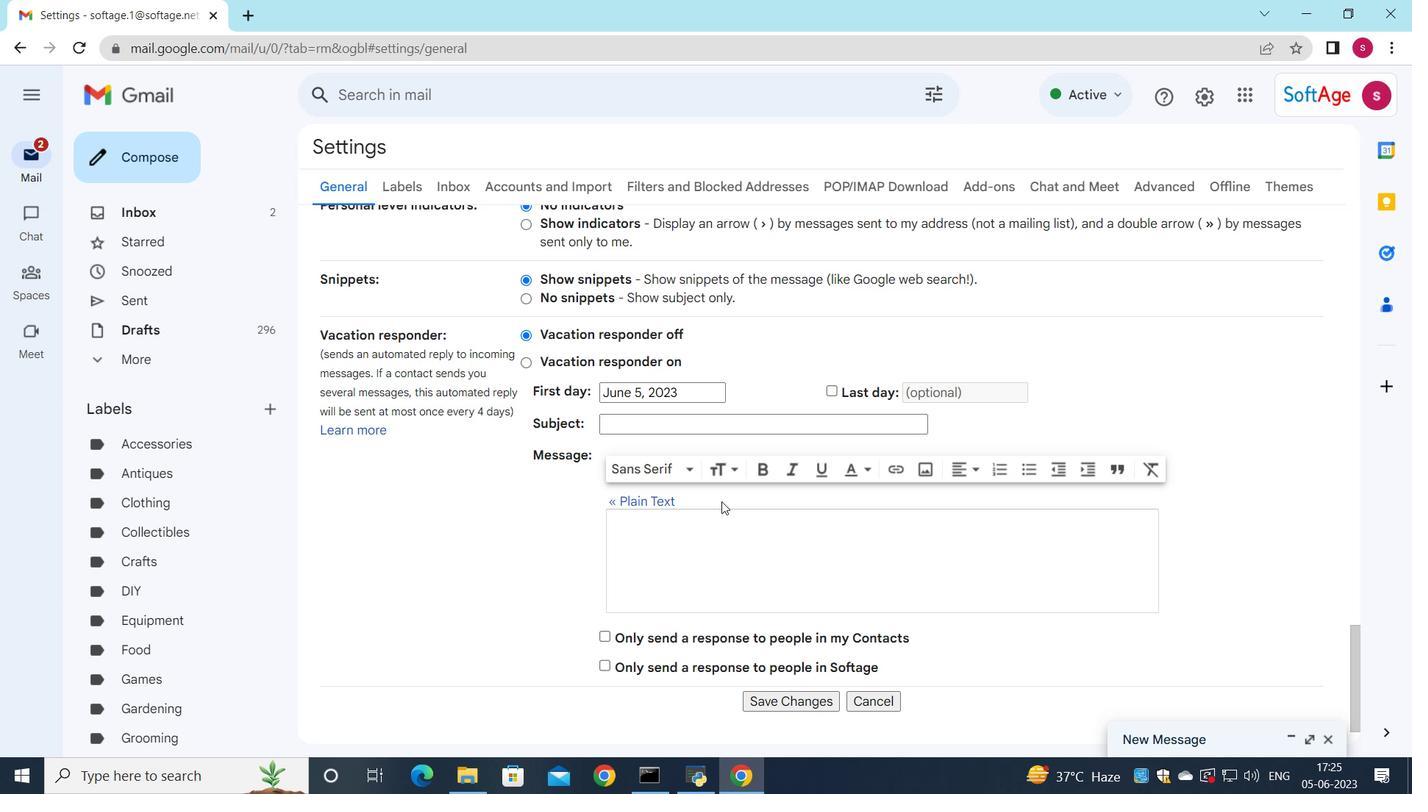 
Action: Mouse moved to (721, 562)
Screenshot: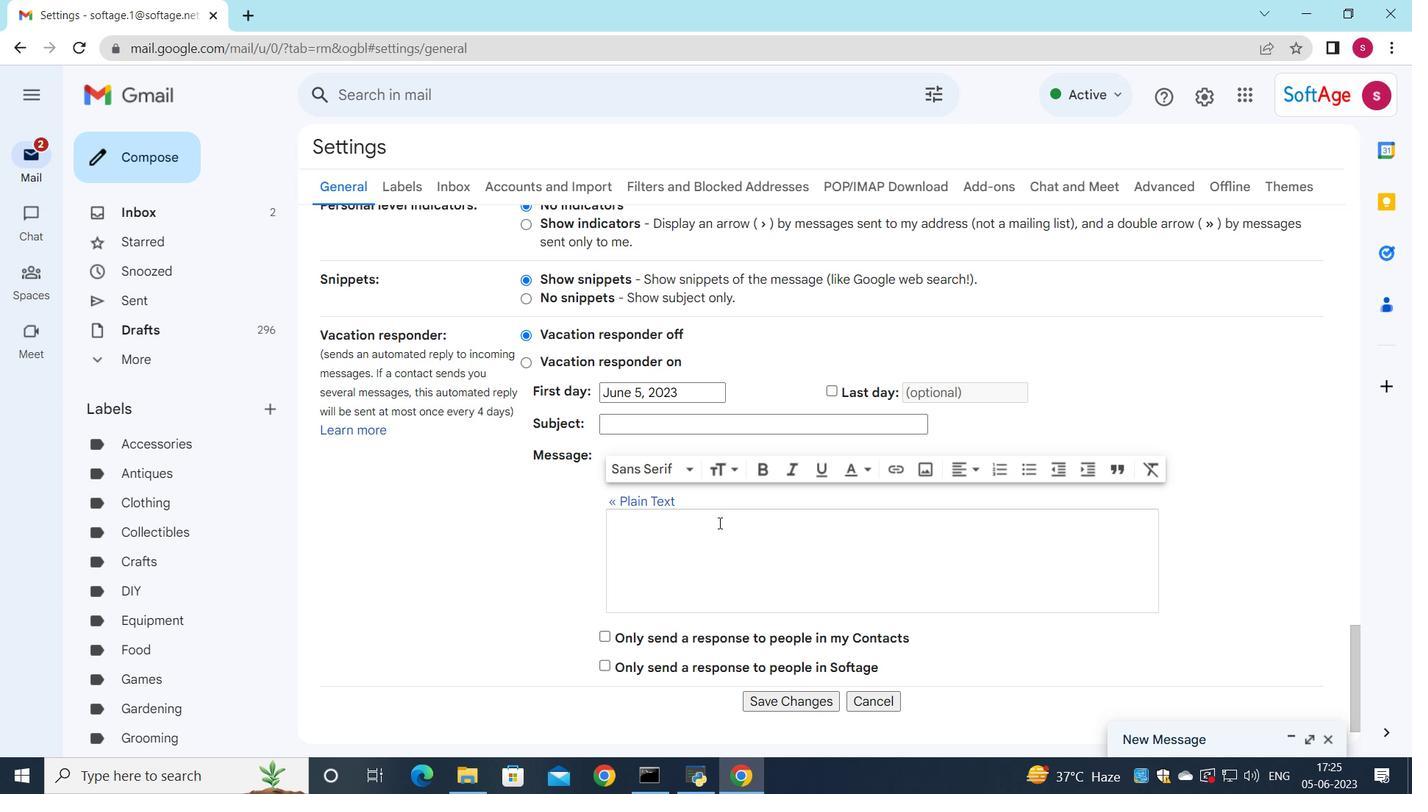 
Action: Mouse scrolled (721, 562) with delta (0, 0)
Screenshot: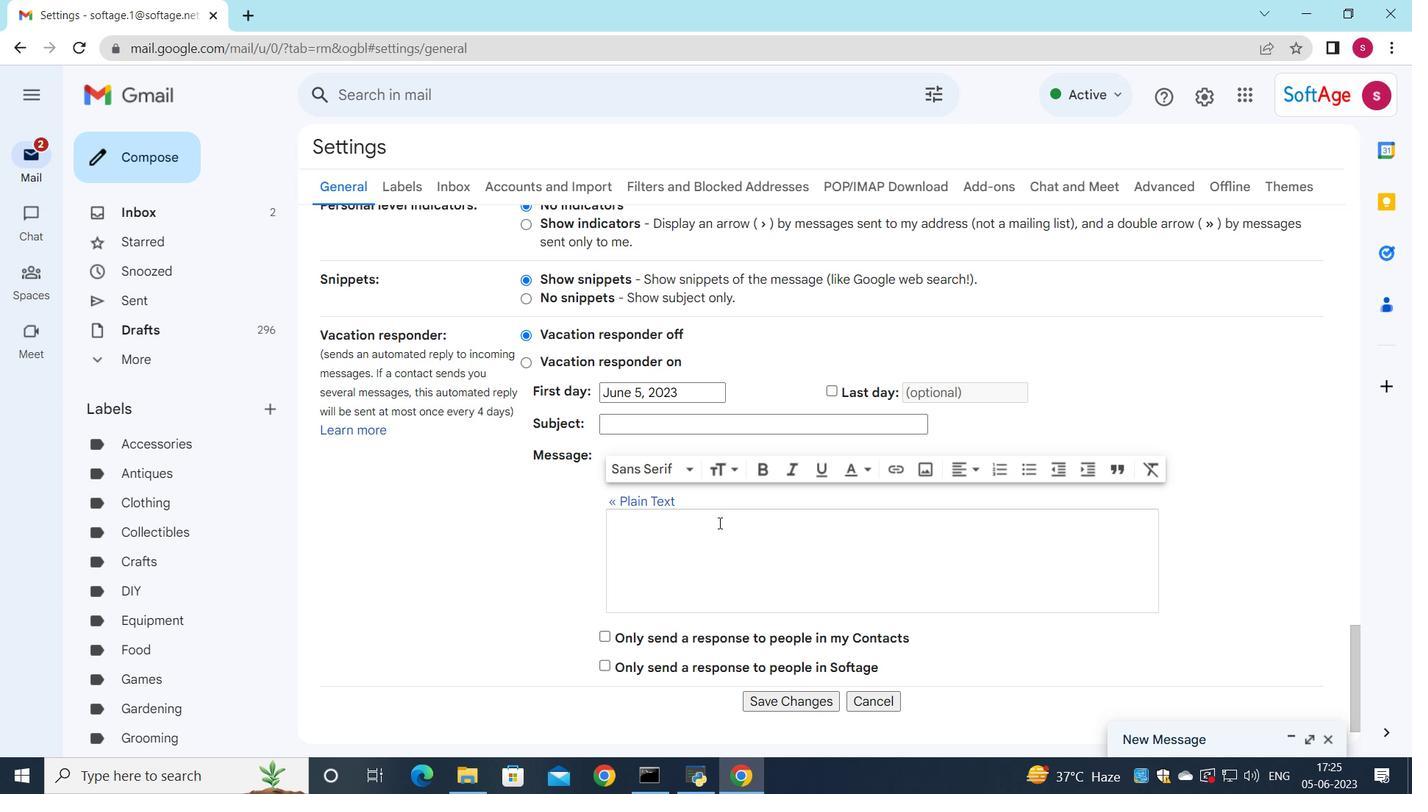 
Action: Mouse moved to (731, 583)
Screenshot: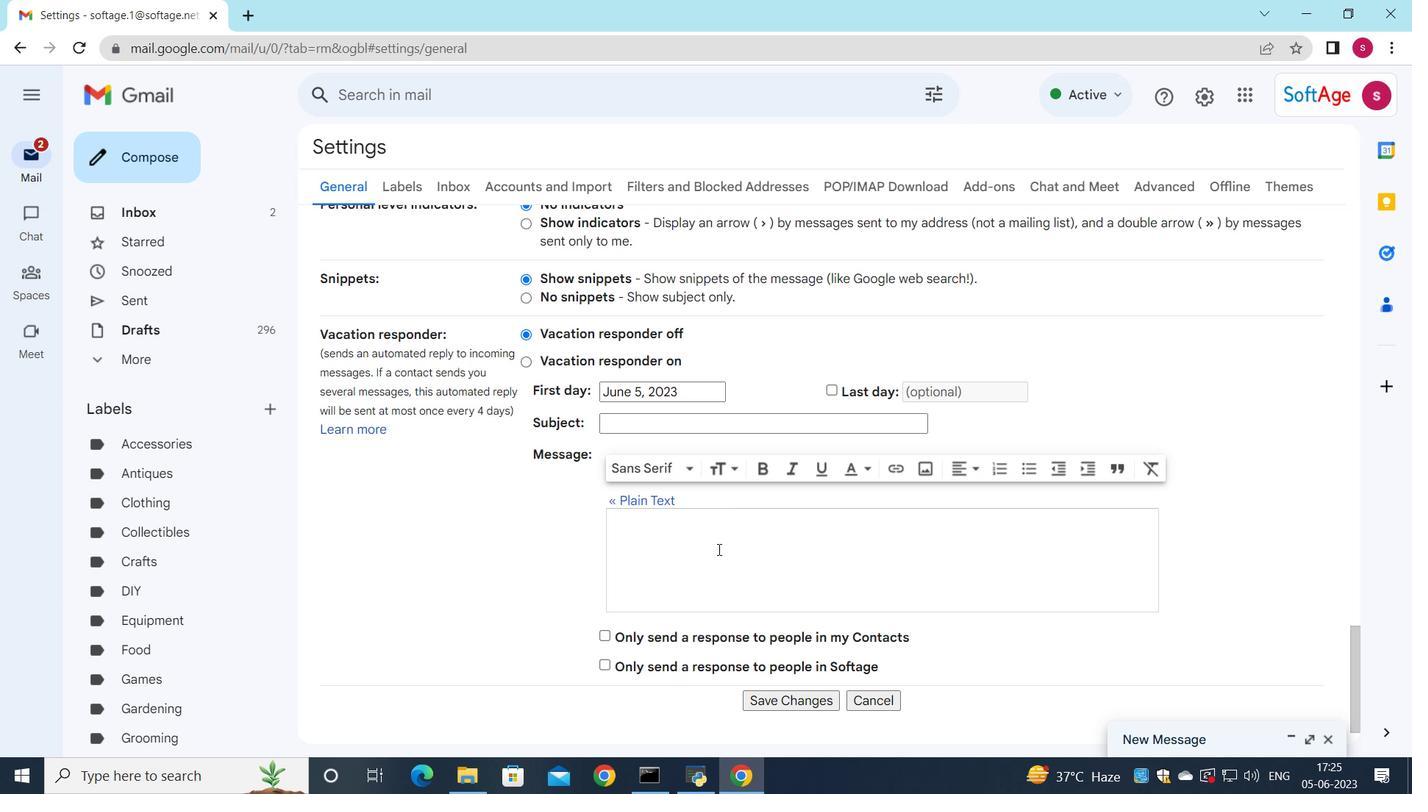 
Action: Mouse scrolled (731, 582) with delta (0, 0)
Screenshot: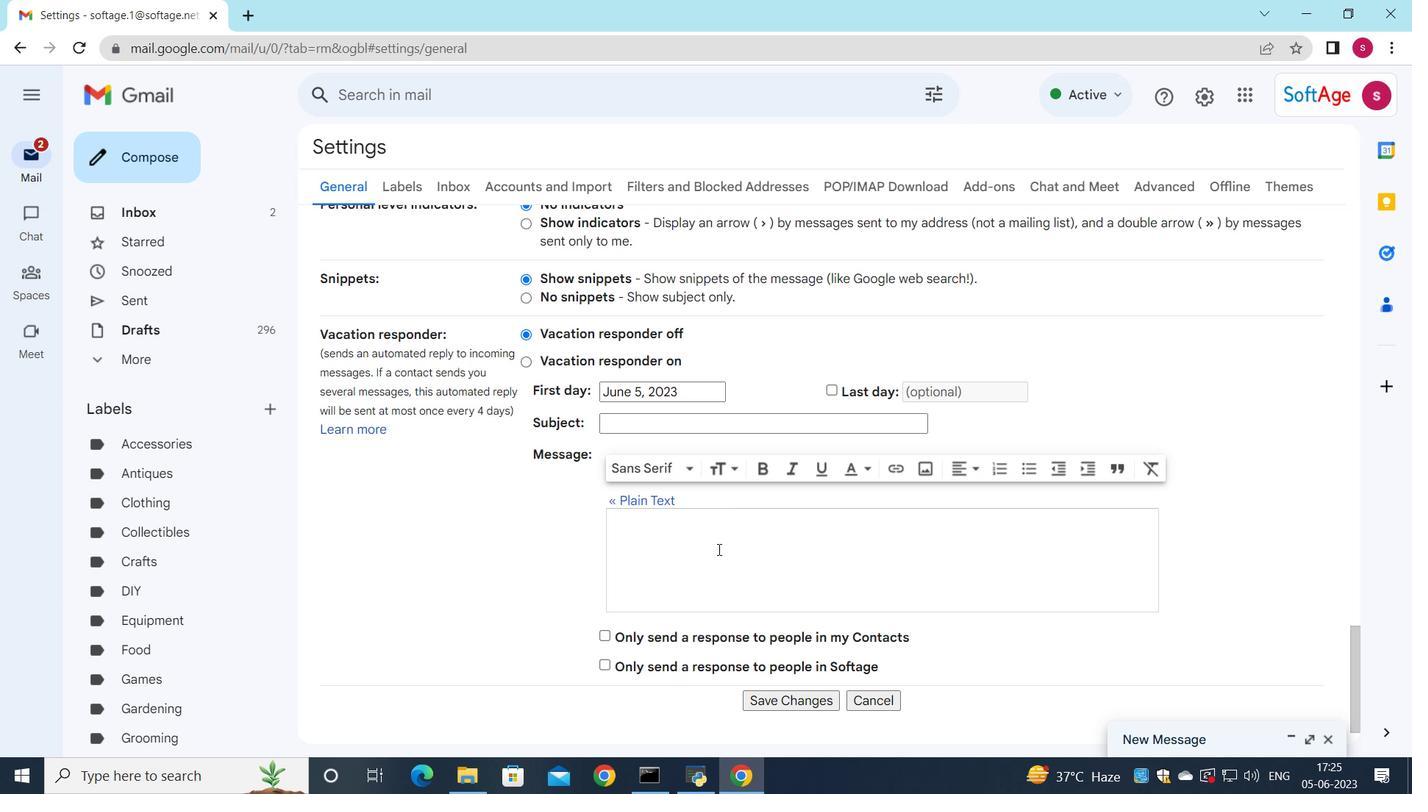 
Action: Mouse moved to (784, 645)
Screenshot: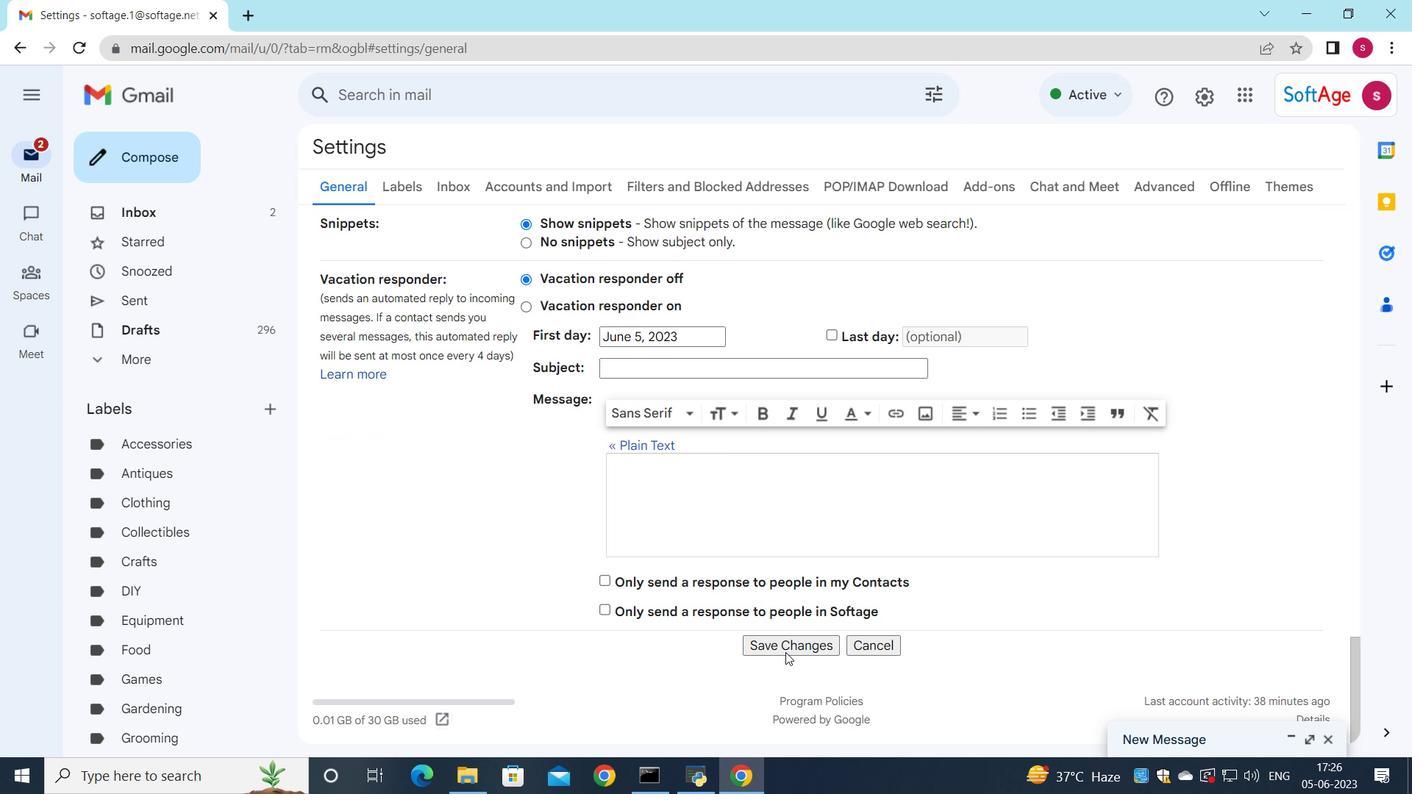 
Action: Mouse pressed left at (784, 645)
Screenshot: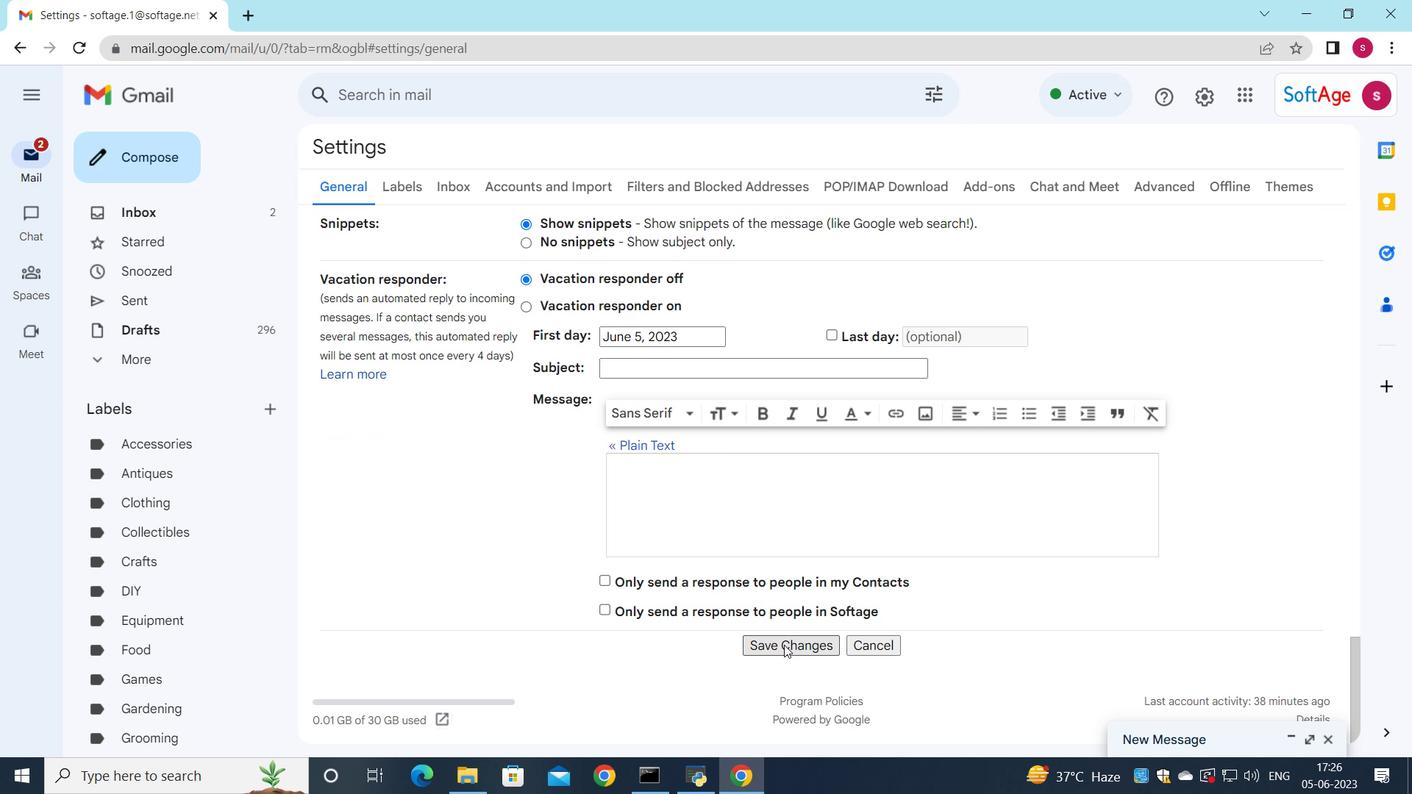 
Action: Mouse moved to (320, 518)
Screenshot: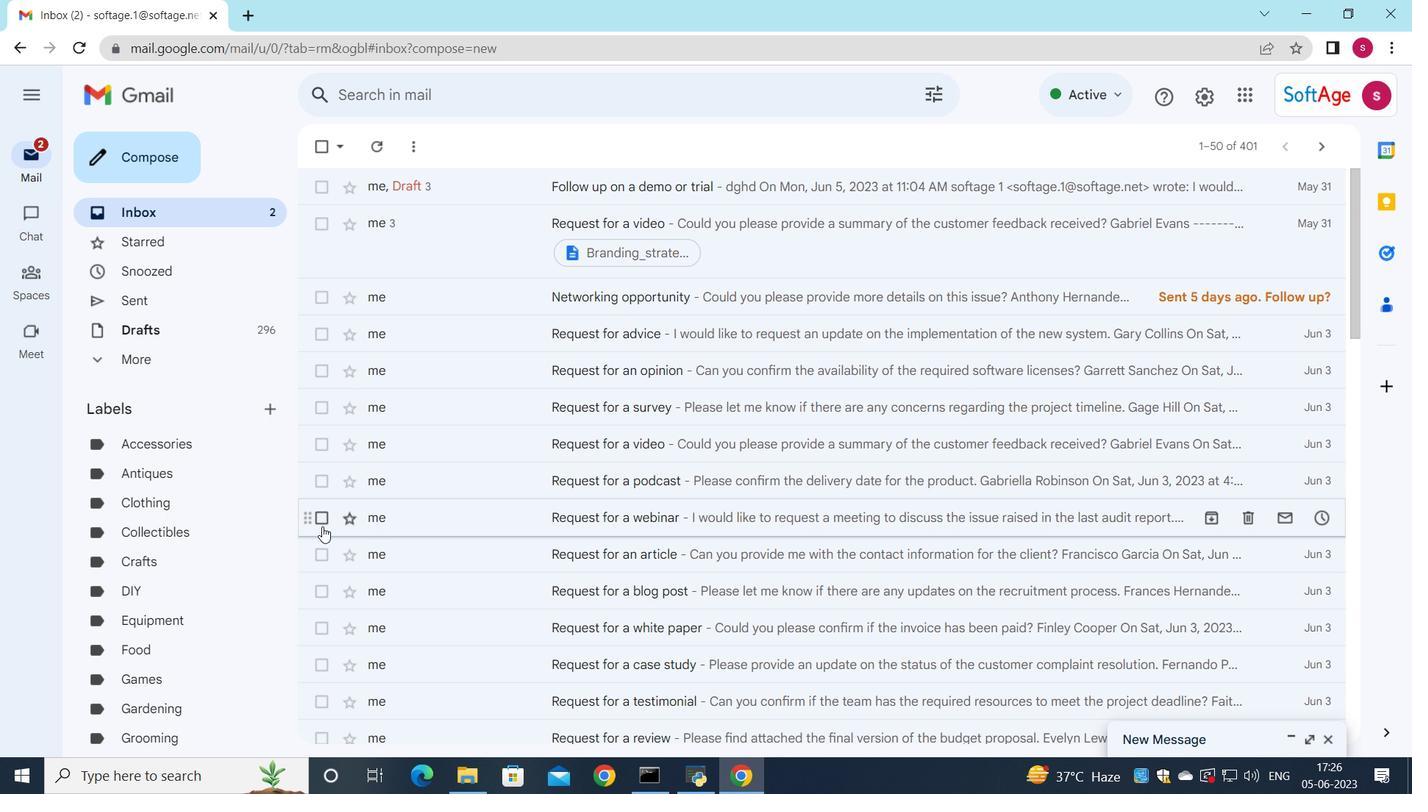 
Action: Mouse pressed left at (320, 518)
Screenshot: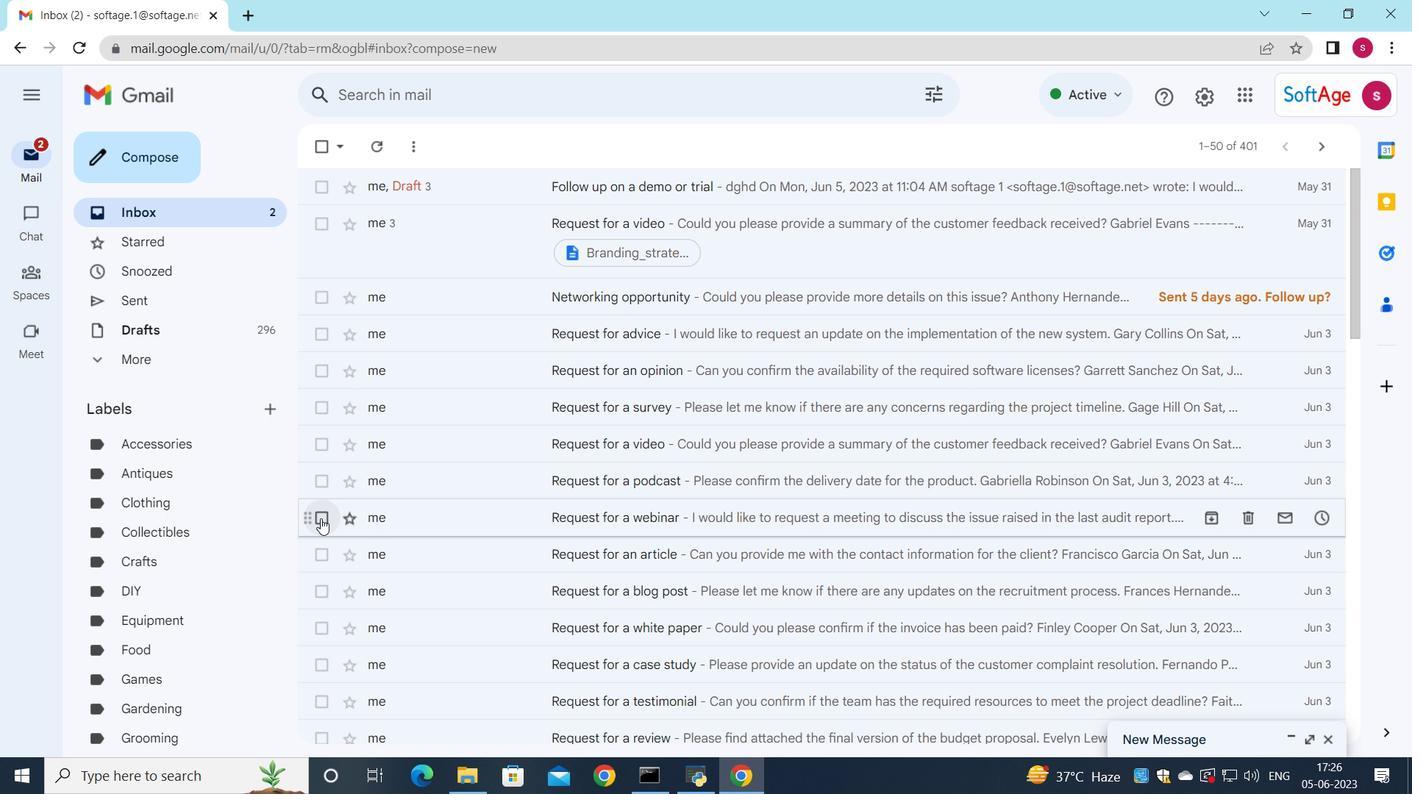 
Action: Mouse moved to (729, 141)
Screenshot: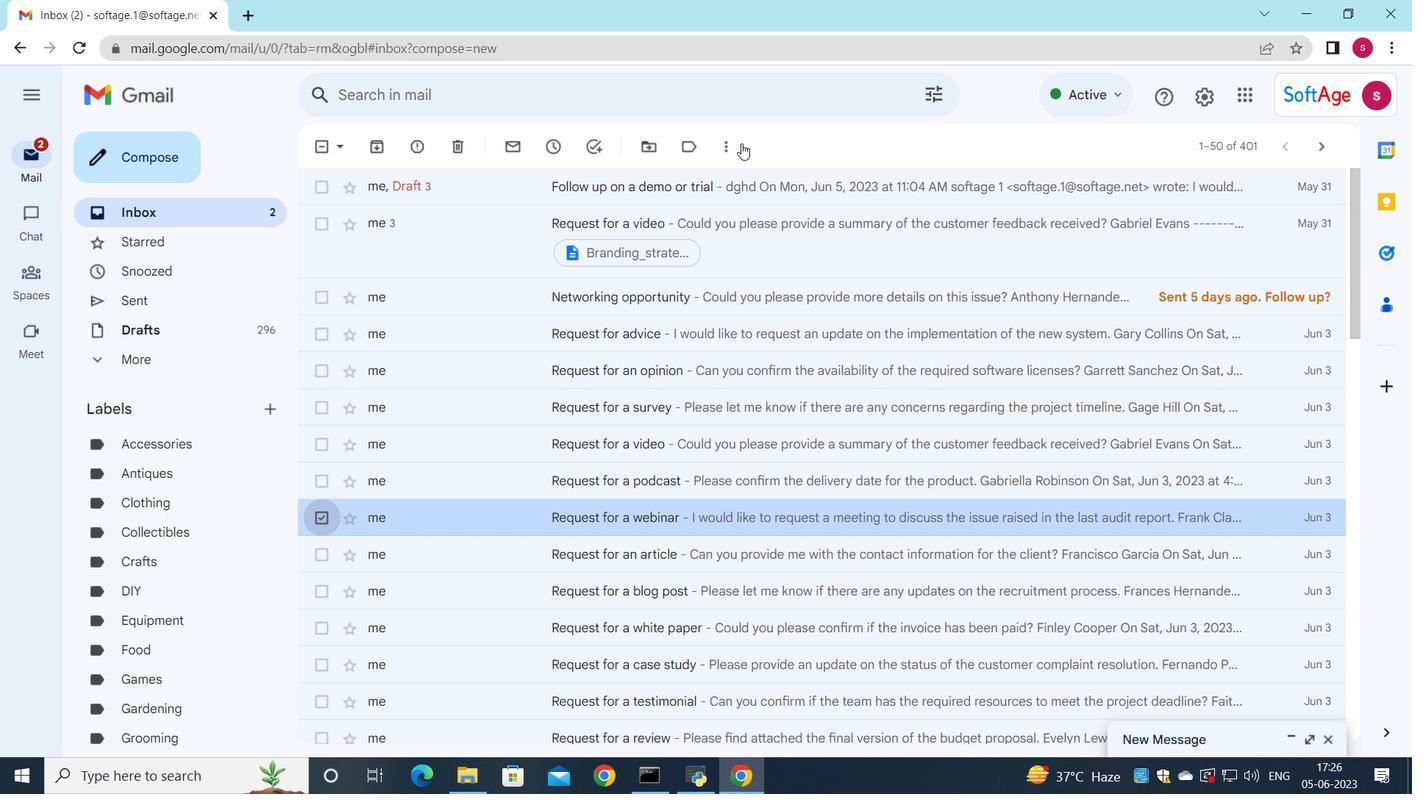 
Action: Mouse pressed left at (729, 141)
Screenshot: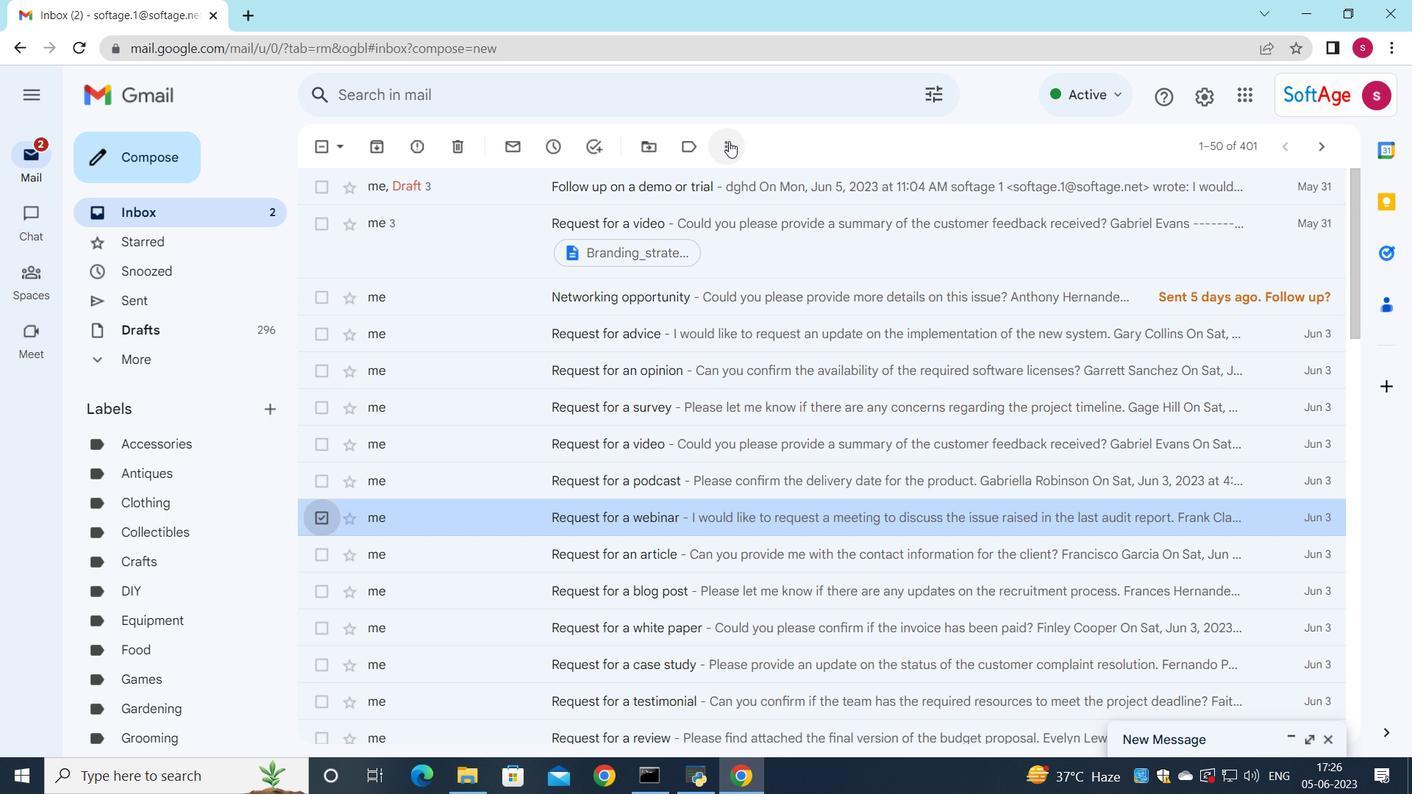 
Action: Mouse moved to (785, 319)
Screenshot: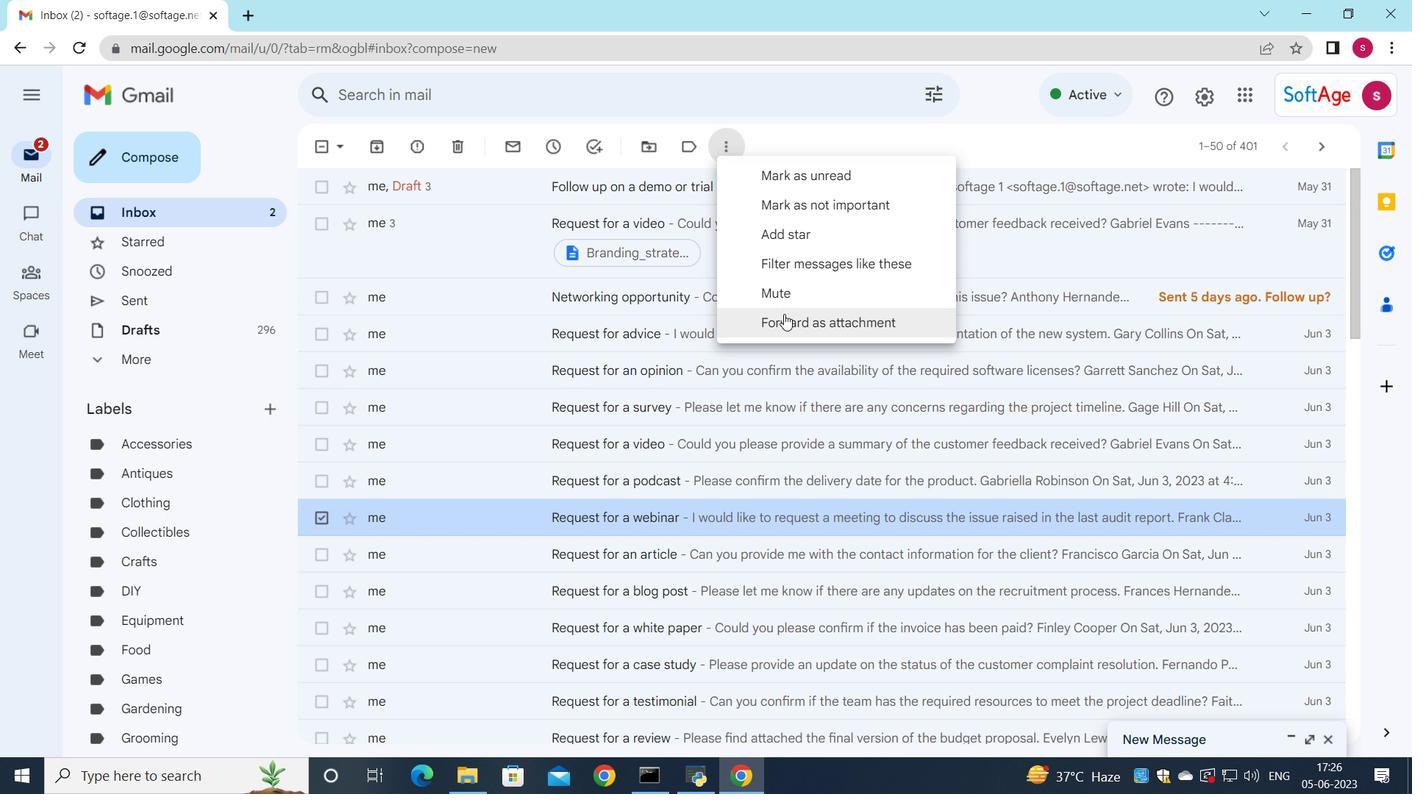 
Action: Mouse pressed left at (785, 319)
Screenshot: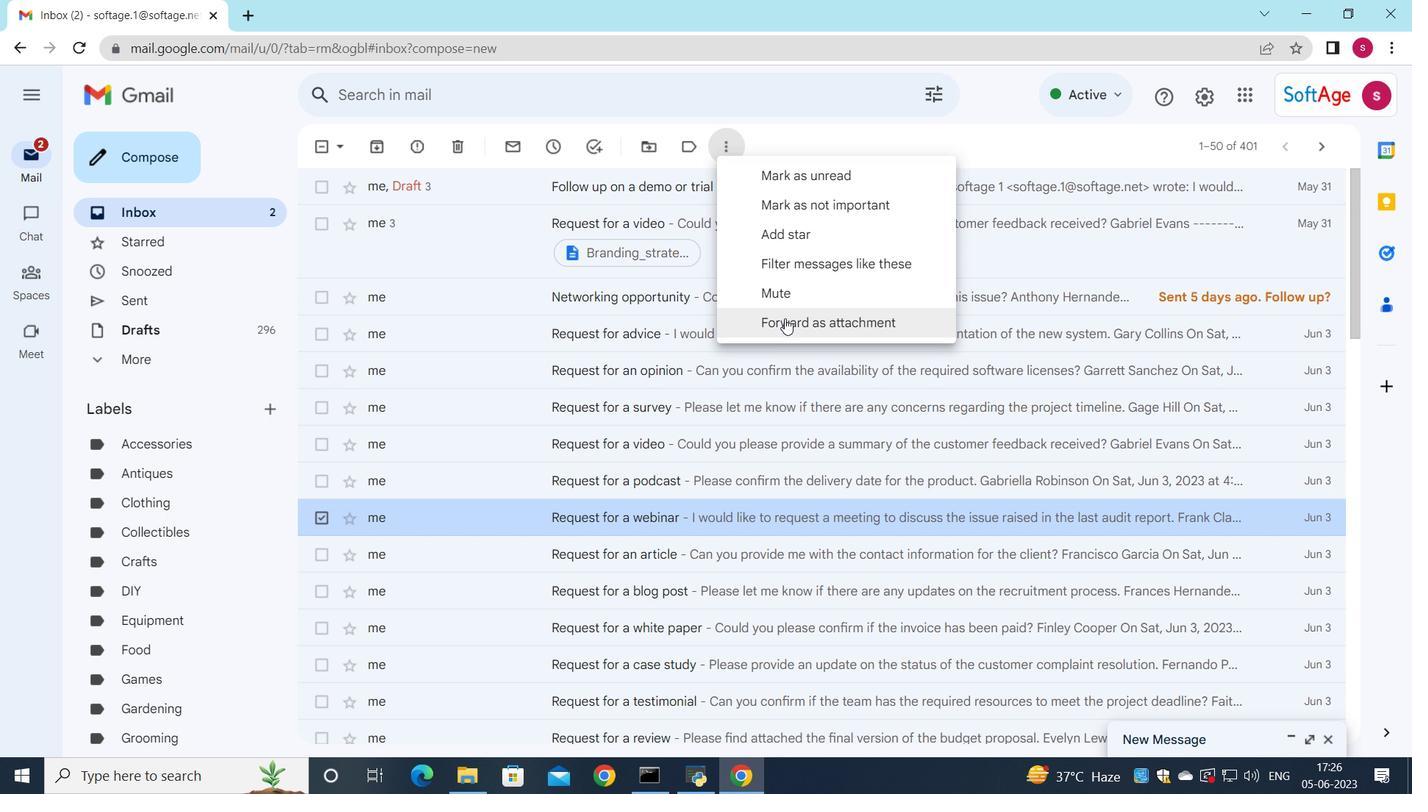 
Action: Mouse moved to (743, 328)
Screenshot: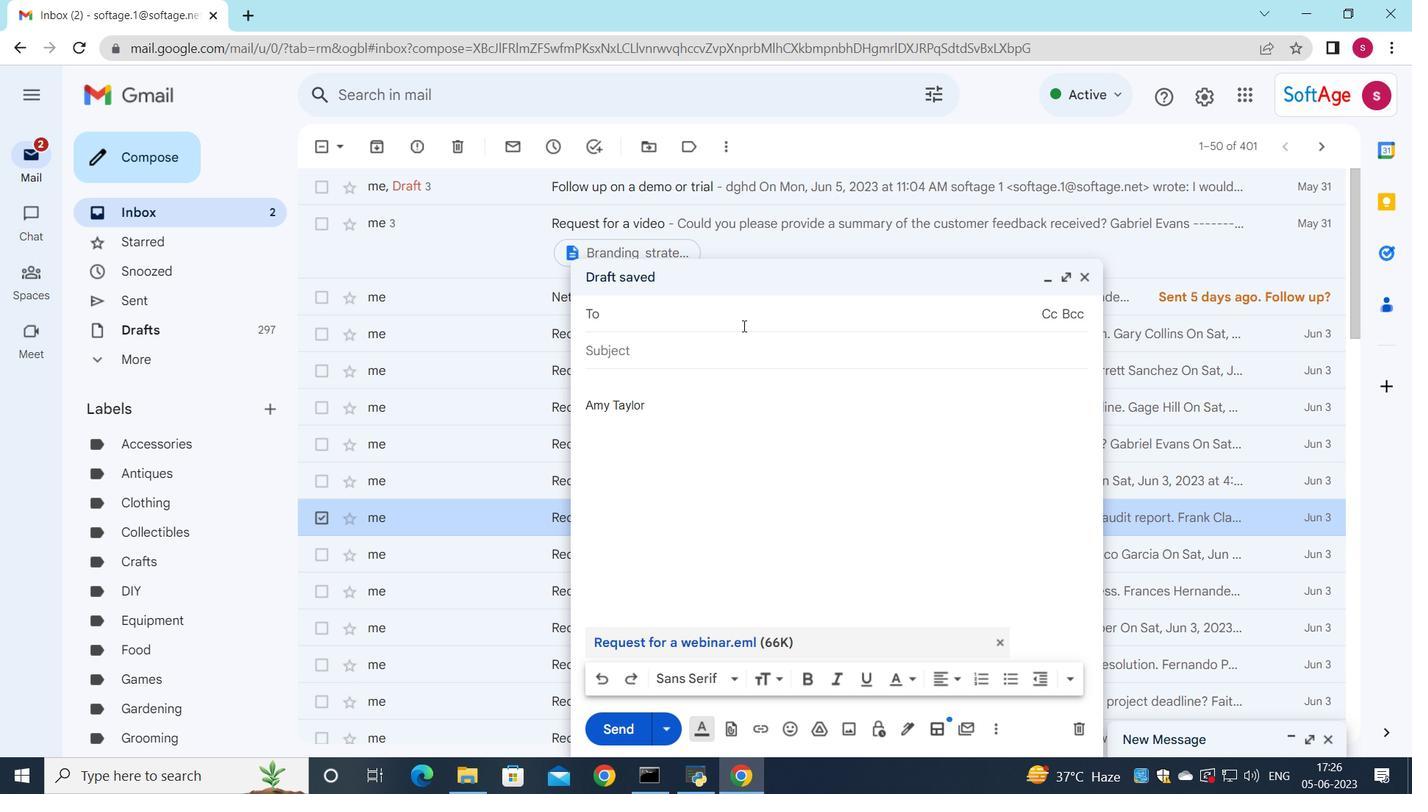 
Action: Key pressed s
Screenshot: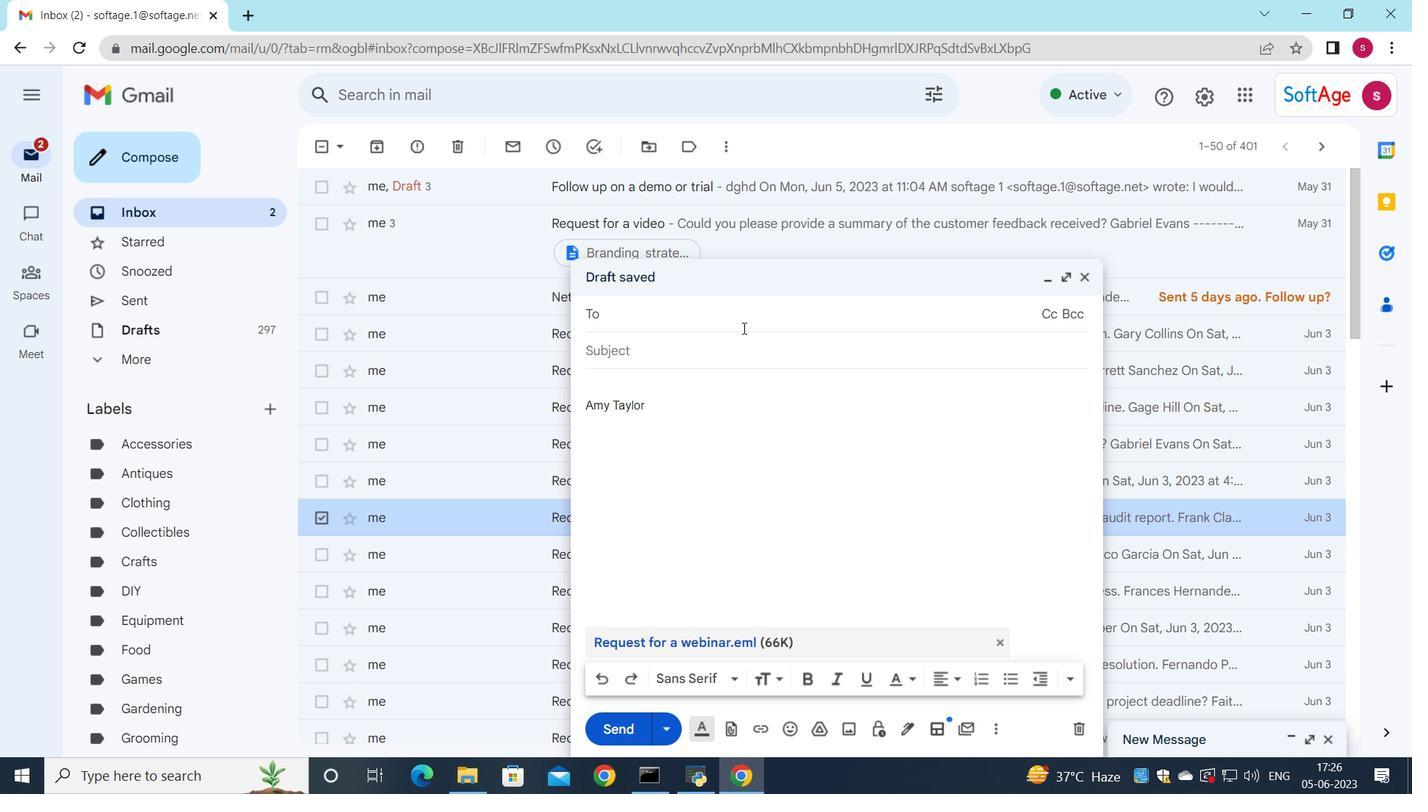 
Action: Mouse moved to (721, 640)
Screenshot: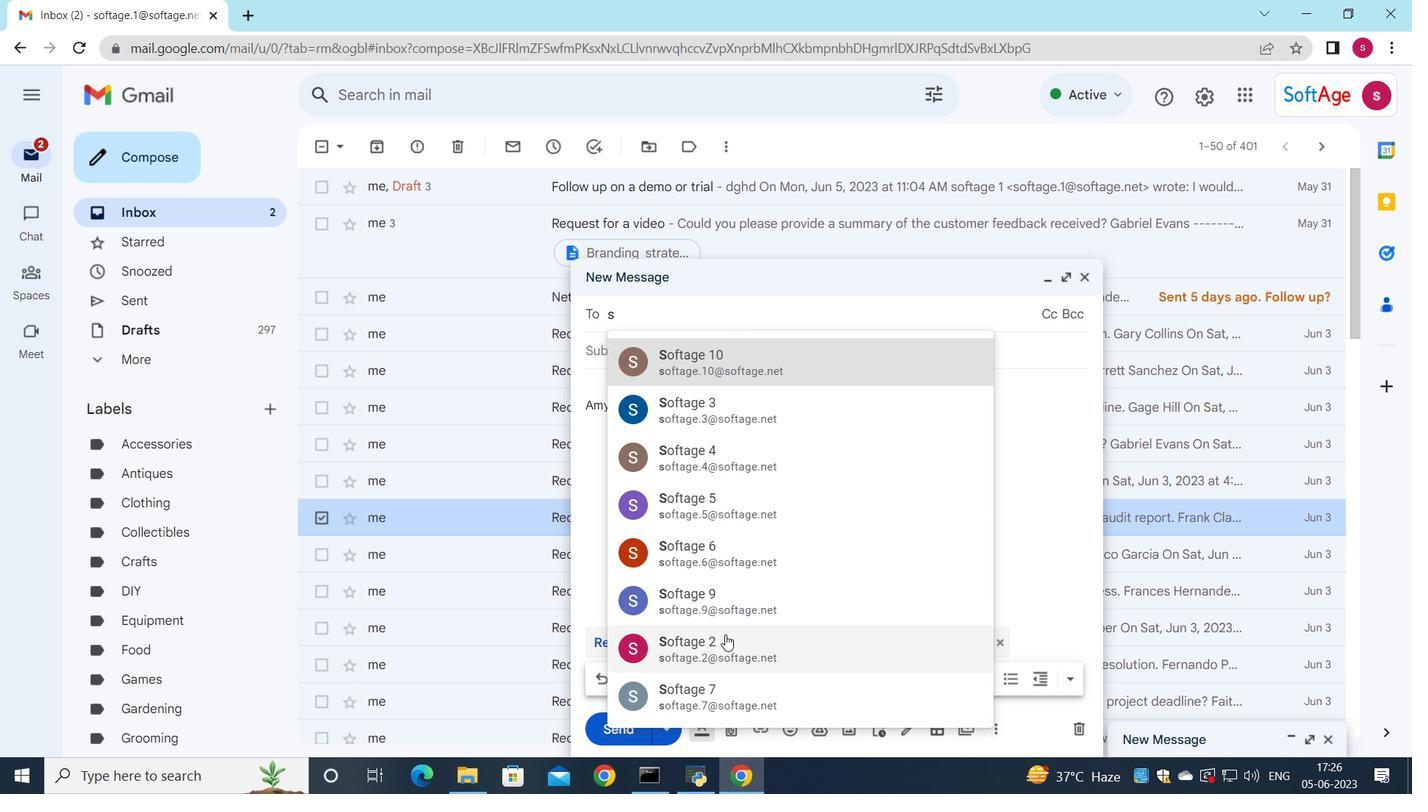 
Action: Mouse pressed left at (721, 640)
Screenshot: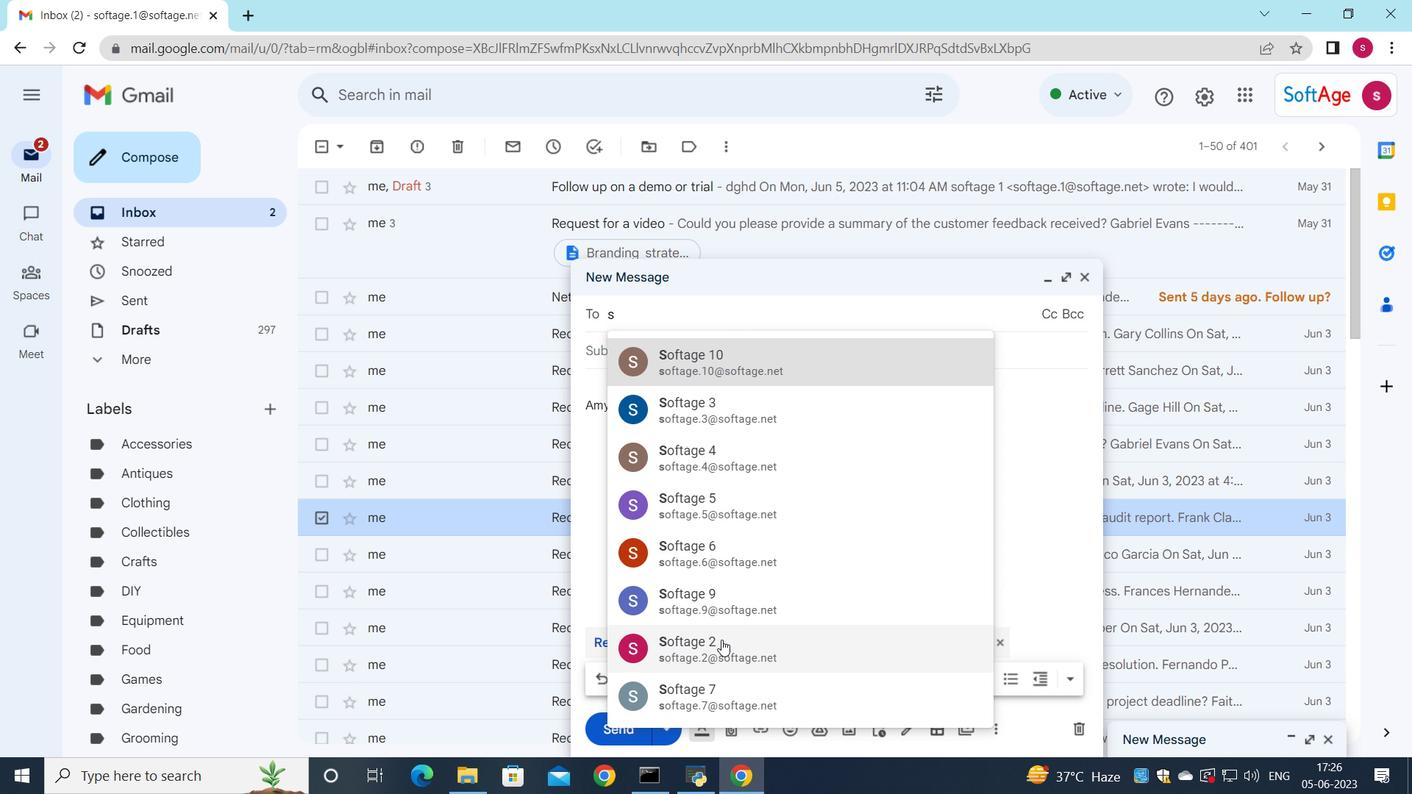 
Action: Mouse moved to (634, 373)
Screenshot: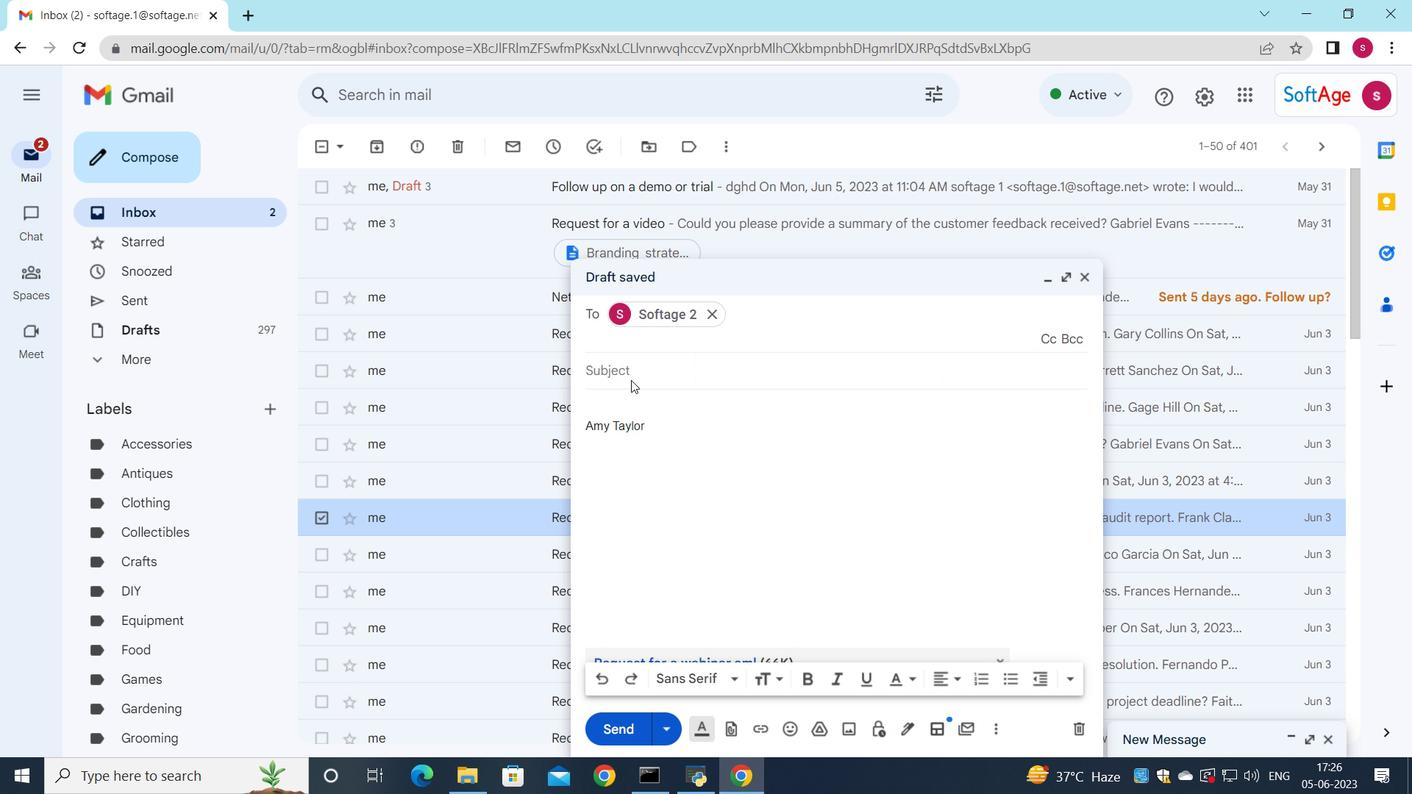 
Action: Mouse pressed left at (634, 373)
Screenshot: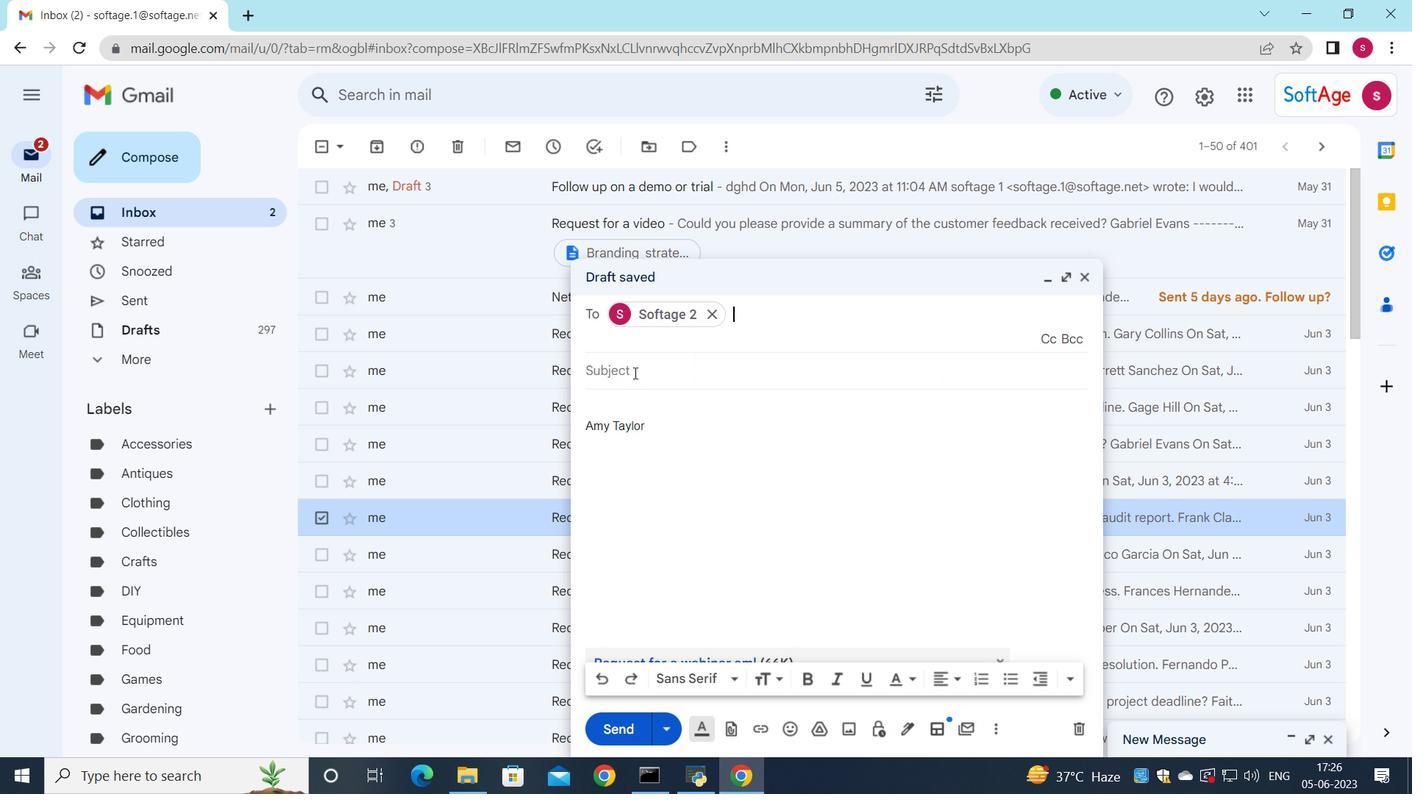 
Action: Key pressed <Key.shift>Question<Key.space>regarding<Key.space>a<Key.space>project<Key.space>
Screenshot: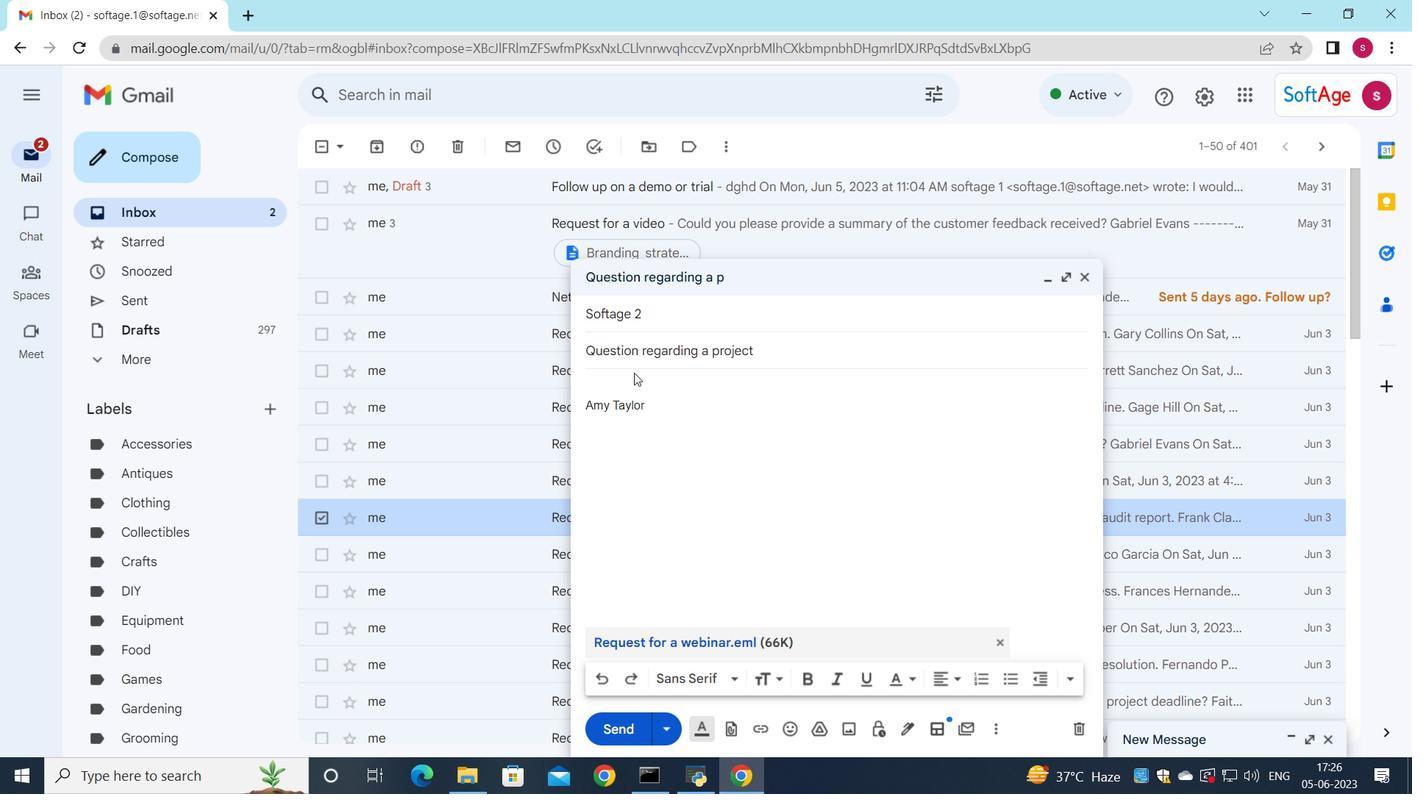 
Action: Mouse moved to (620, 379)
Screenshot: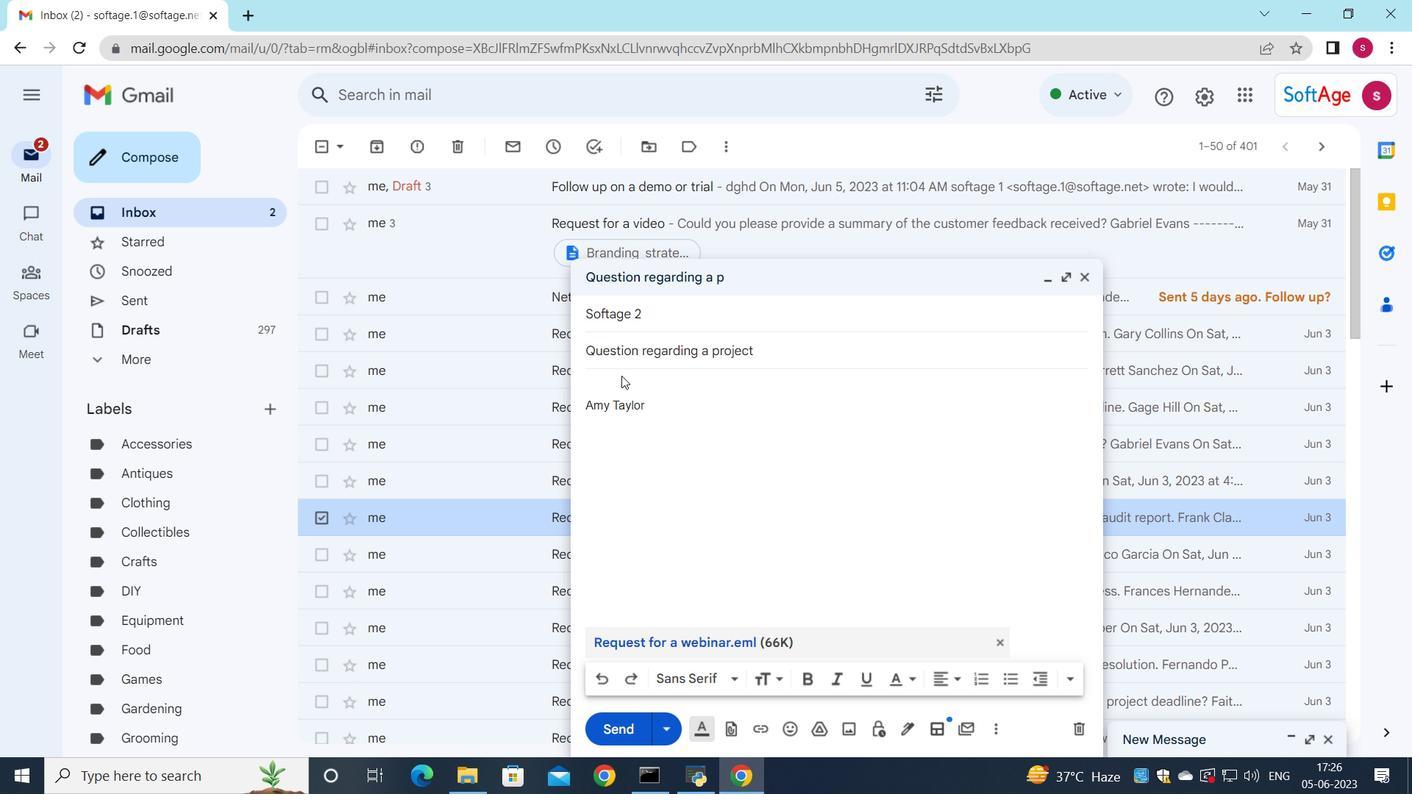 
Action: Mouse pressed left at (620, 379)
Screenshot: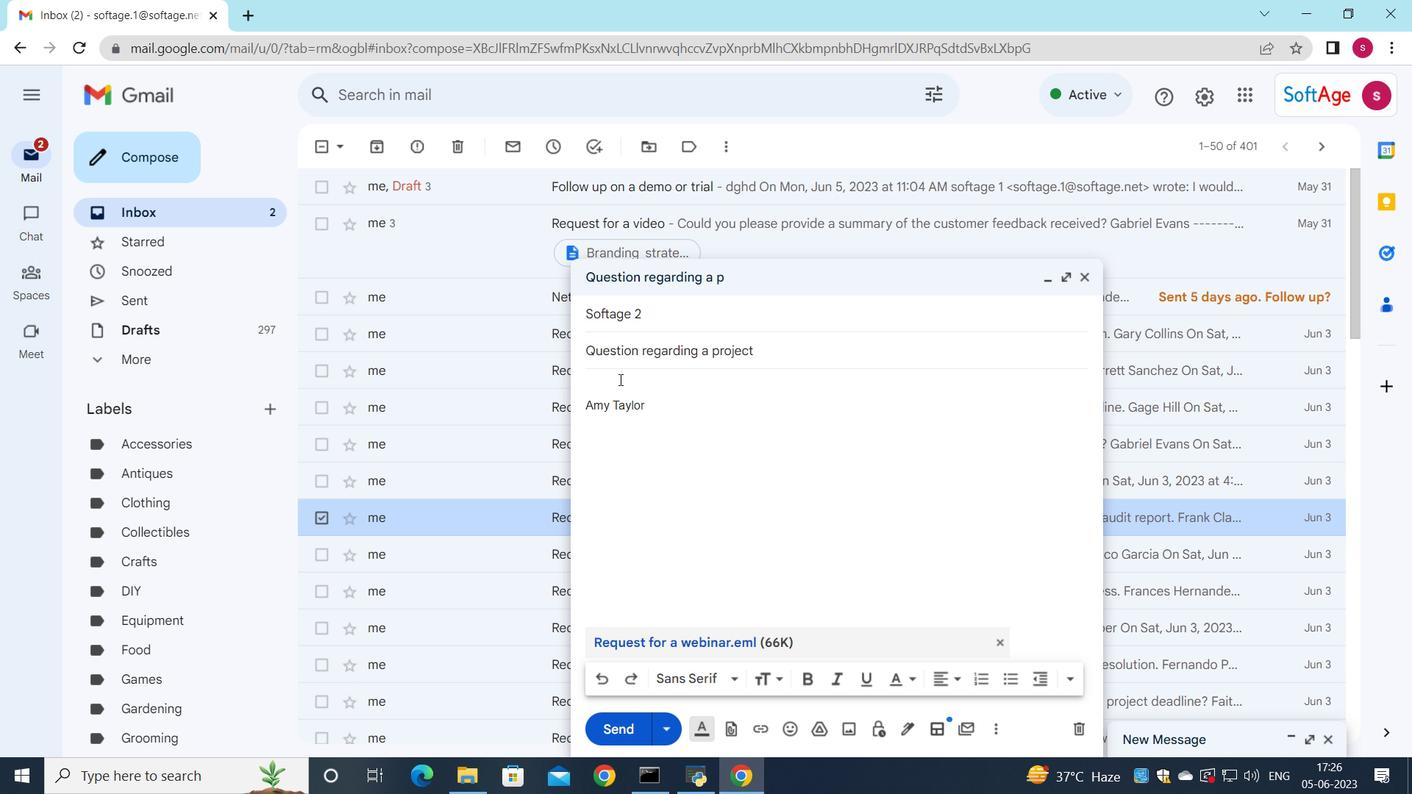 
Action: Key pressed <Key.shift>Can<Key.space>you<Key.space>please<Key.space>provide<Key.space>more<Key.space>information<Key.space>about<Key.space>the<Key.space>new<Key.space><Key.shift>Hr<Key.backspace><Key.shift><Key.shift><Key.shift>R<Key.space>policies<Key.shift_r>?
Screenshot: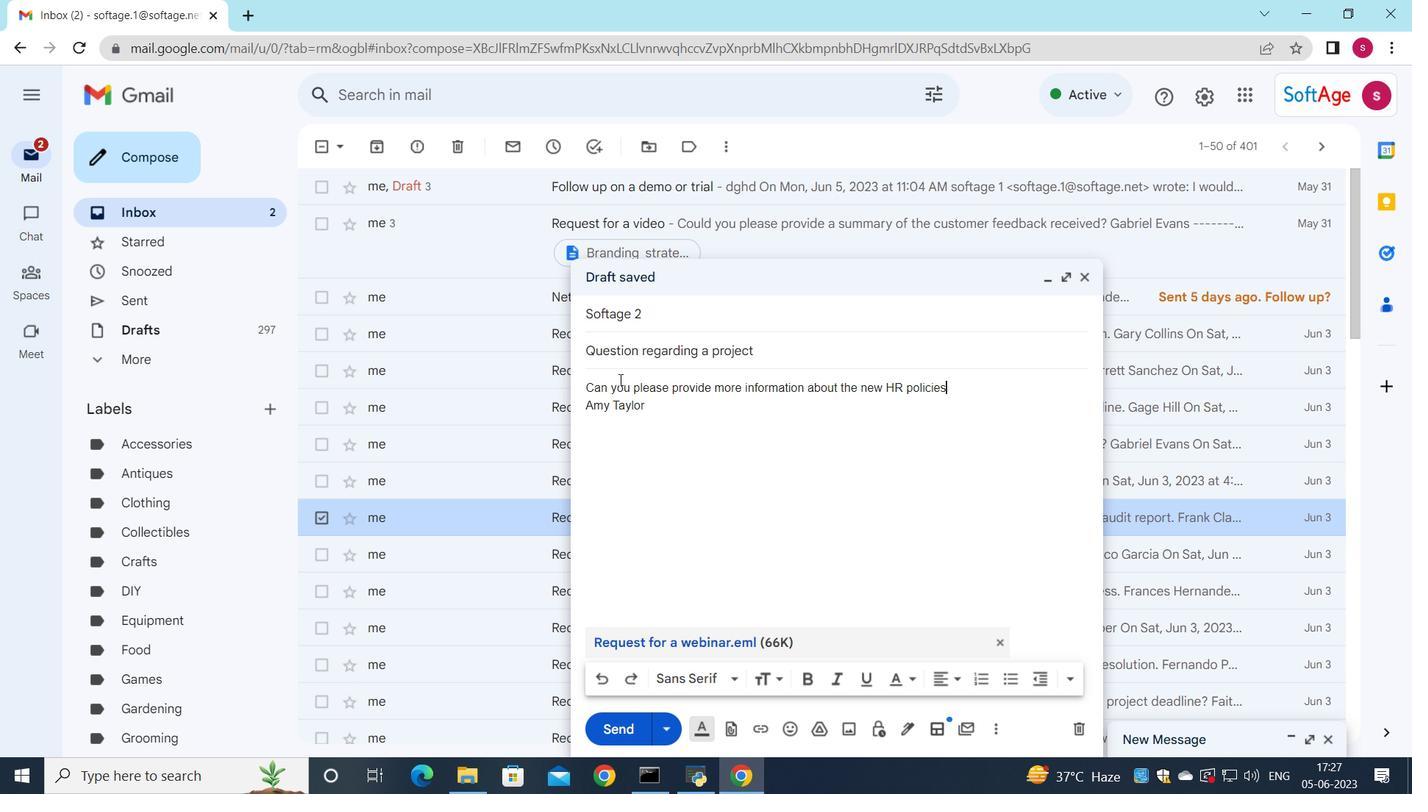 
Action: Mouse moved to (616, 724)
Screenshot: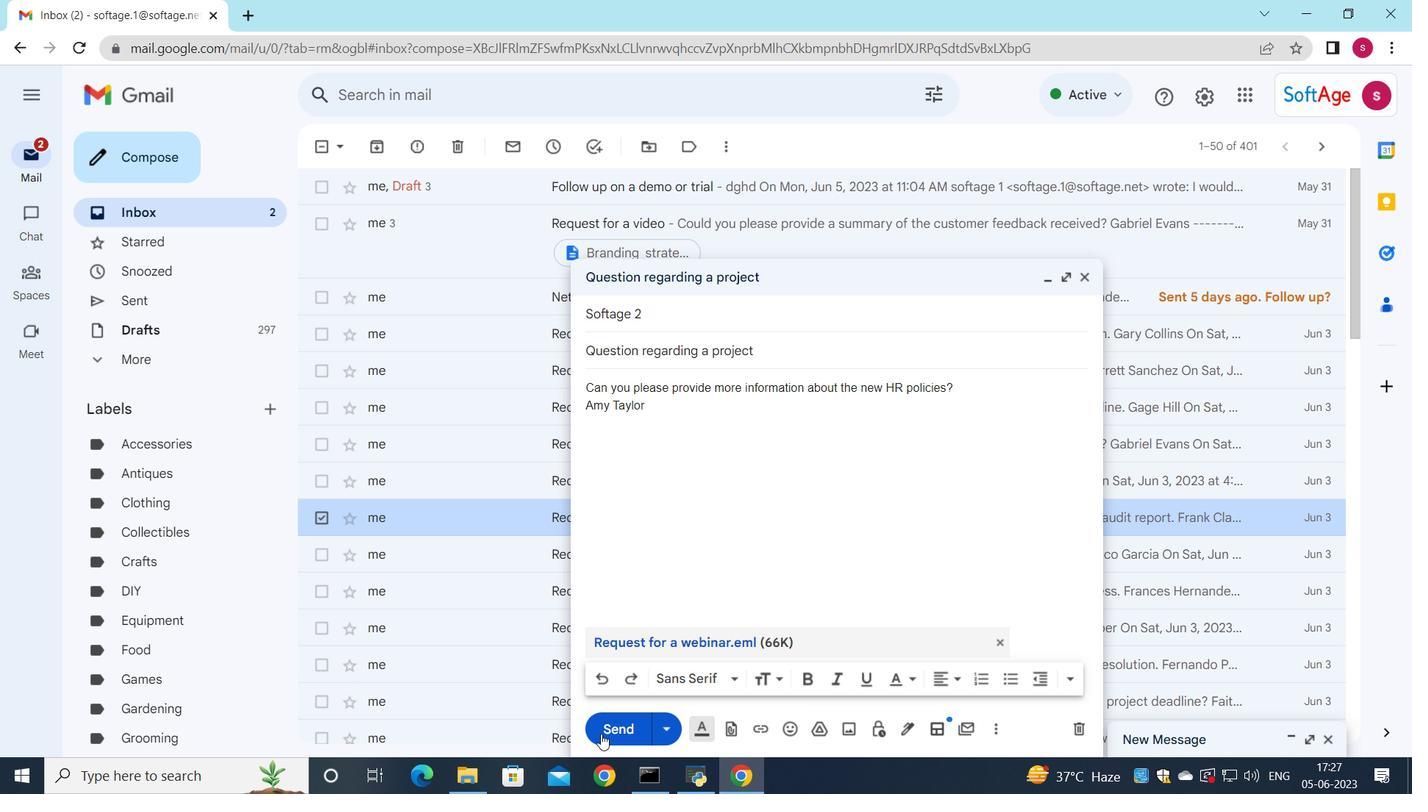 
Action: Mouse pressed left at (616, 724)
Screenshot: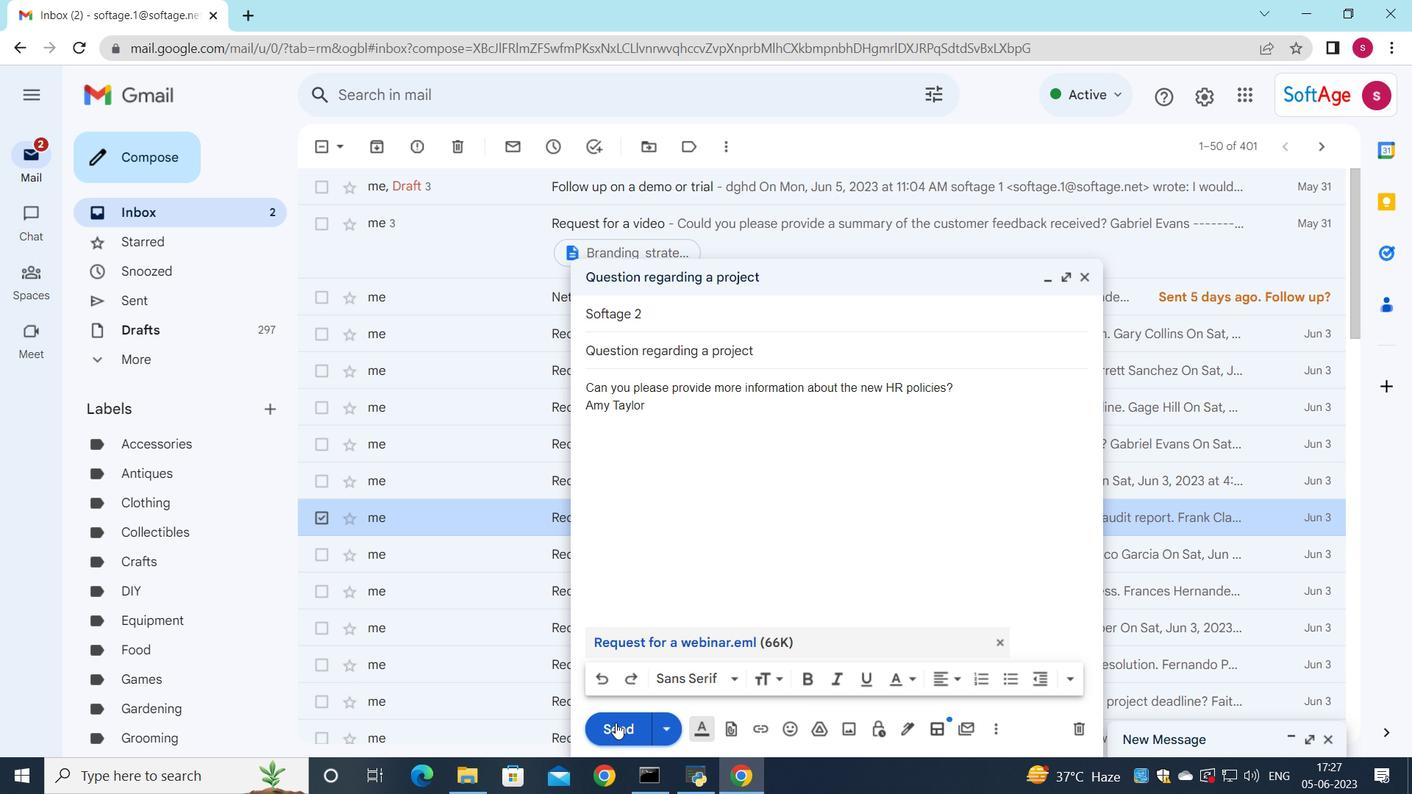 
